 Task: Find connections with filter location Viana with filter topic #entrepreneurwith filter profile language English with filter current company MX Player with filter school Sardar Patel University, Vallabh Vidyanagar with filter industry Funds and Trusts with filter service category Life Insurance with filter keywords title Assistant Manager
Action: Mouse moved to (624, 133)
Screenshot: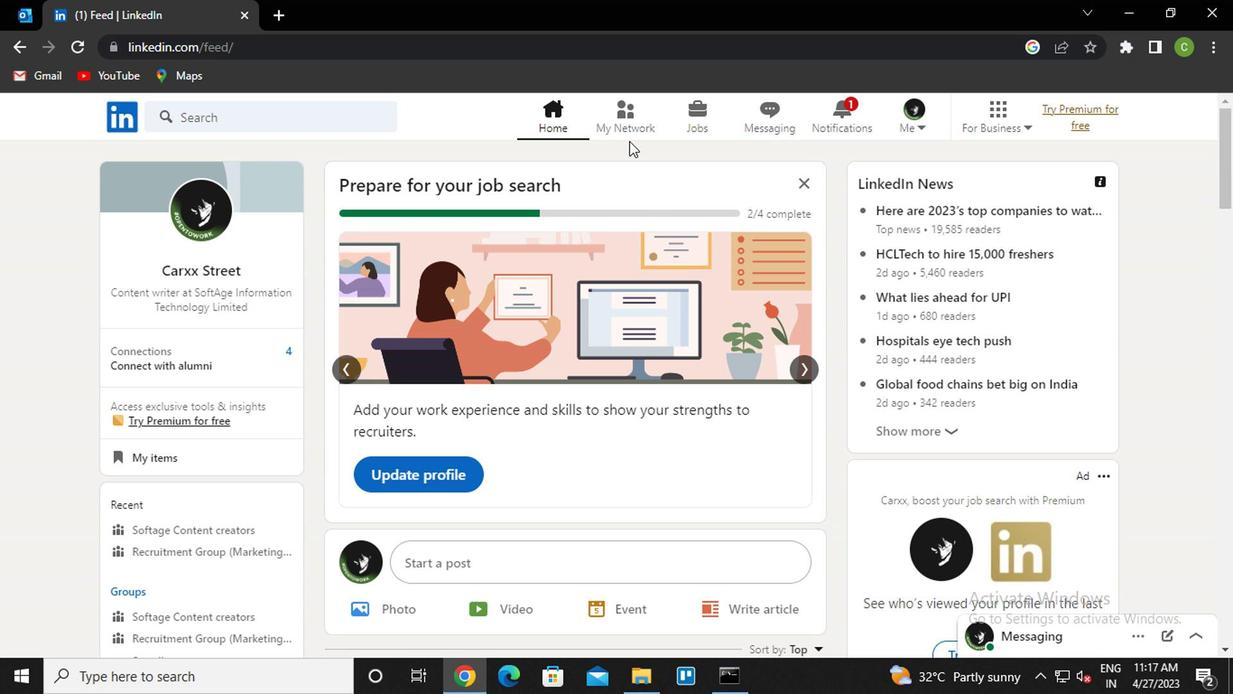 
Action: Mouse pressed left at (624, 133)
Screenshot: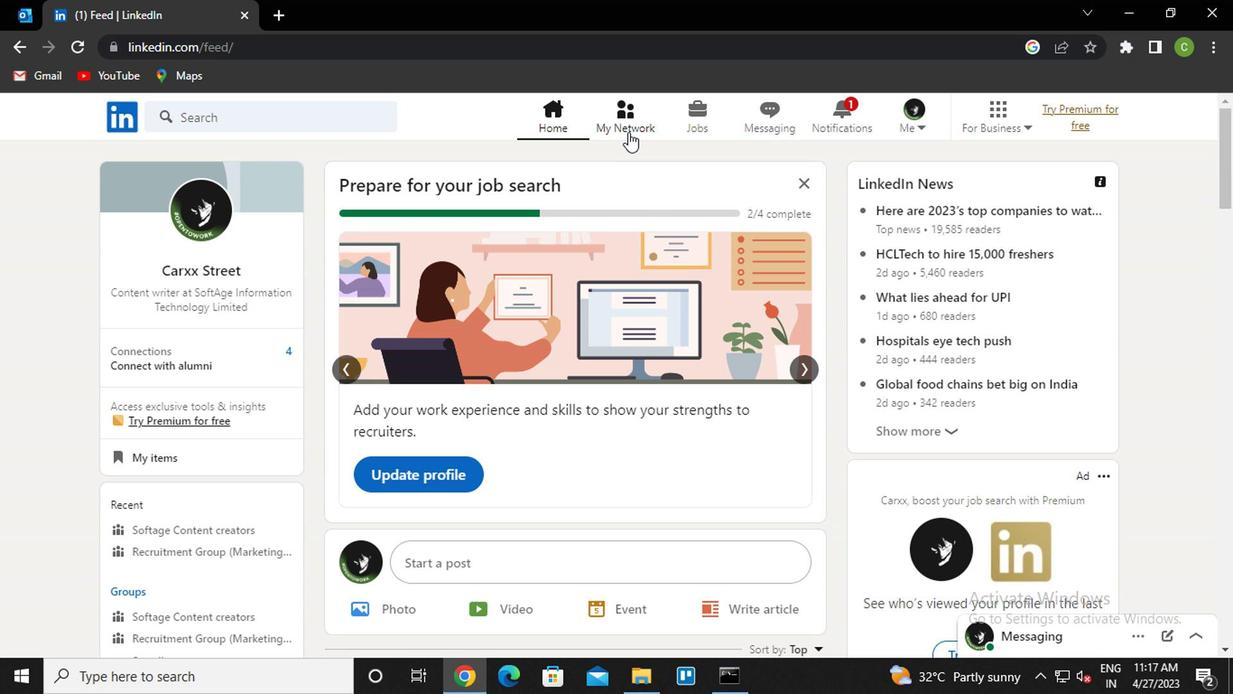 
Action: Mouse moved to (220, 221)
Screenshot: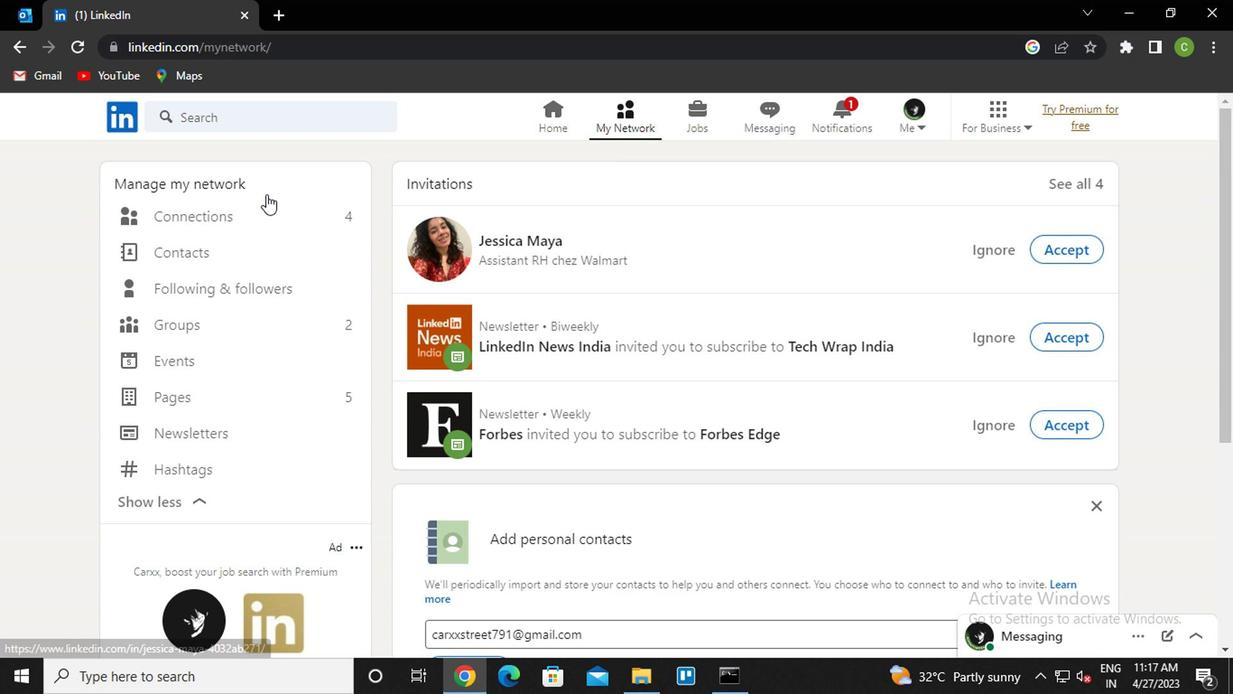 
Action: Mouse pressed left at (220, 221)
Screenshot: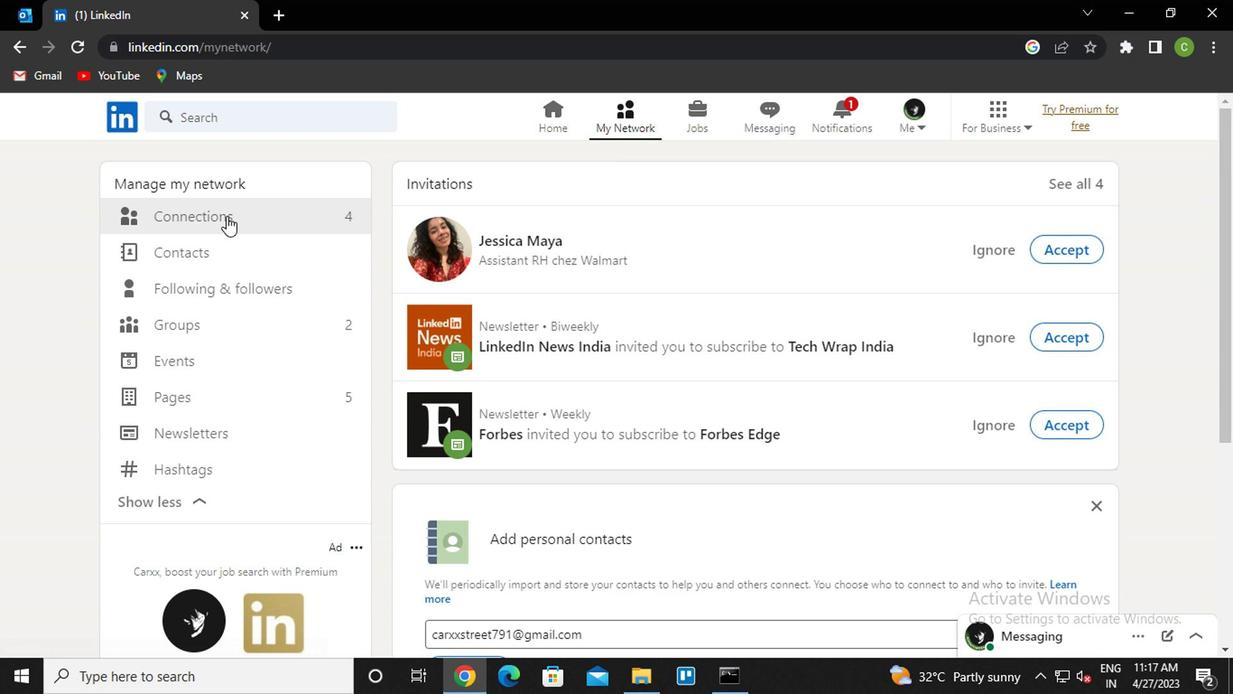 
Action: Mouse moved to (756, 216)
Screenshot: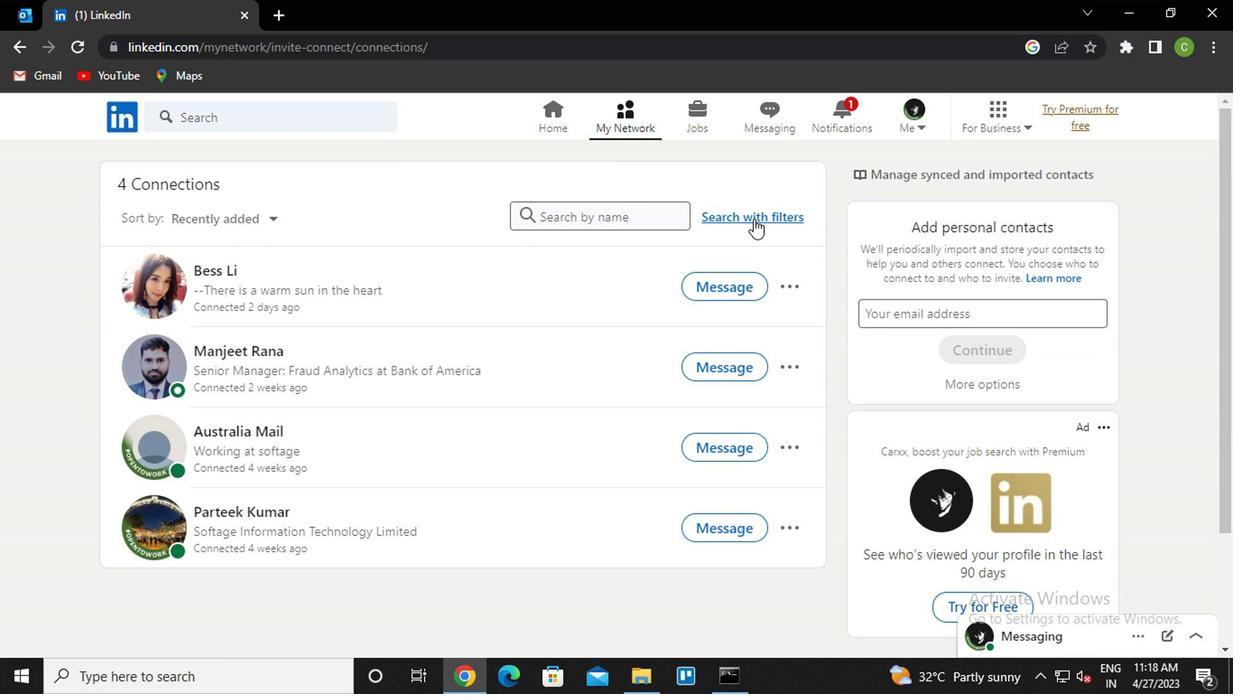 
Action: Mouse pressed left at (756, 216)
Screenshot: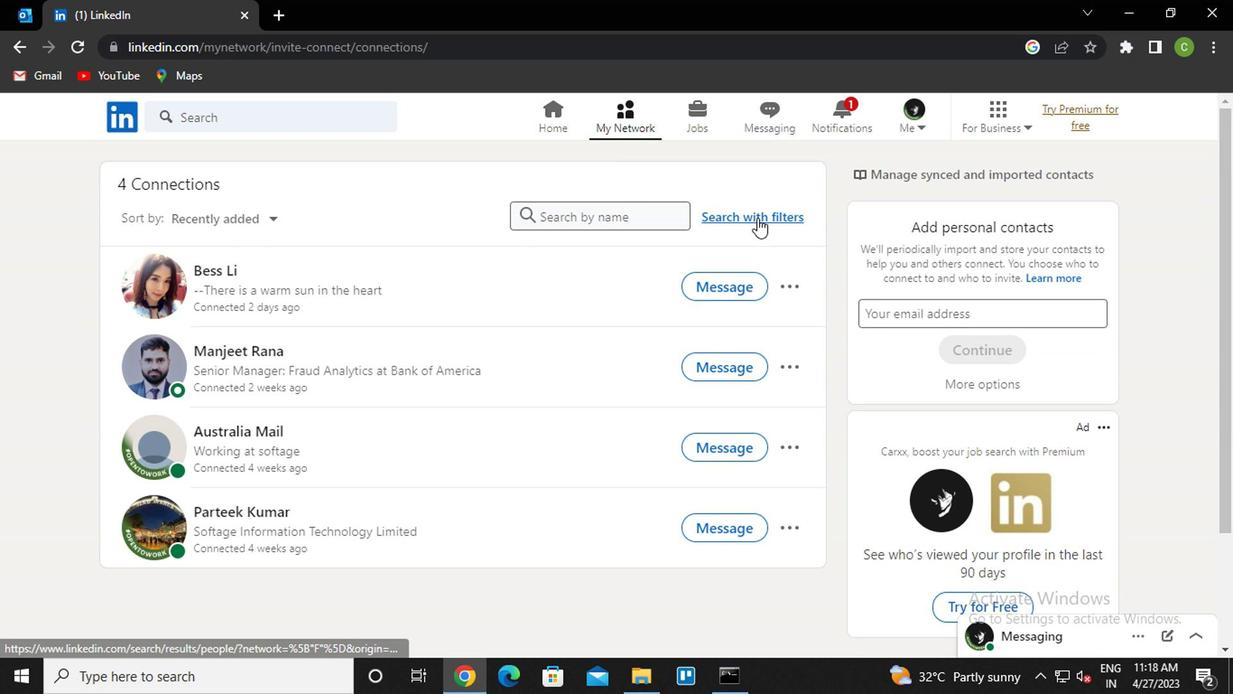 
Action: Mouse moved to (669, 174)
Screenshot: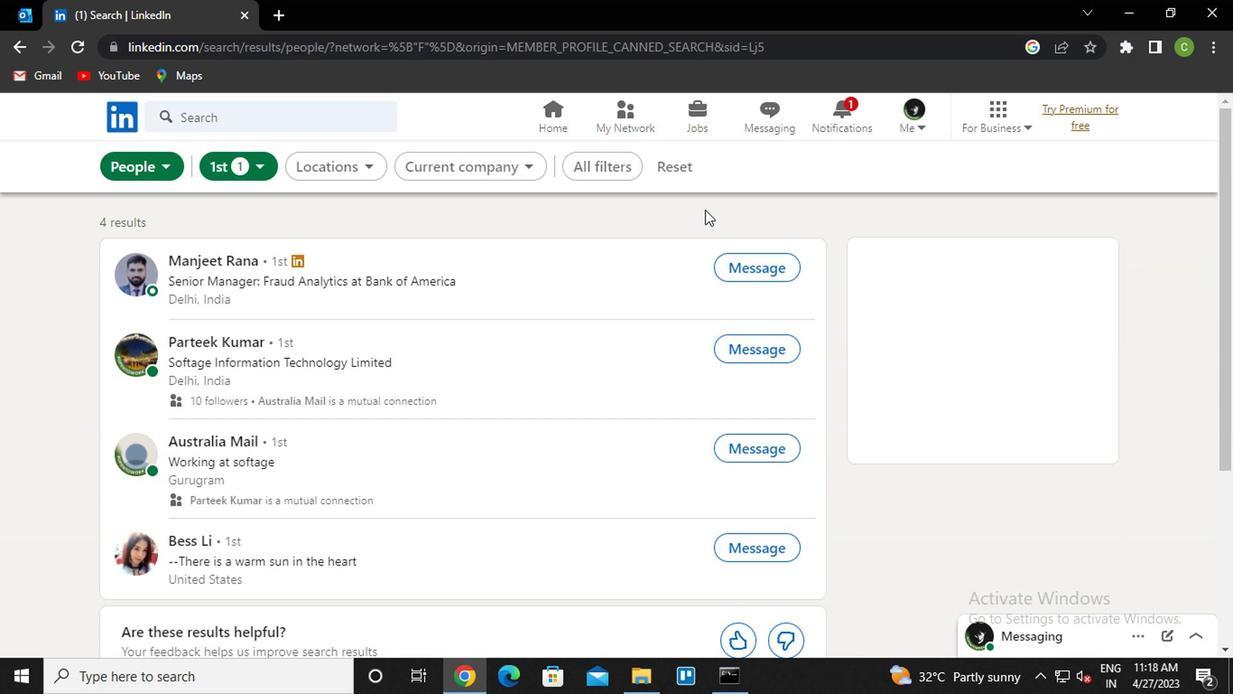 
Action: Mouse pressed left at (669, 174)
Screenshot: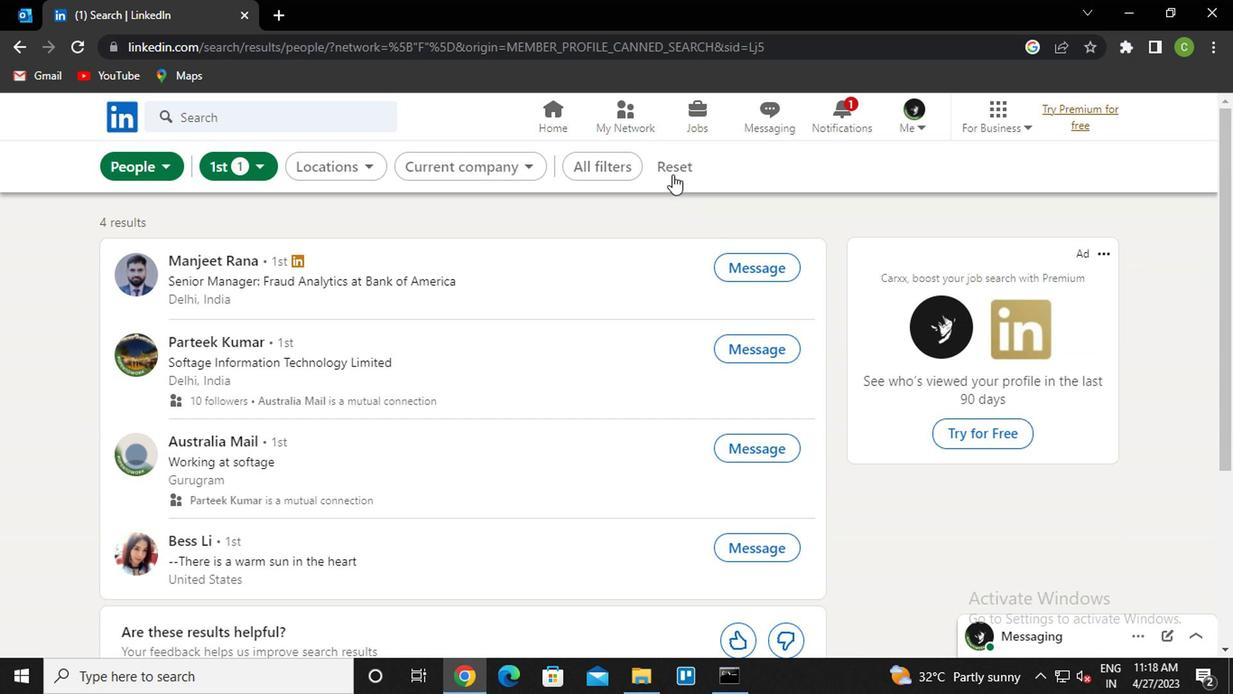 
Action: Mouse moved to (644, 169)
Screenshot: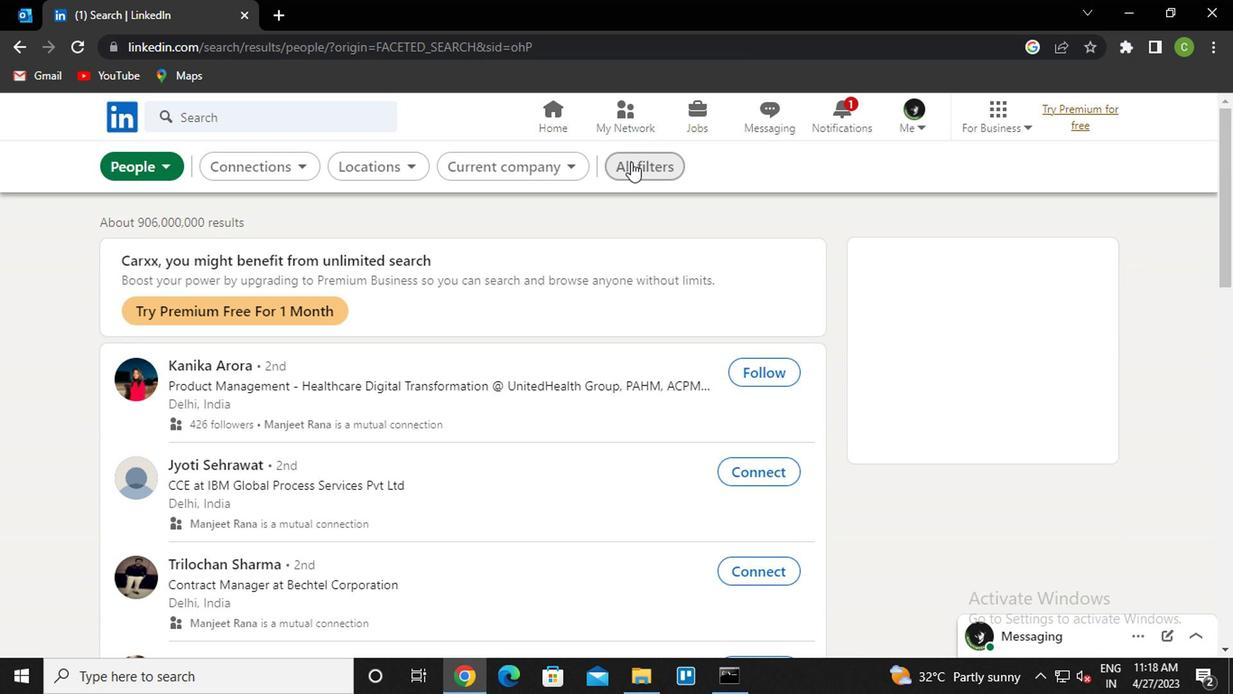
Action: Mouse pressed left at (644, 169)
Screenshot: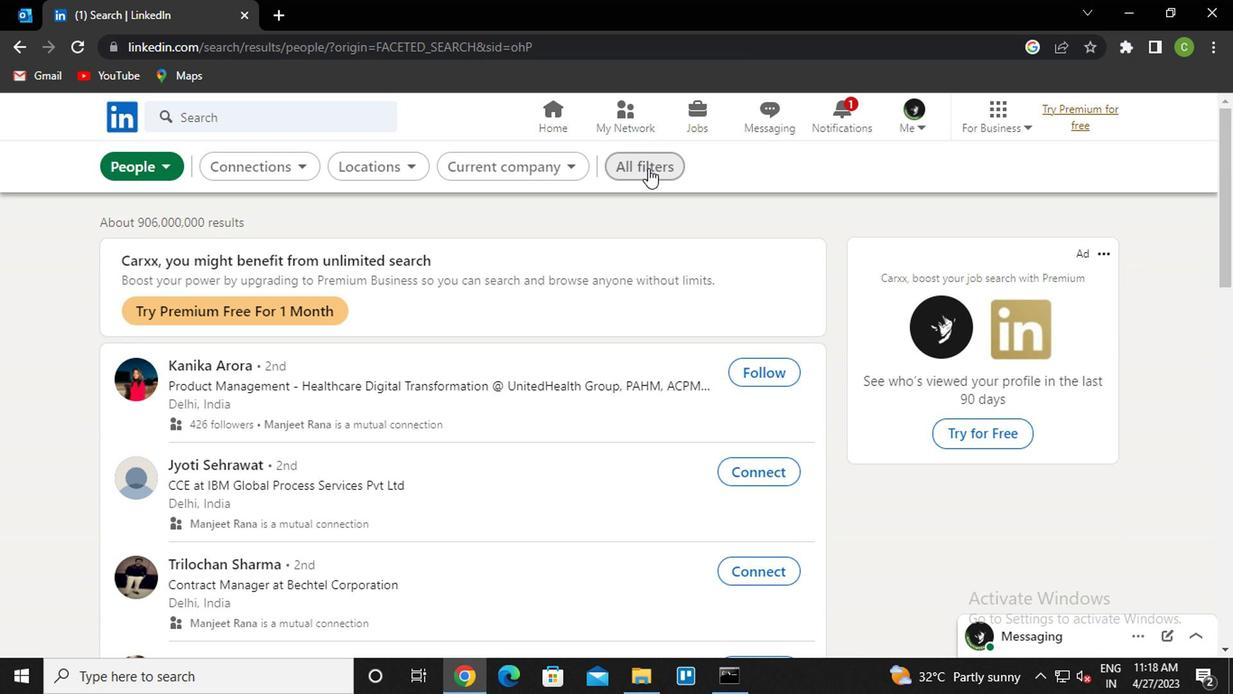 
Action: Mouse moved to (944, 366)
Screenshot: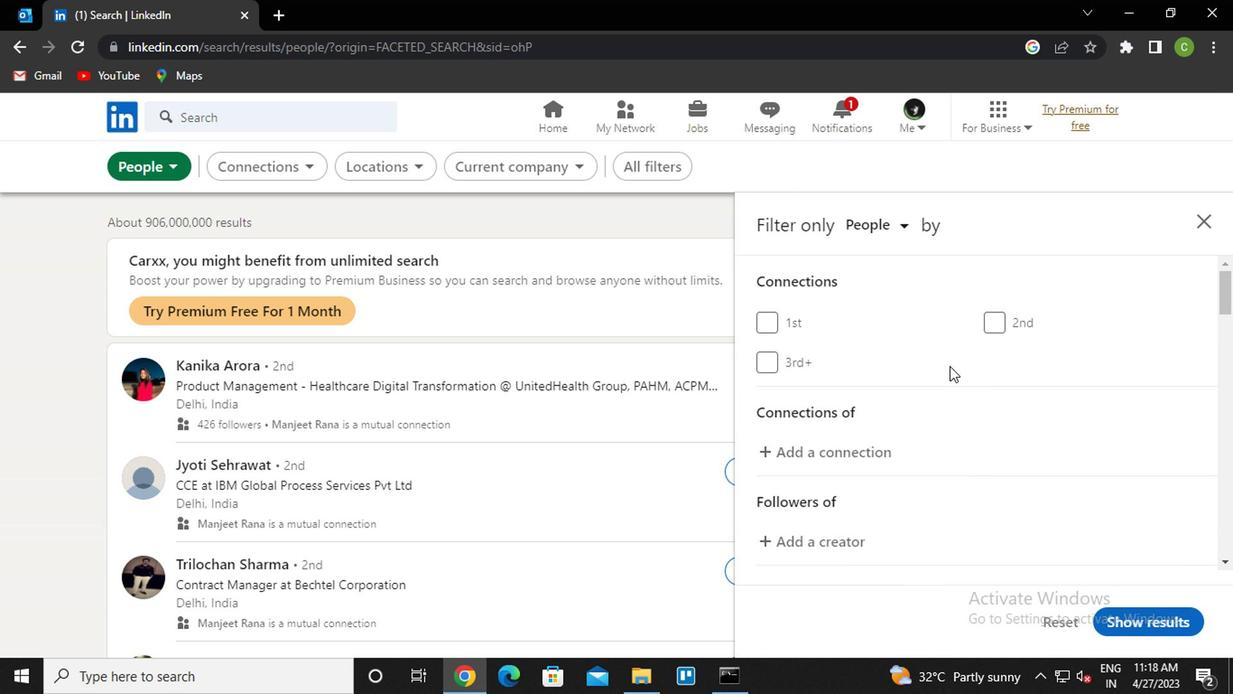 
Action: Mouse scrolled (944, 366) with delta (0, 0)
Screenshot: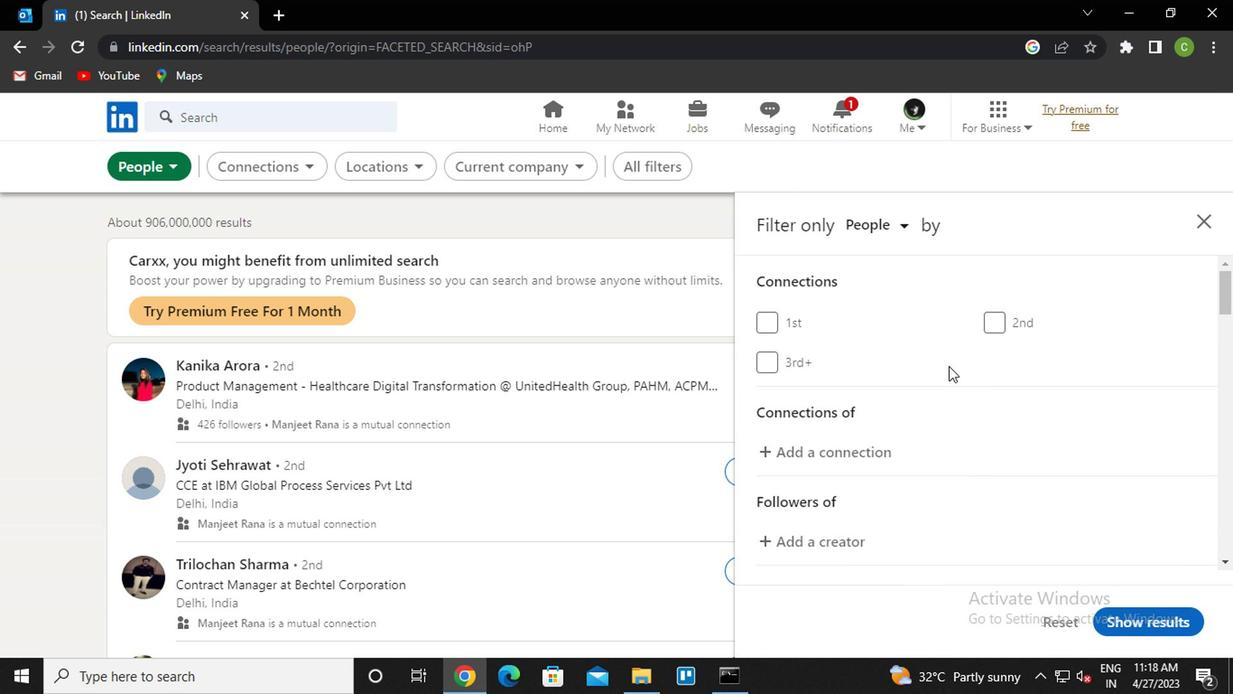 
Action: Mouse scrolled (944, 366) with delta (0, 0)
Screenshot: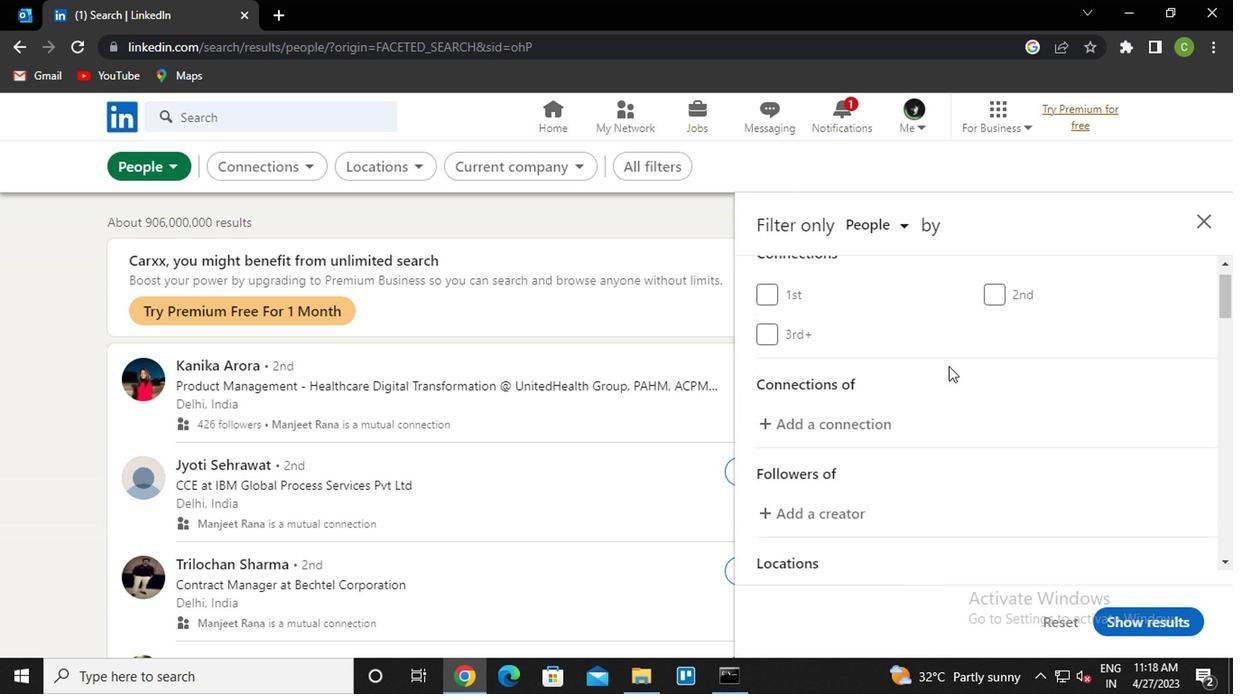 
Action: Mouse scrolled (944, 366) with delta (0, 0)
Screenshot: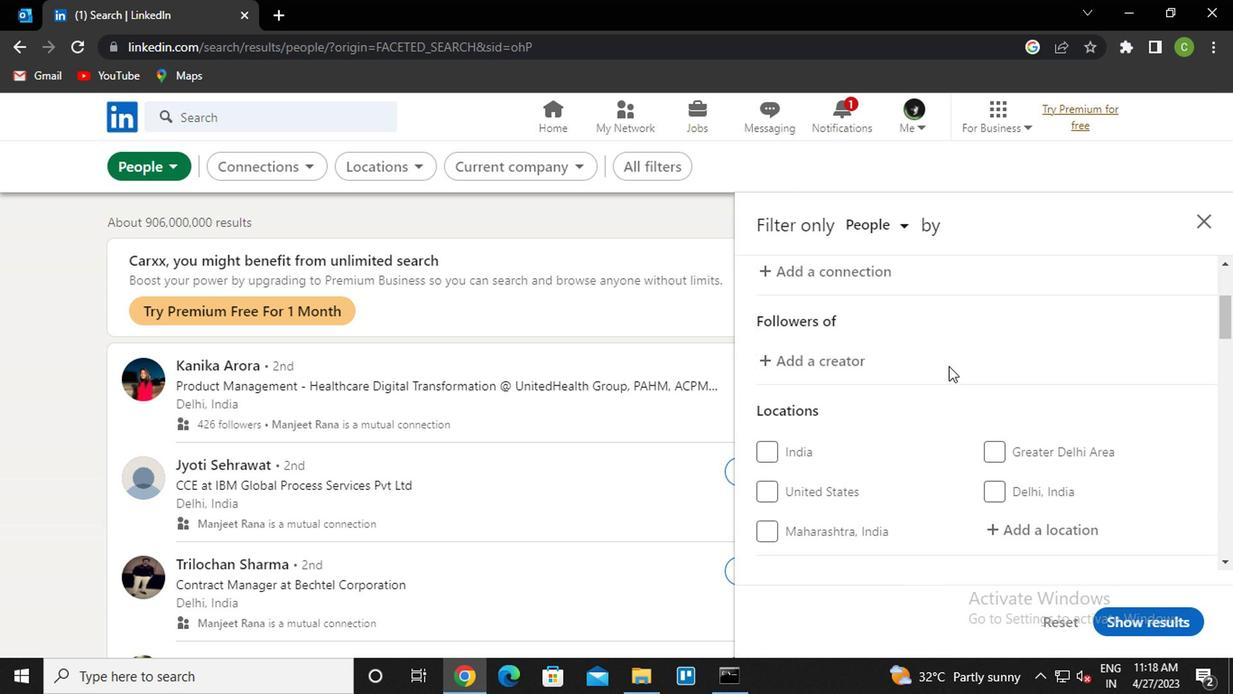 
Action: Mouse moved to (1013, 436)
Screenshot: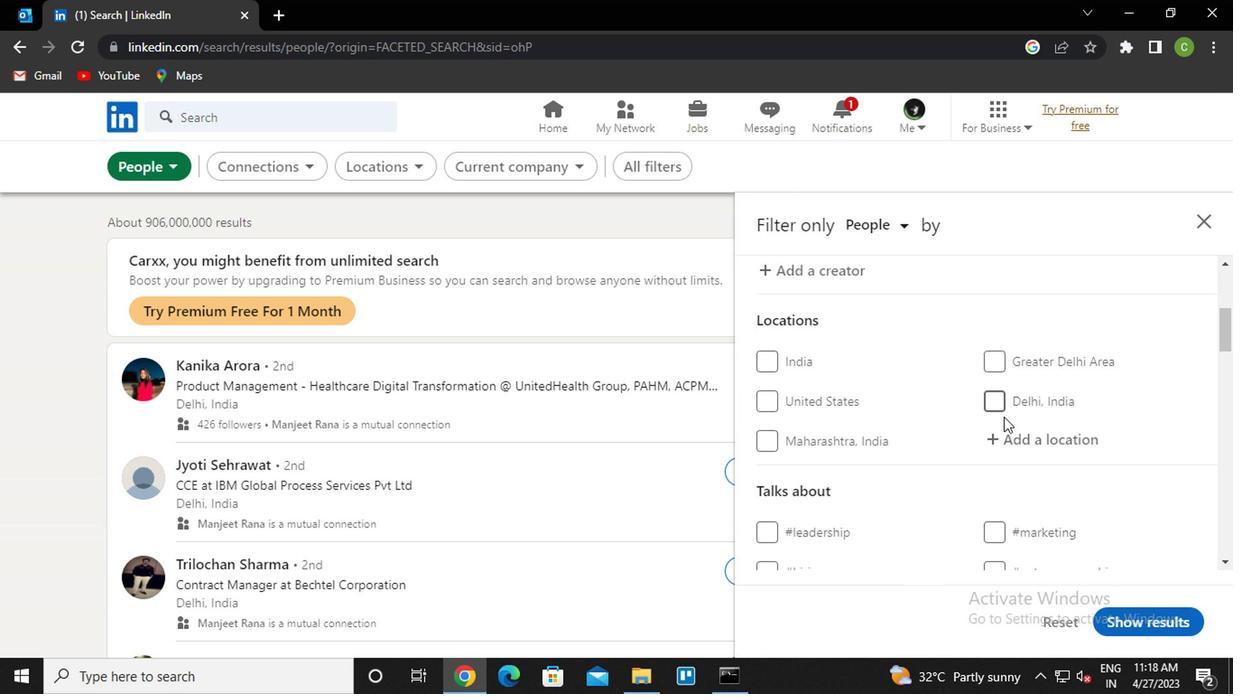 
Action: Mouse pressed left at (1013, 436)
Screenshot: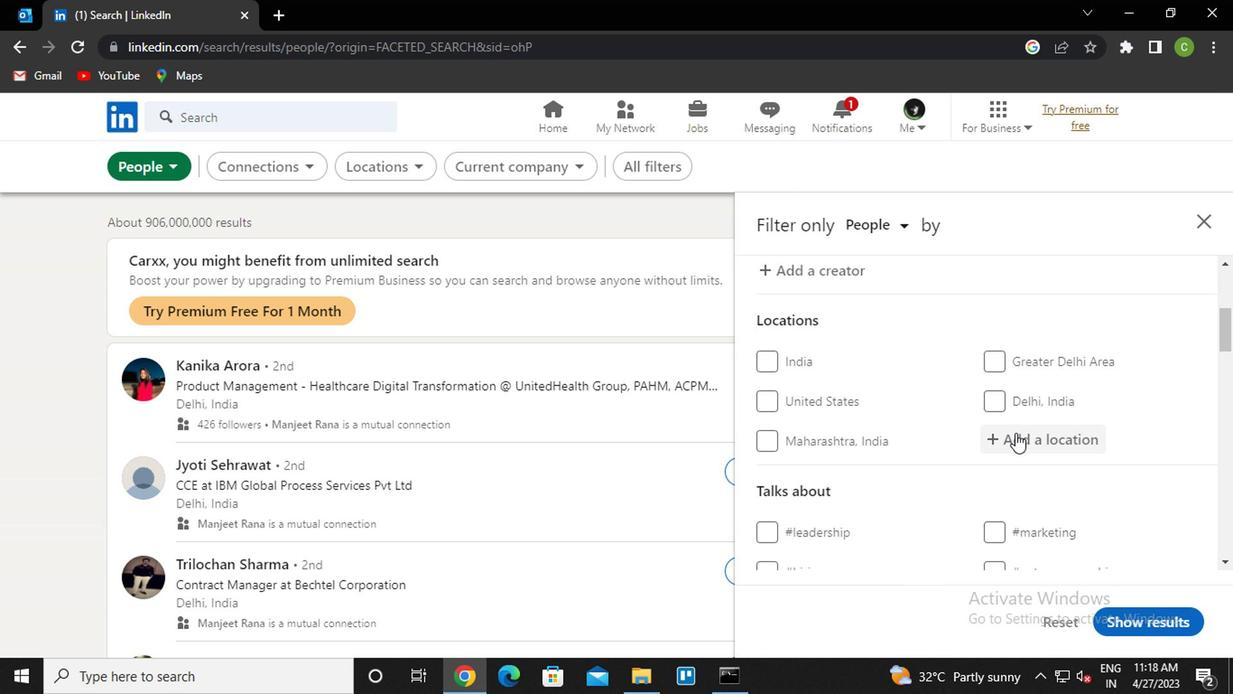 
Action: Key pressed <Key.caps_lock>v<Key.caps_lock>iana<Key.down><Key.enter>
Screenshot: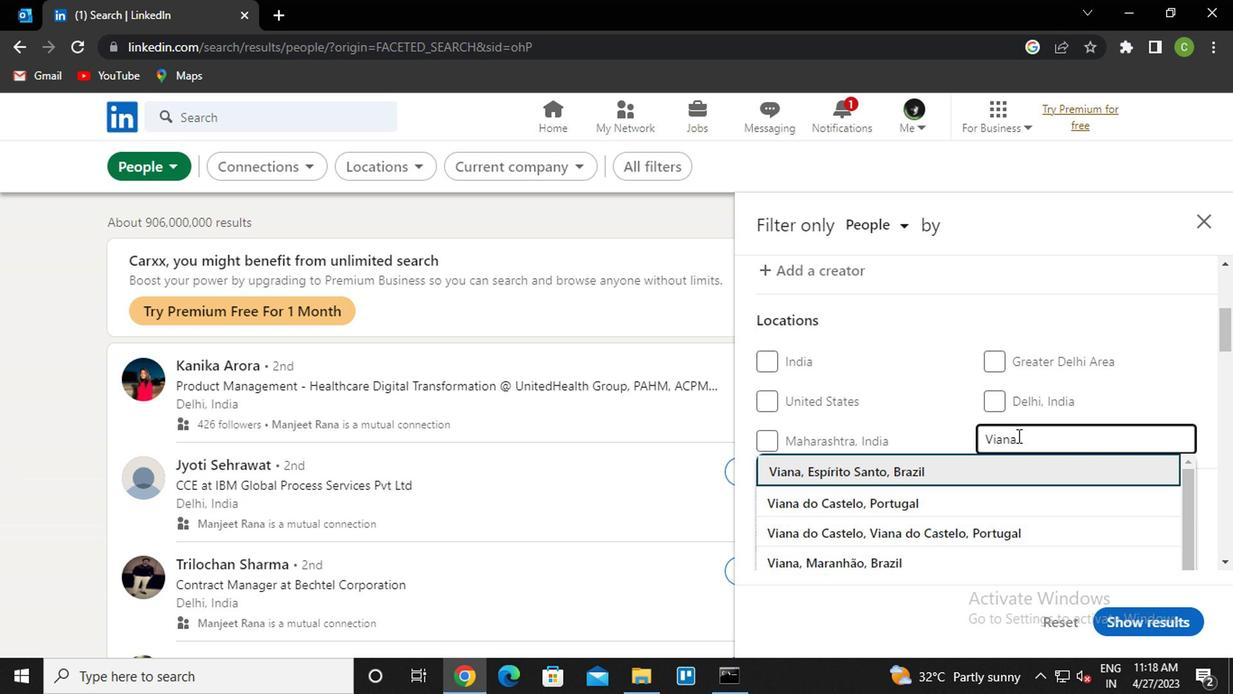 
Action: Mouse scrolled (1013, 435) with delta (0, 0)
Screenshot: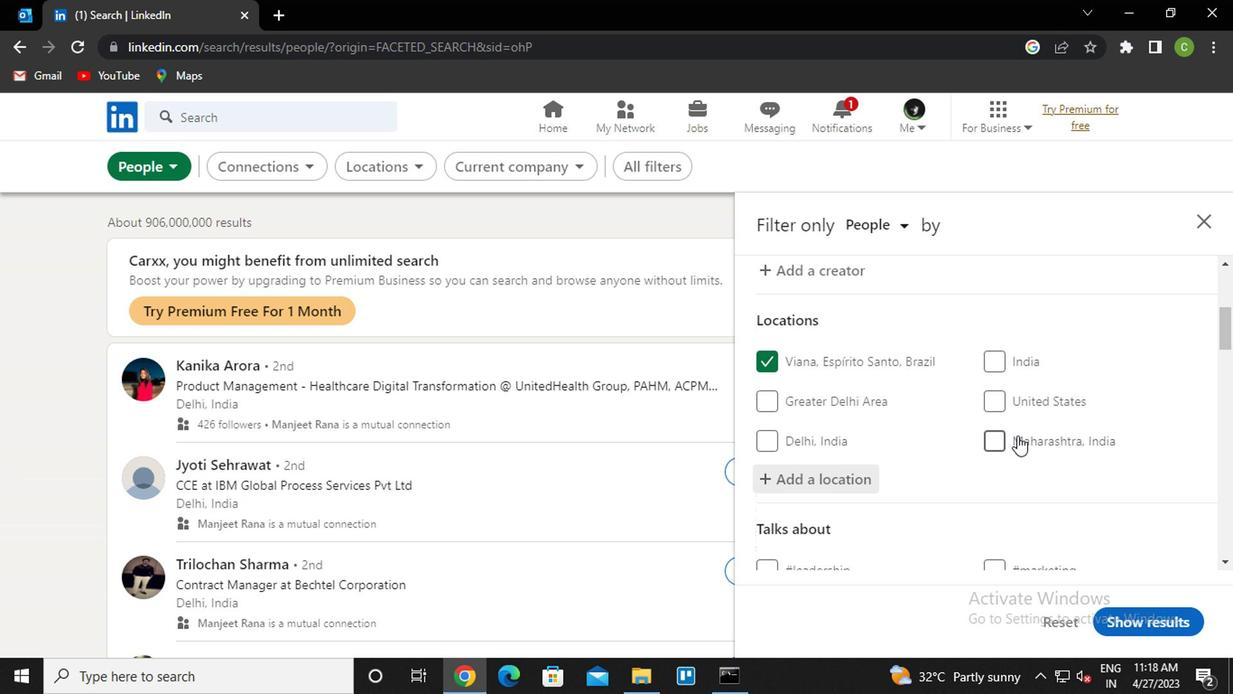 
Action: Mouse scrolled (1013, 435) with delta (0, 0)
Screenshot: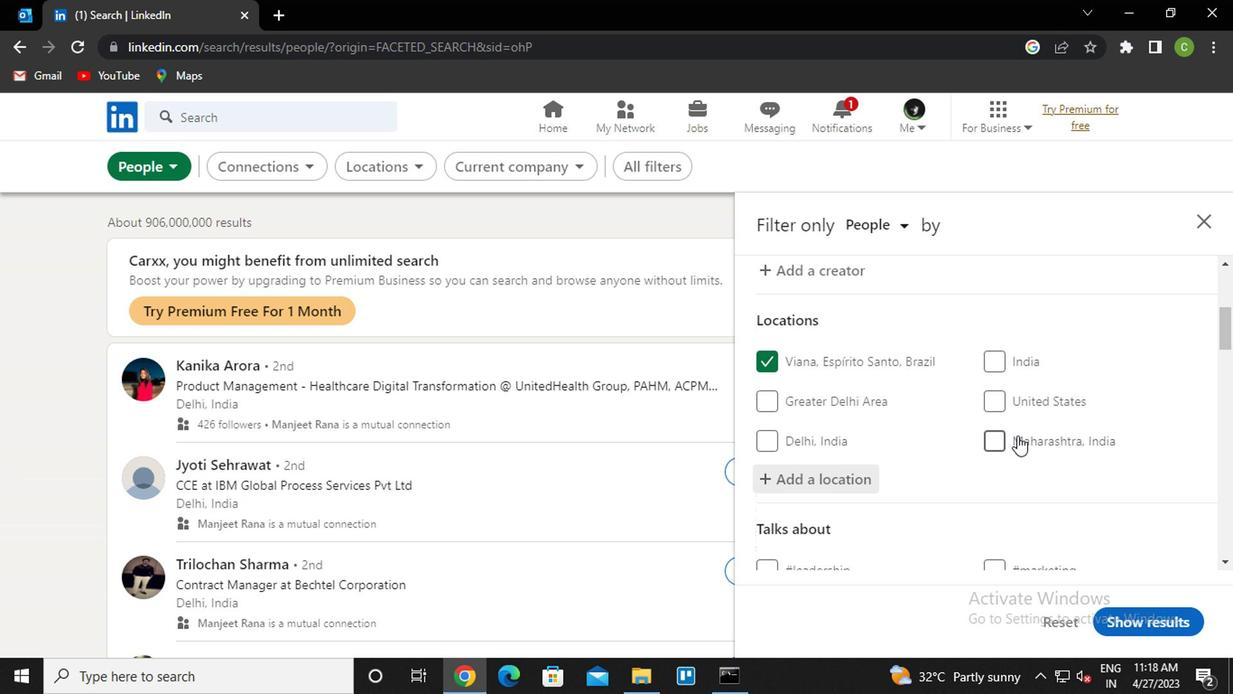 
Action: Mouse moved to (1005, 471)
Screenshot: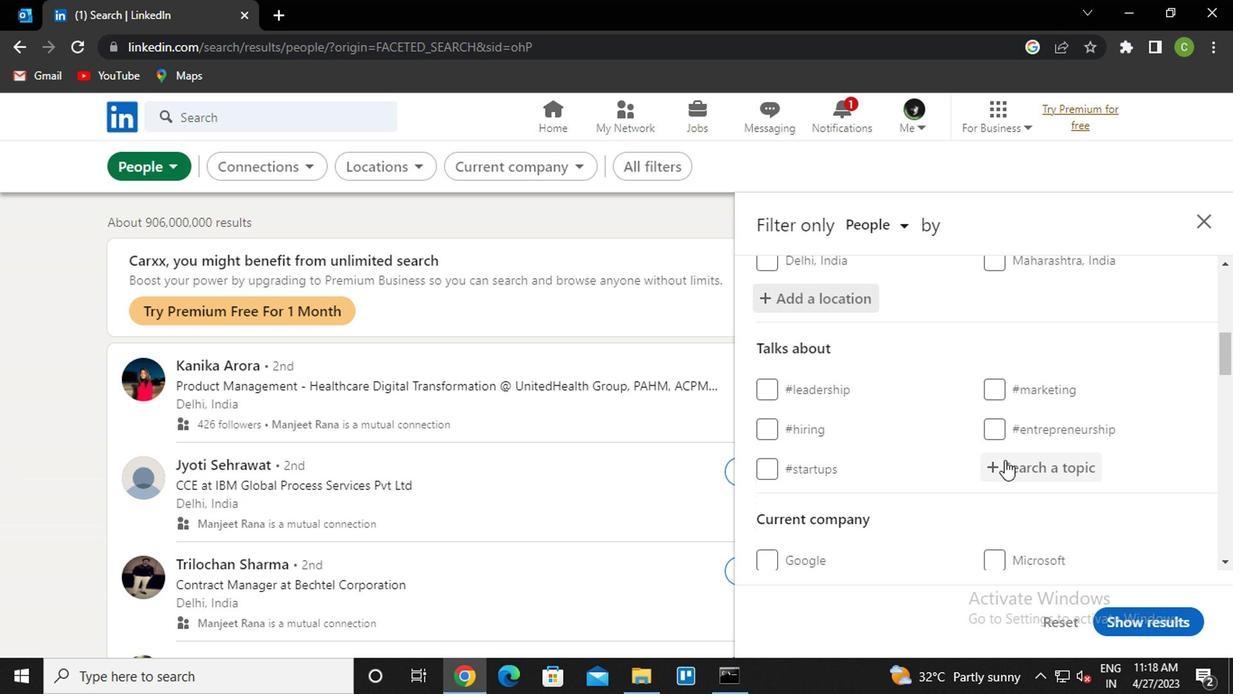 
Action: Mouse pressed left at (1005, 471)
Screenshot: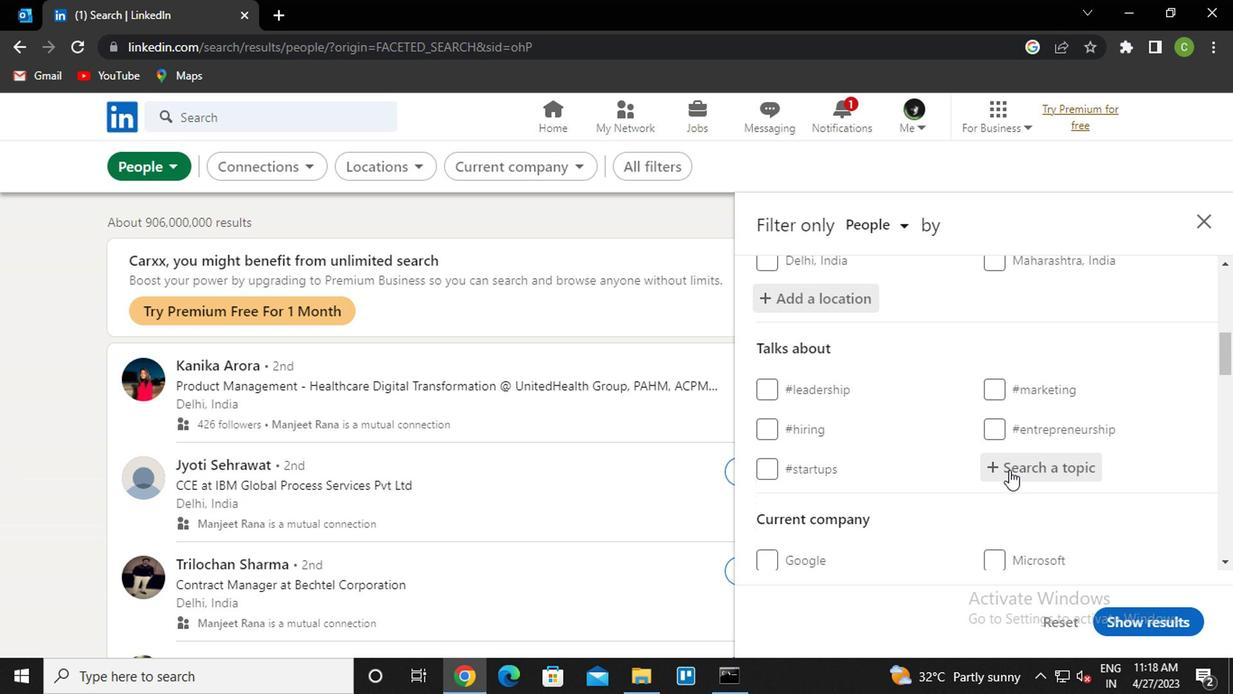 
Action: Key pressed <Key.caps_lock>e<Key.caps_lock>ntre<Key.down><Key.enter>
Screenshot: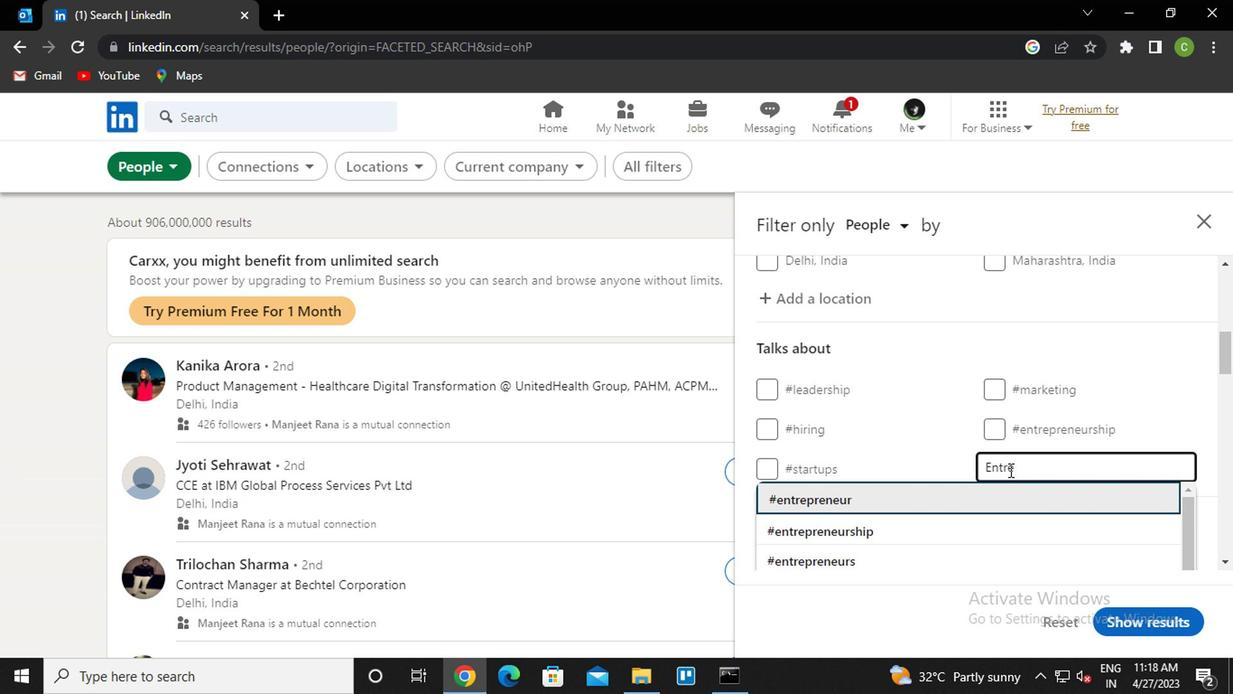 
Action: Mouse scrolled (1005, 469) with delta (0, -1)
Screenshot: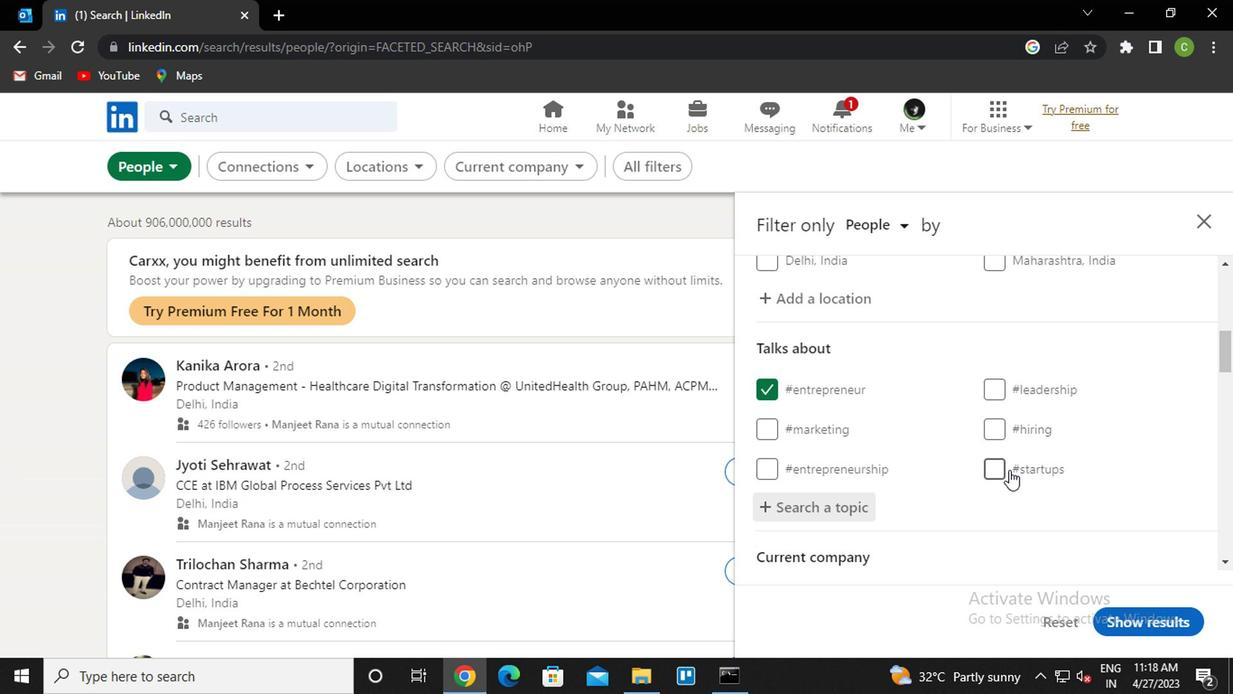 
Action: Mouse scrolled (1005, 469) with delta (0, -1)
Screenshot: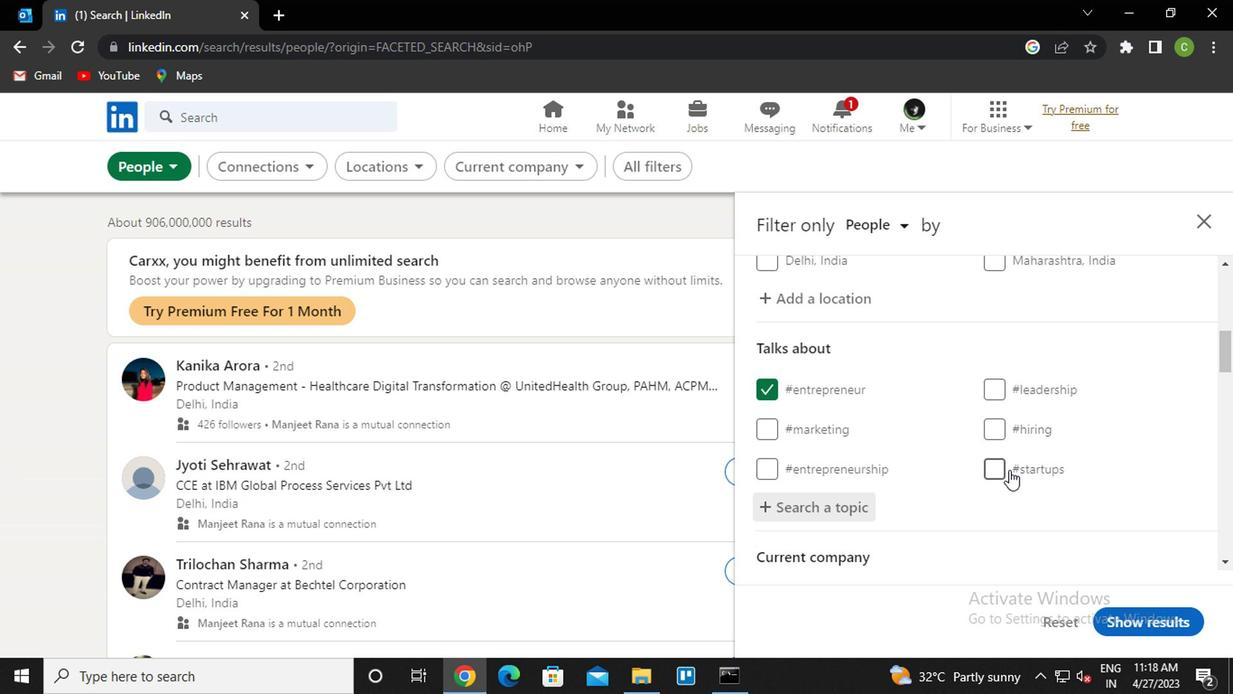 
Action: Mouse scrolled (1005, 469) with delta (0, -1)
Screenshot: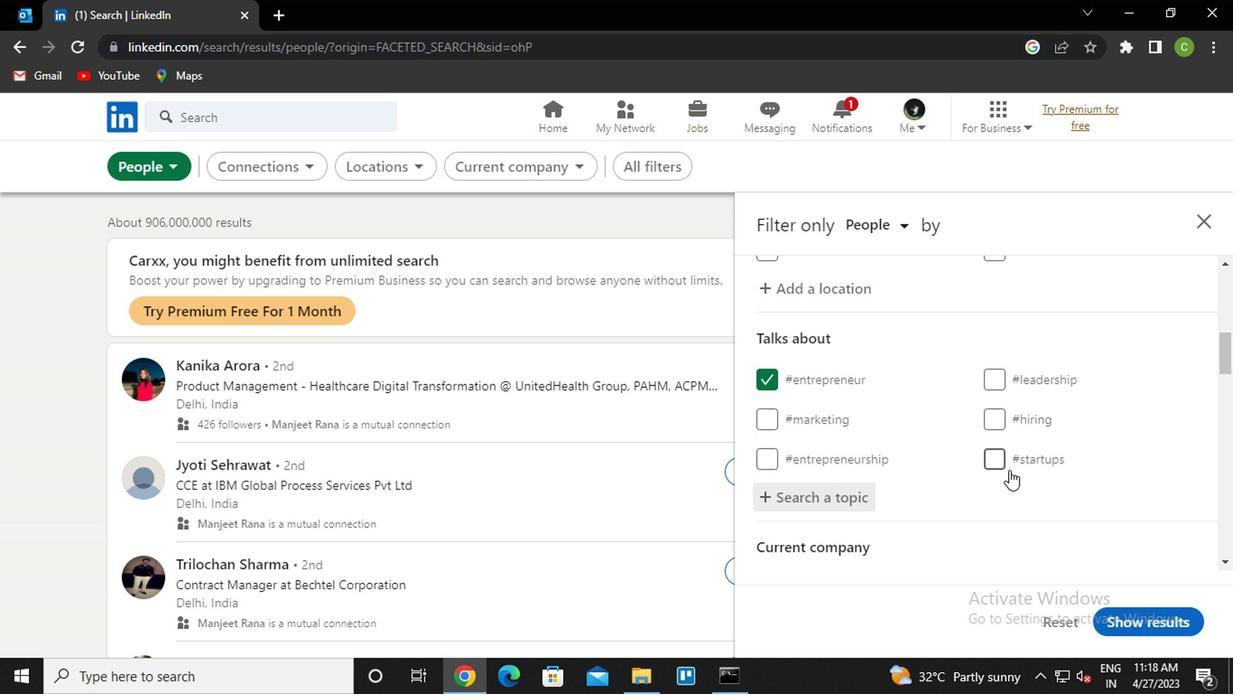 
Action: Mouse moved to (1001, 409)
Screenshot: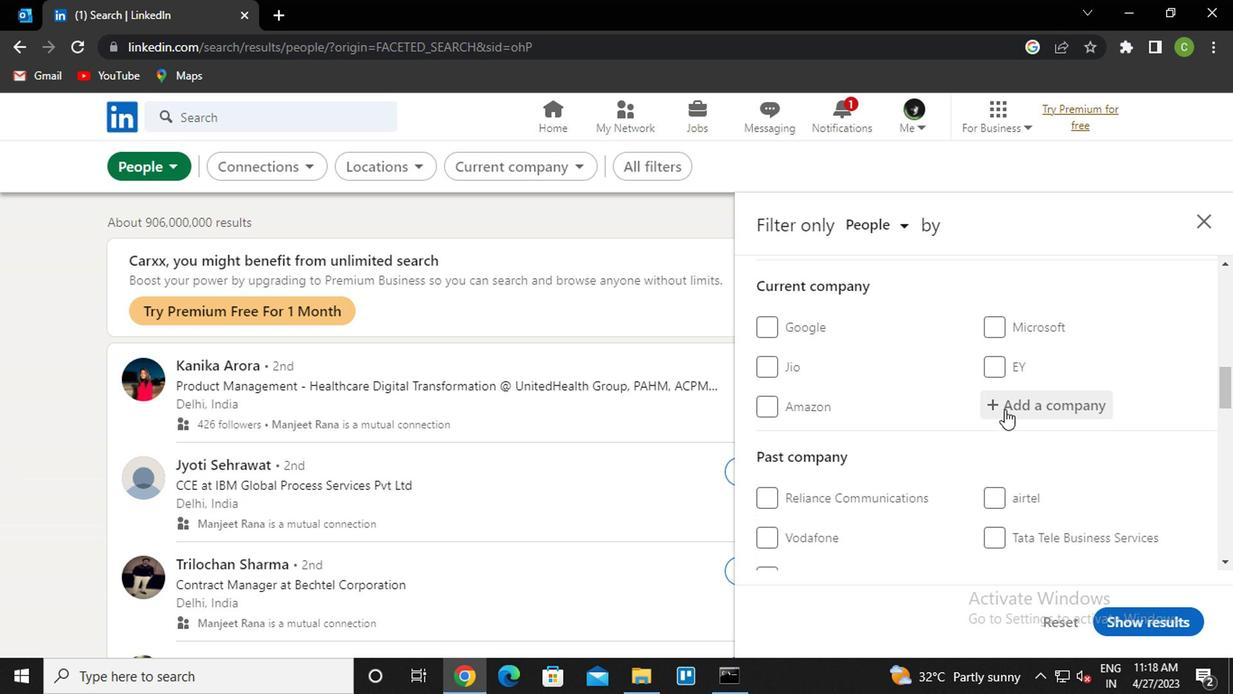 
Action: Mouse scrolled (1001, 408) with delta (0, 0)
Screenshot: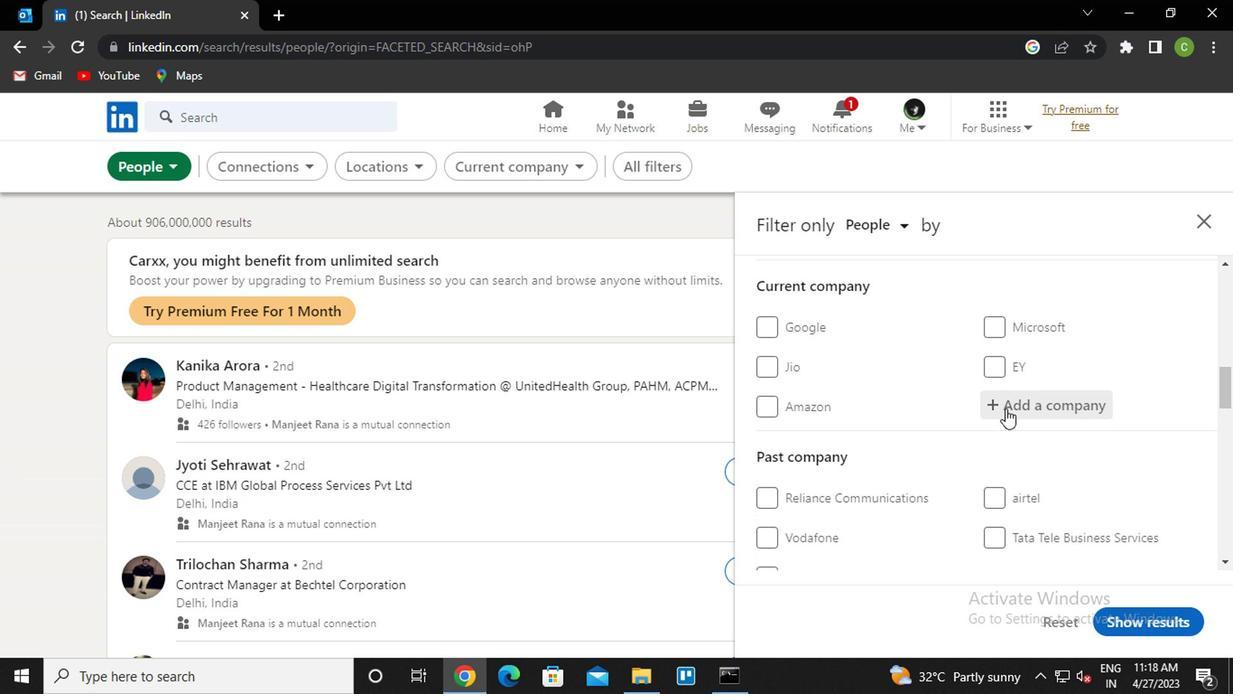 
Action: Mouse scrolled (1001, 408) with delta (0, 0)
Screenshot: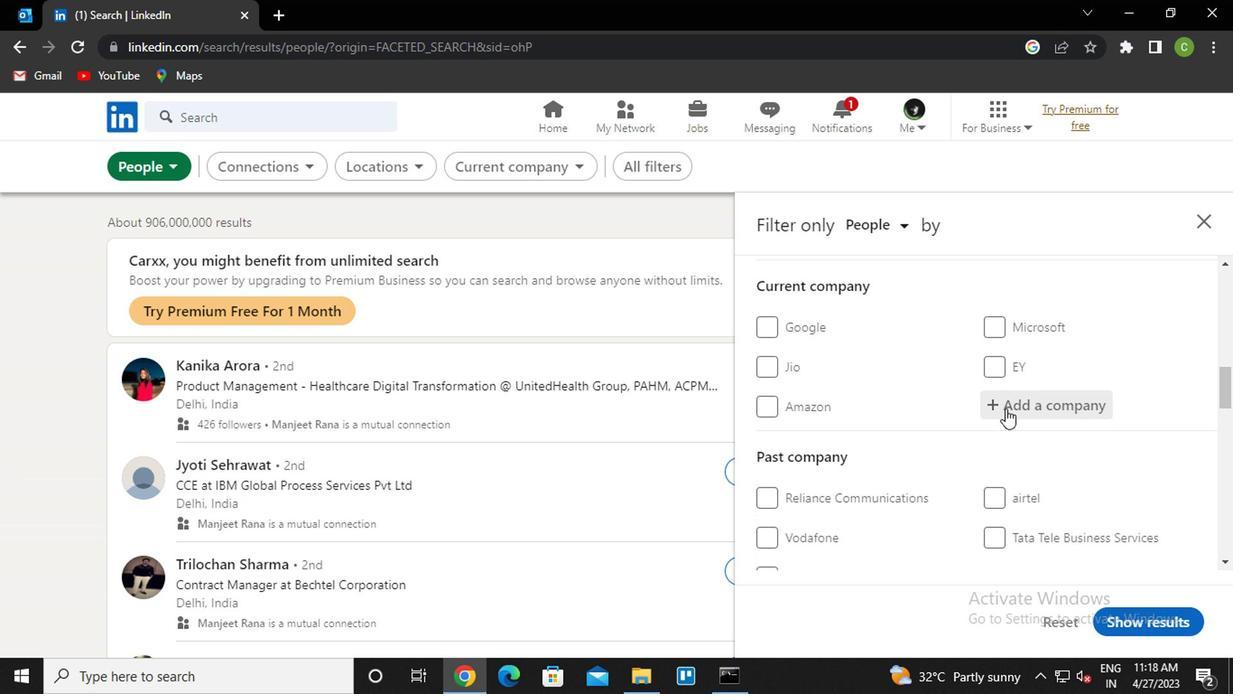 
Action: Mouse scrolled (1001, 408) with delta (0, 0)
Screenshot: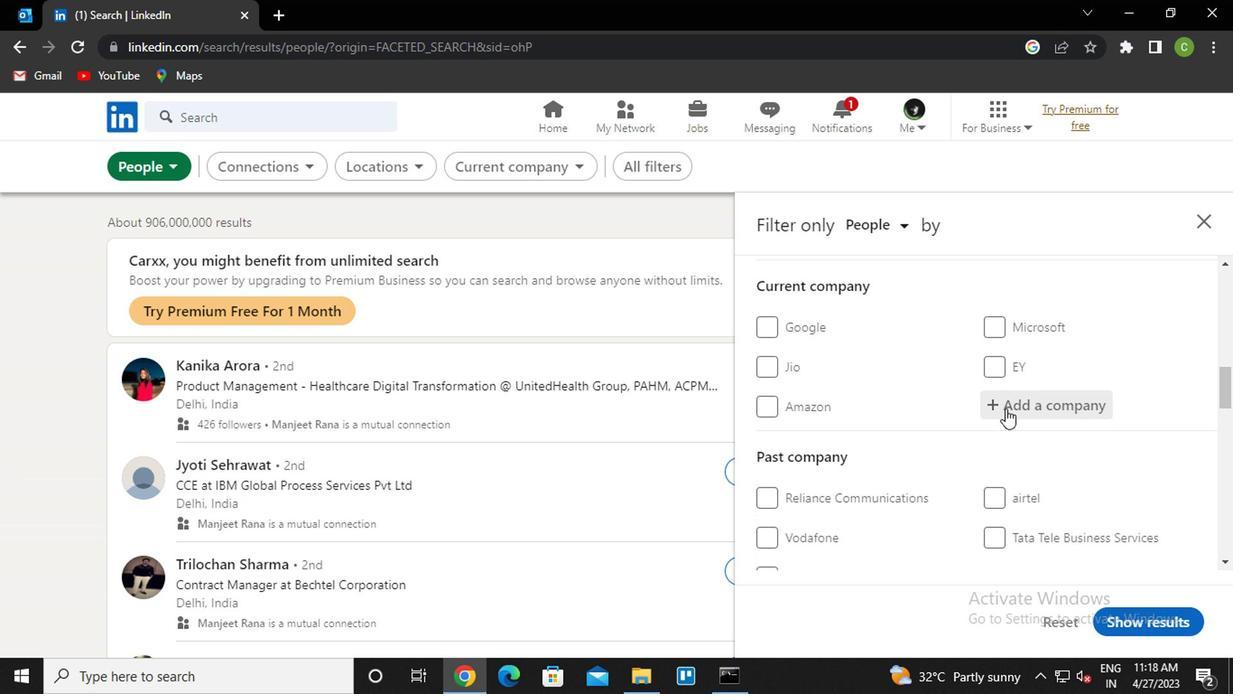 
Action: Mouse scrolled (1001, 408) with delta (0, 0)
Screenshot: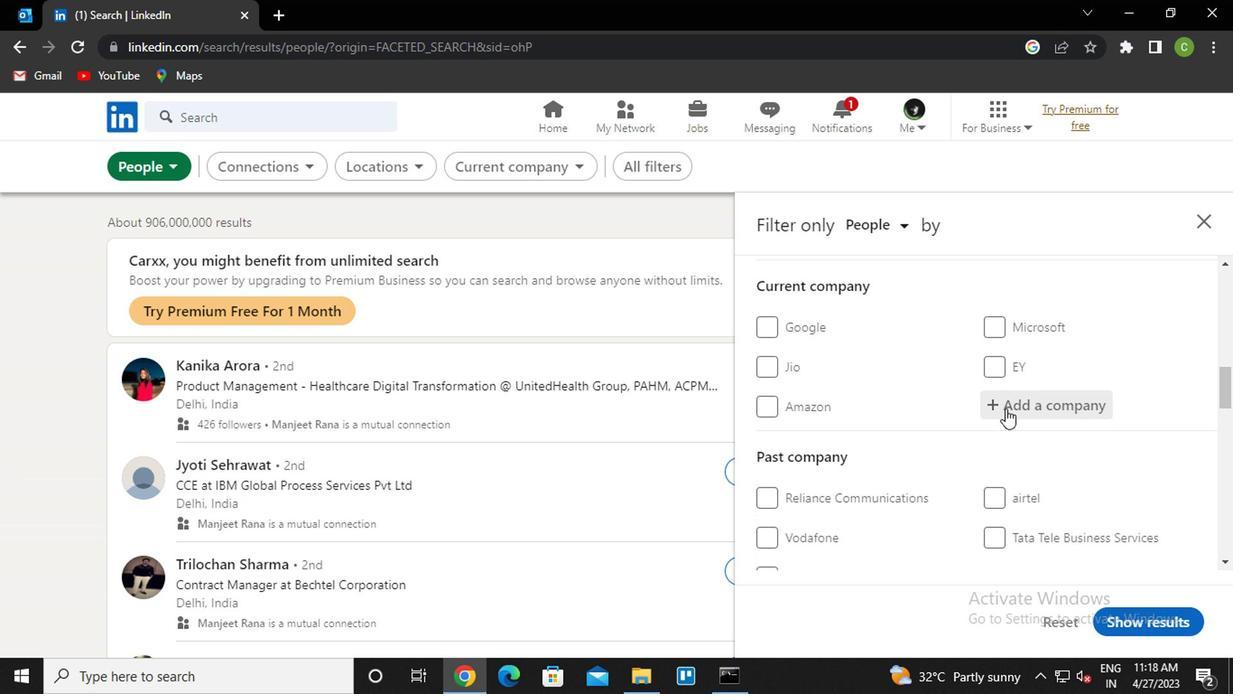 
Action: Mouse scrolled (1001, 408) with delta (0, 0)
Screenshot: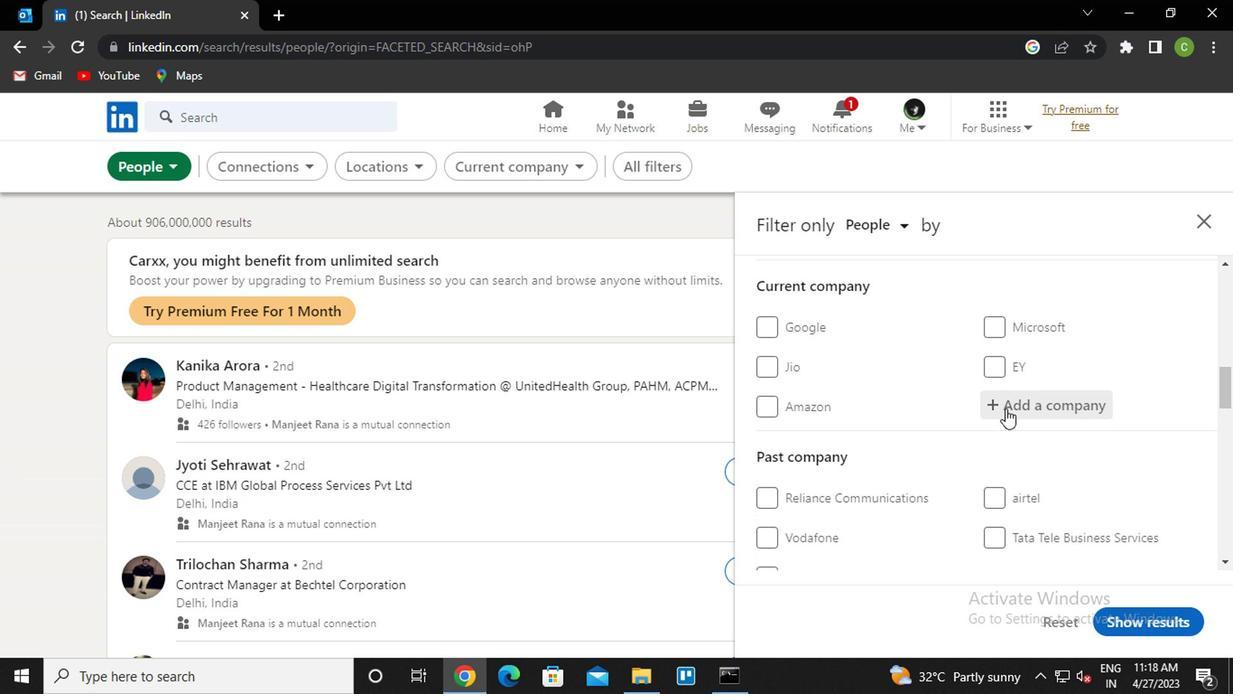 
Action: Mouse scrolled (1001, 408) with delta (0, 0)
Screenshot: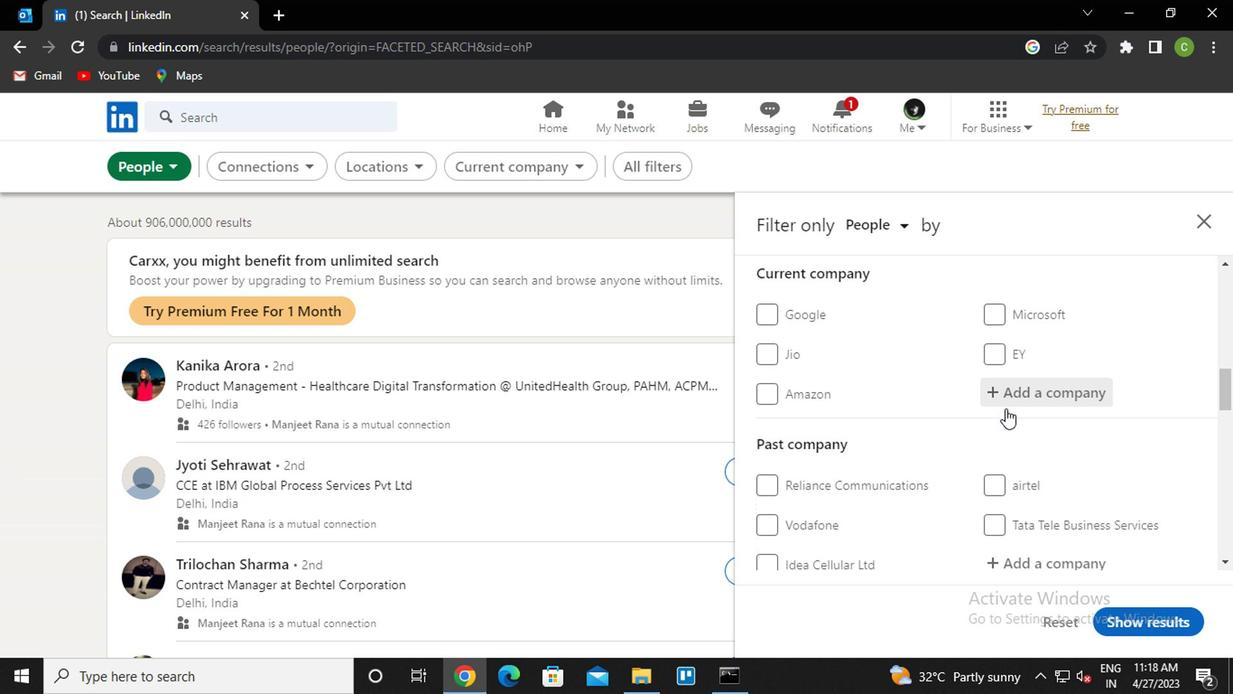 
Action: Mouse moved to (922, 469)
Screenshot: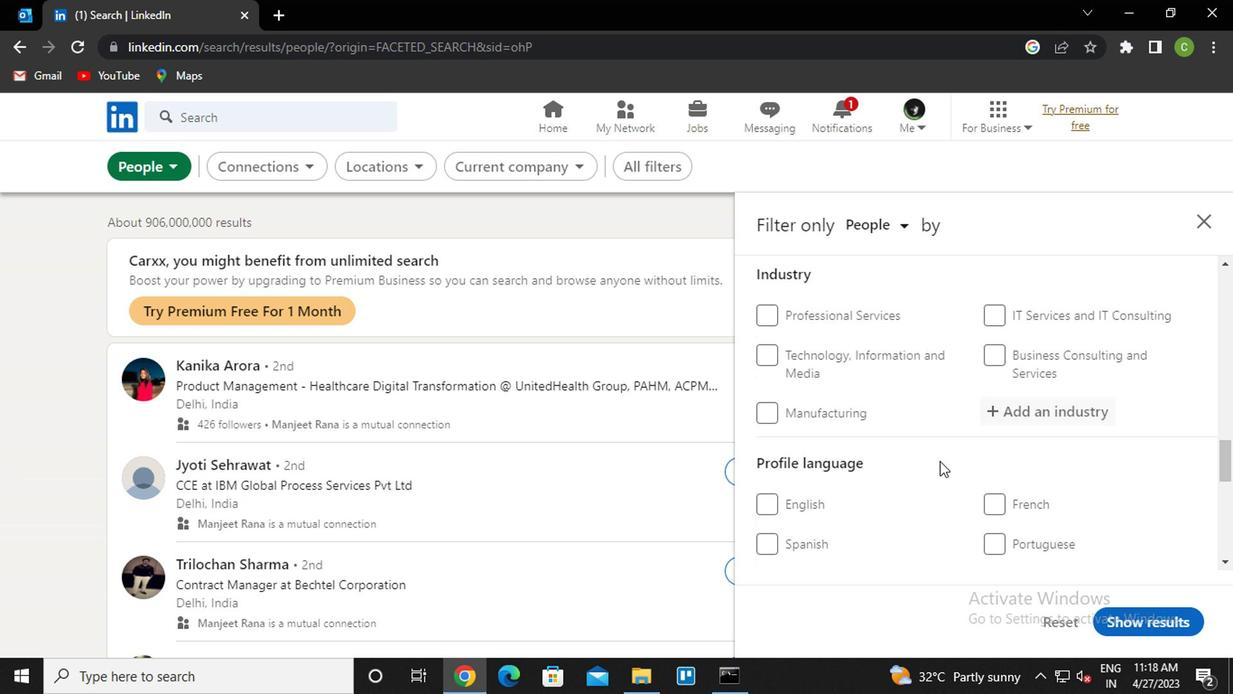 
Action: Mouse scrolled (922, 468) with delta (0, 0)
Screenshot: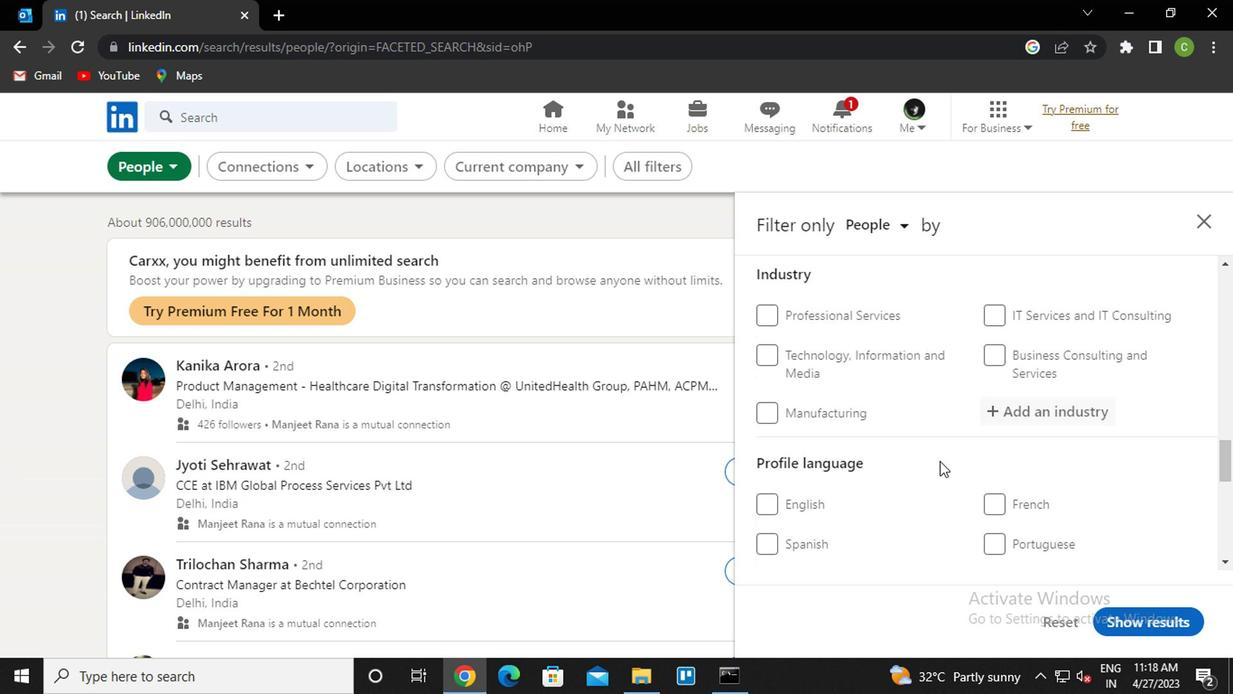 
Action: Mouse moved to (917, 462)
Screenshot: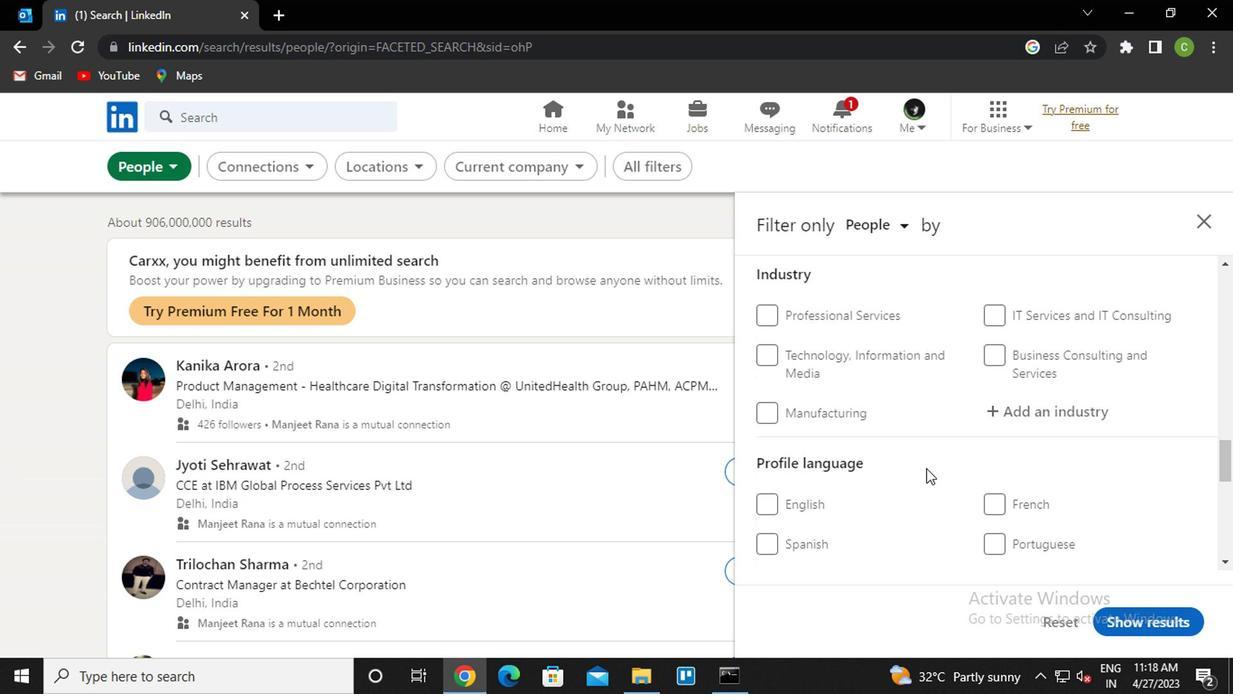 
Action: Mouse scrolled (917, 460) with delta (0, -1)
Screenshot: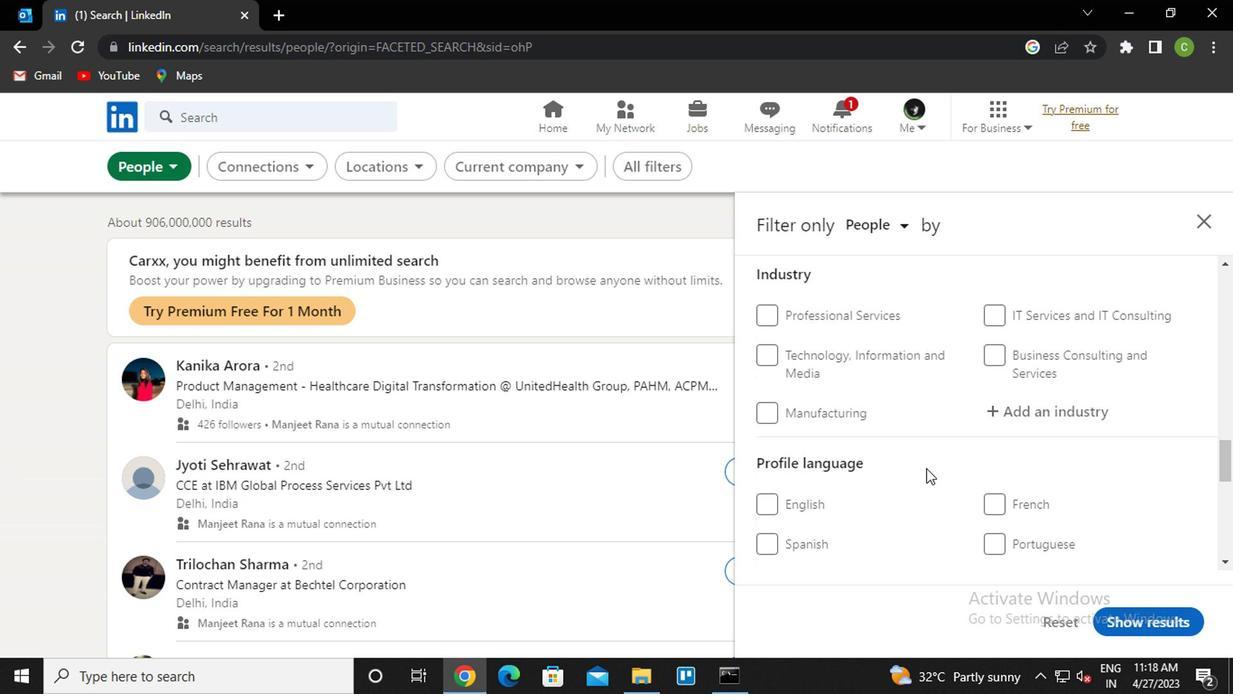 
Action: Mouse moved to (768, 325)
Screenshot: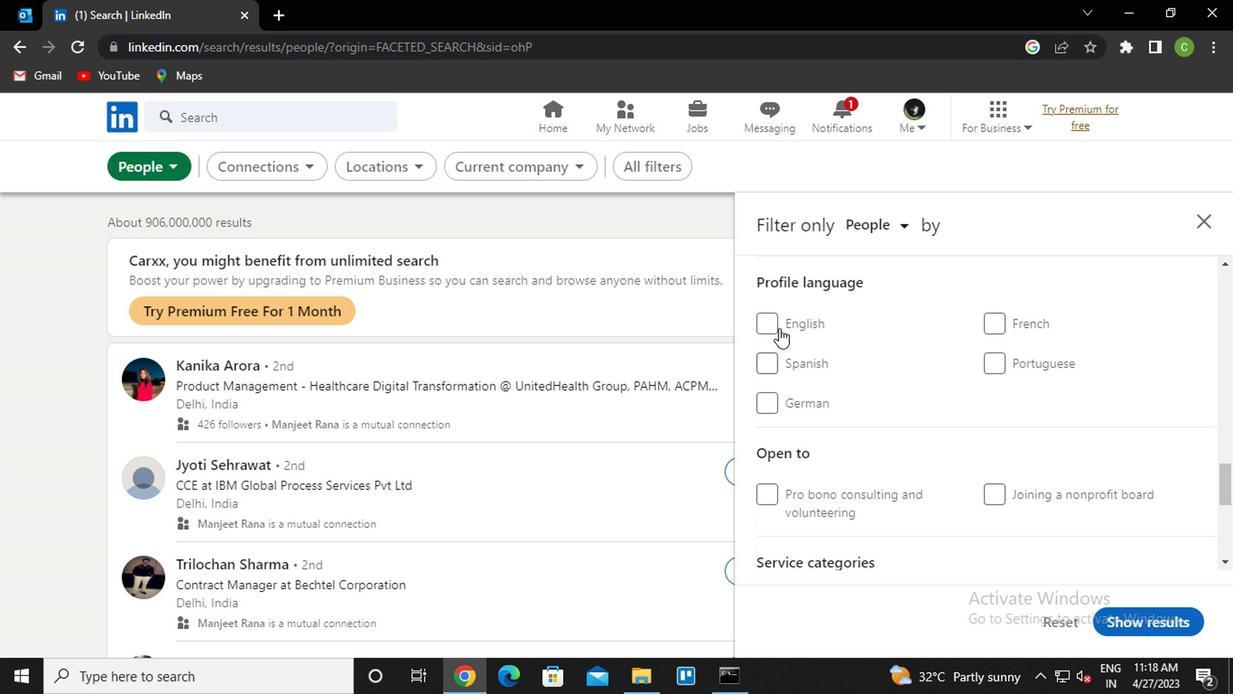 
Action: Mouse pressed left at (768, 325)
Screenshot: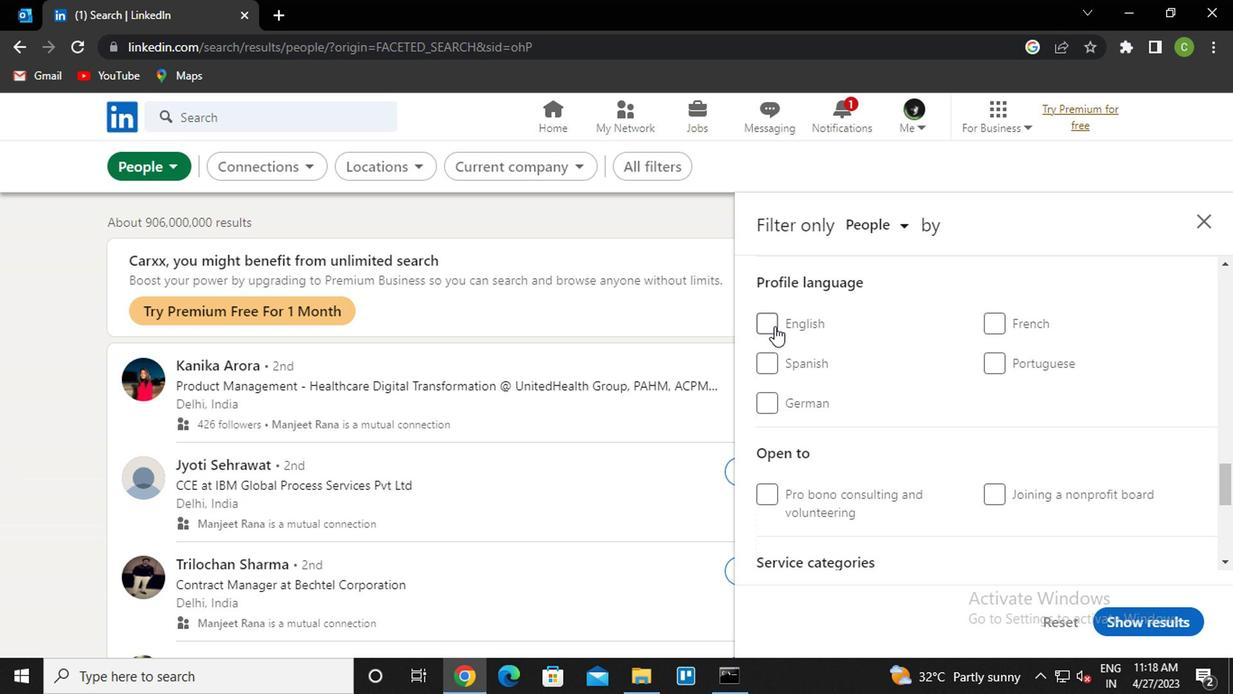
Action: Mouse moved to (942, 468)
Screenshot: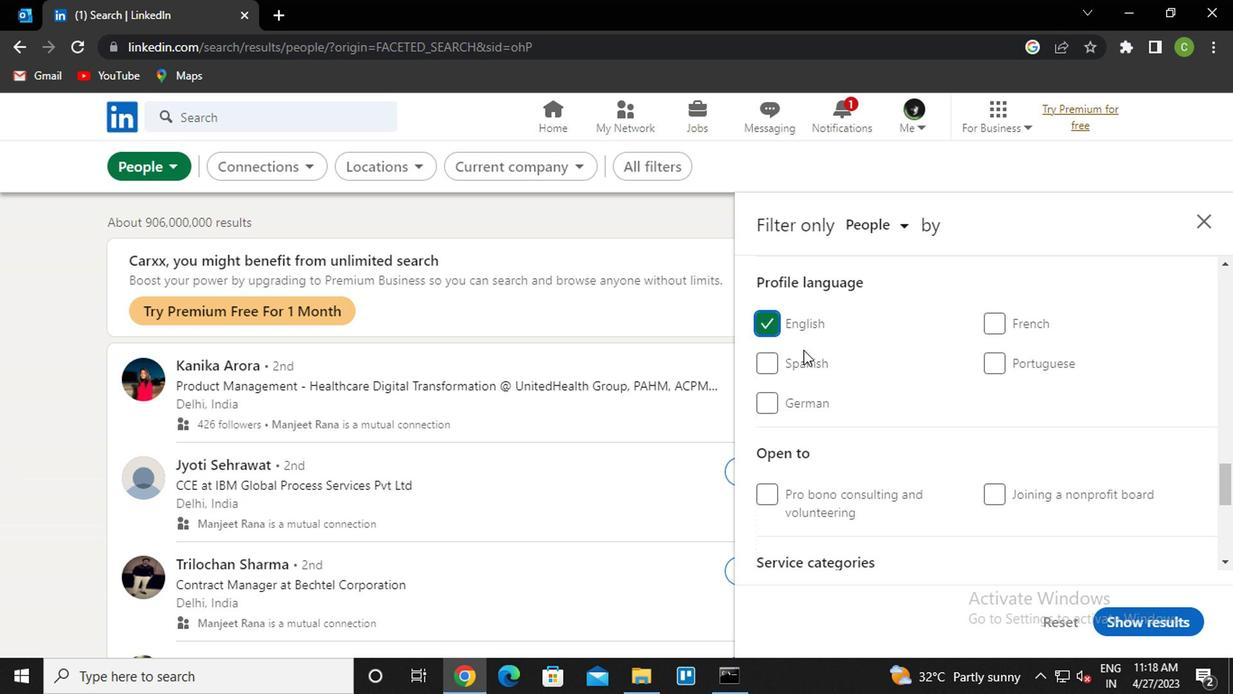 
Action: Mouse scrolled (942, 469) with delta (0, 0)
Screenshot: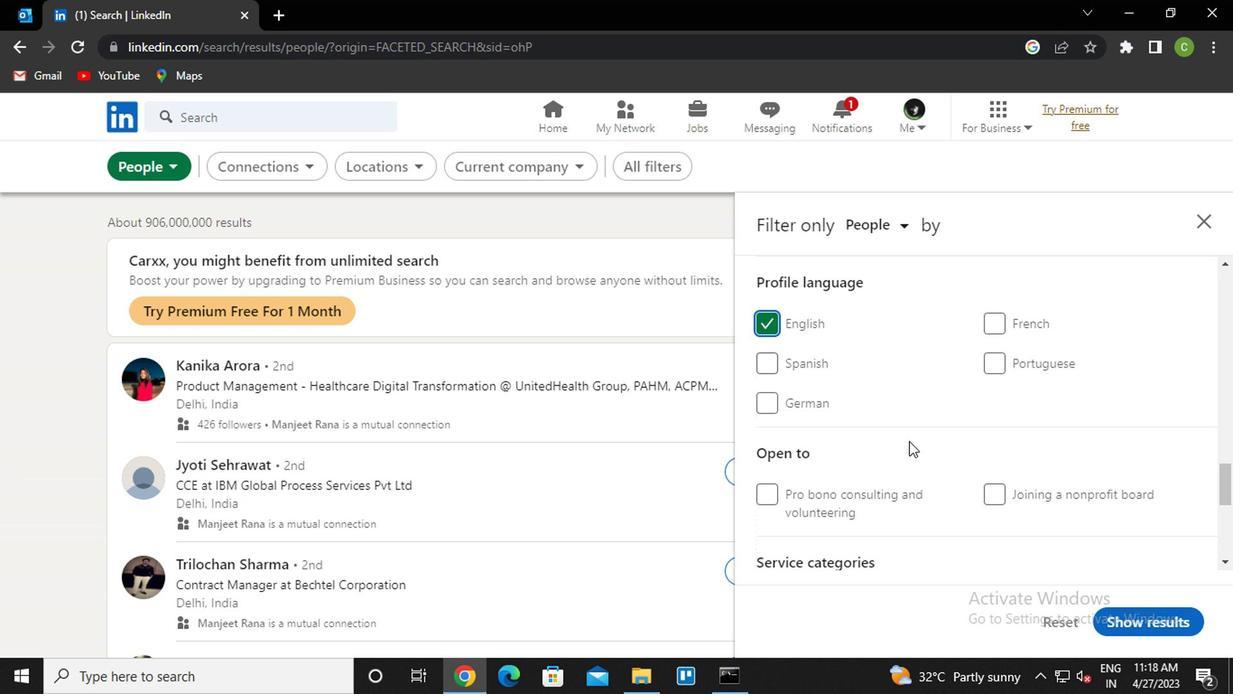 
Action: Mouse scrolled (942, 469) with delta (0, 0)
Screenshot: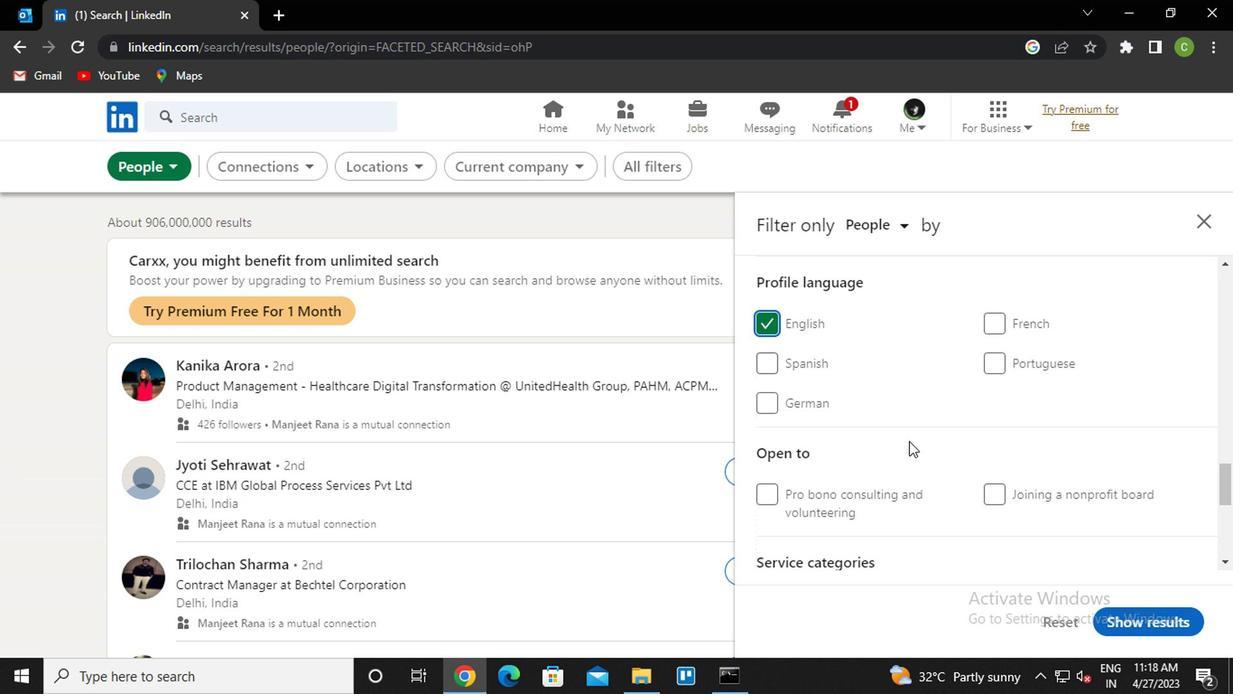 
Action: Mouse scrolled (942, 469) with delta (0, 0)
Screenshot: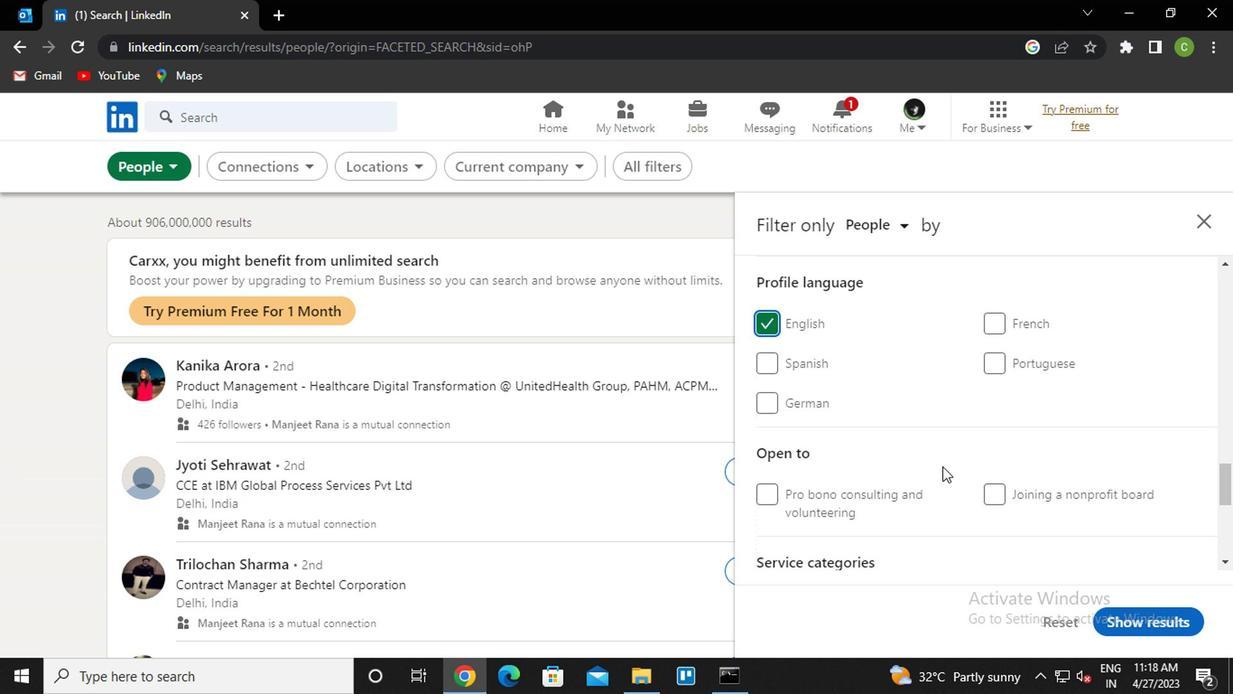 
Action: Mouse scrolled (942, 469) with delta (0, 0)
Screenshot: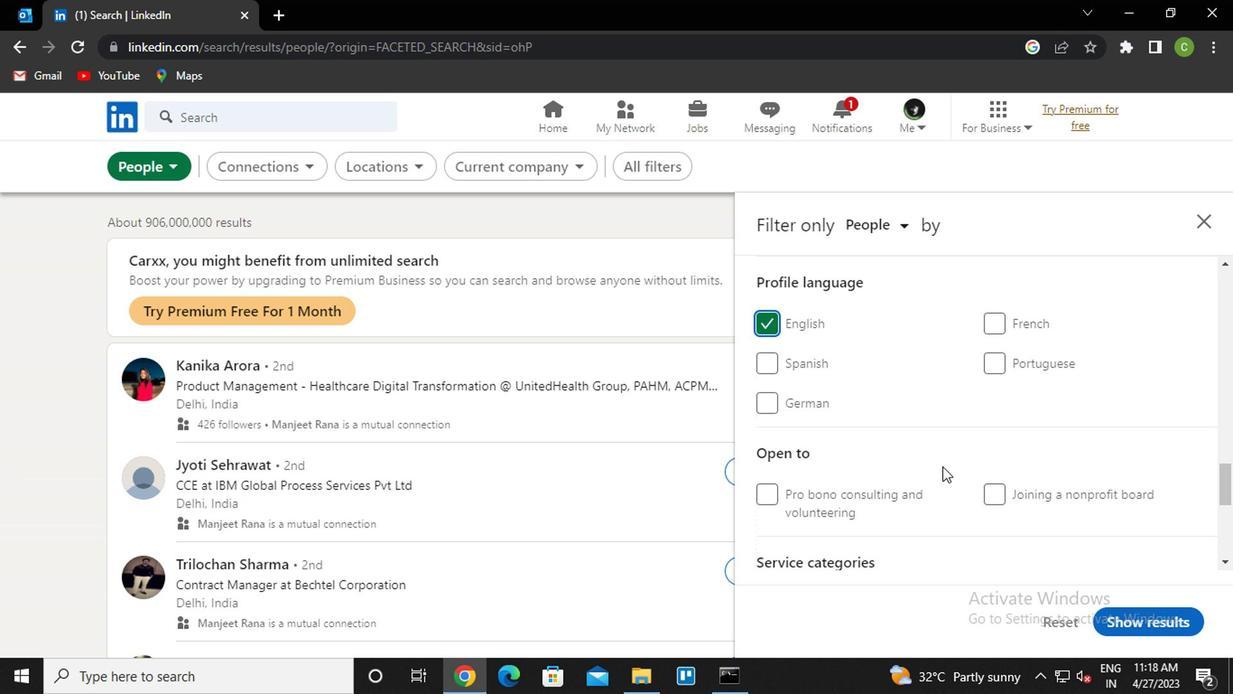 
Action: Mouse scrolled (942, 469) with delta (0, 0)
Screenshot: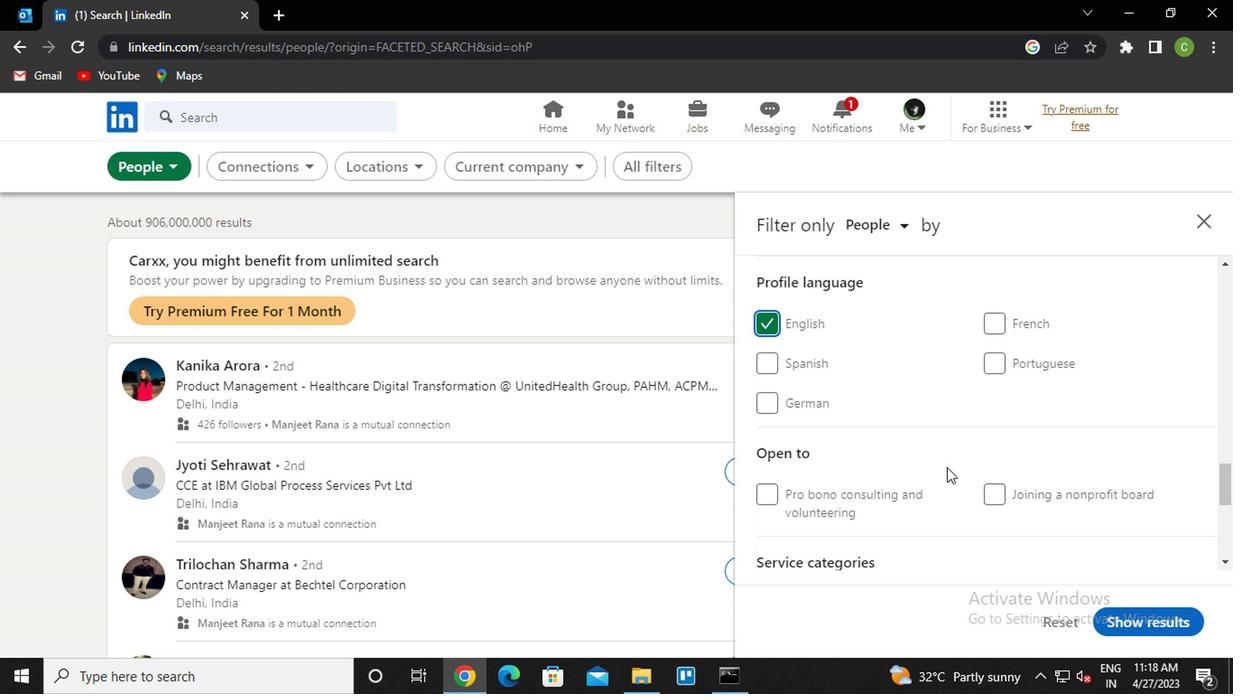 
Action: Mouse scrolled (942, 469) with delta (0, 0)
Screenshot: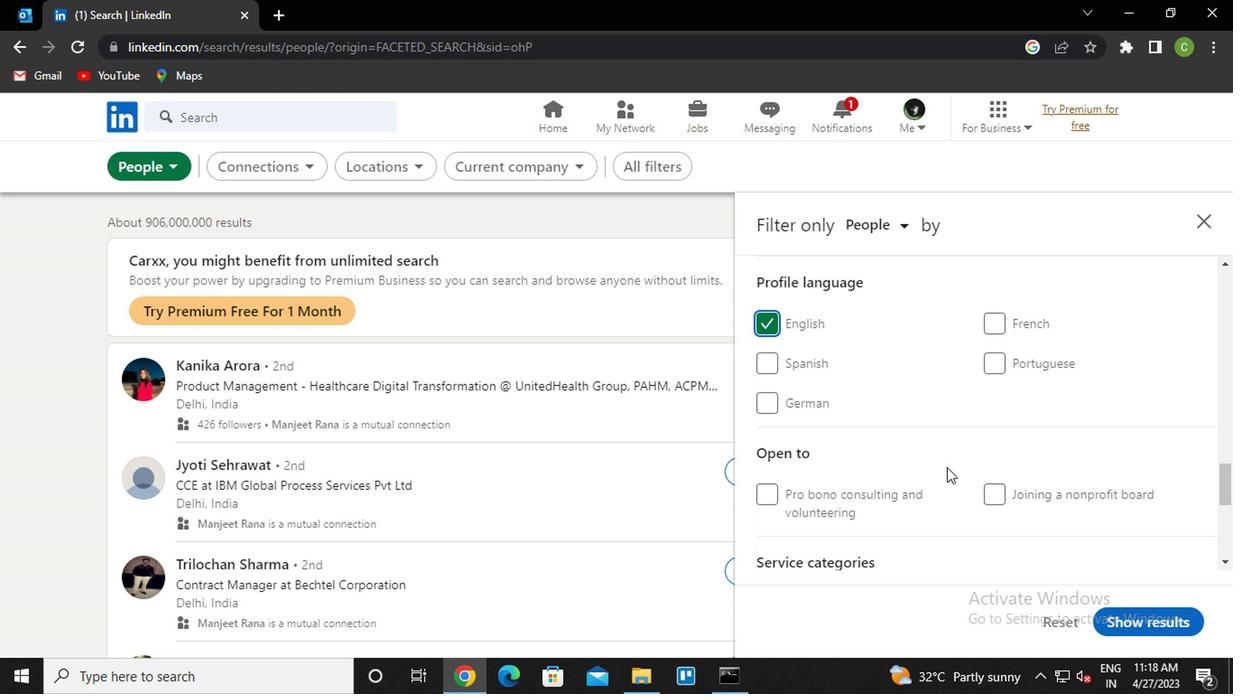 
Action: Mouse scrolled (942, 469) with delta (0, 0)
Screenshot: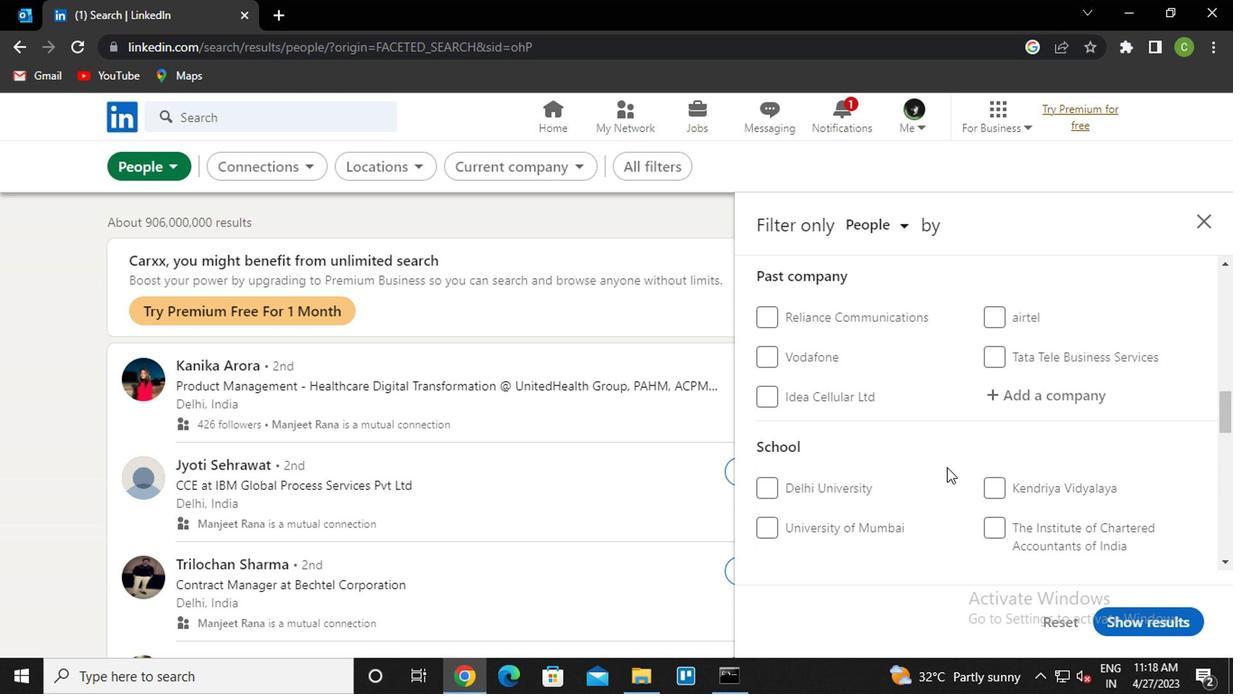 
Action: Mouse scrolled (942, 469) with delta (0, 0)
Screenshot: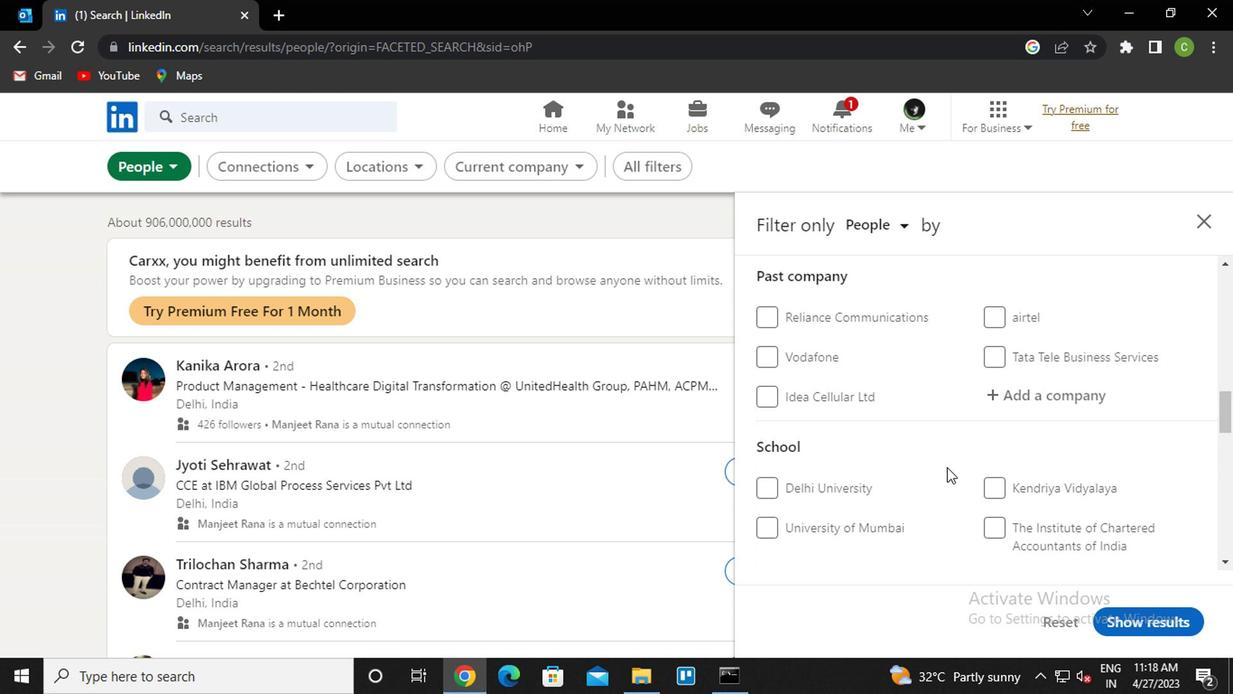 
Action: Mouse scrolled (942, 469) with delta (0, 0)
Screenshot: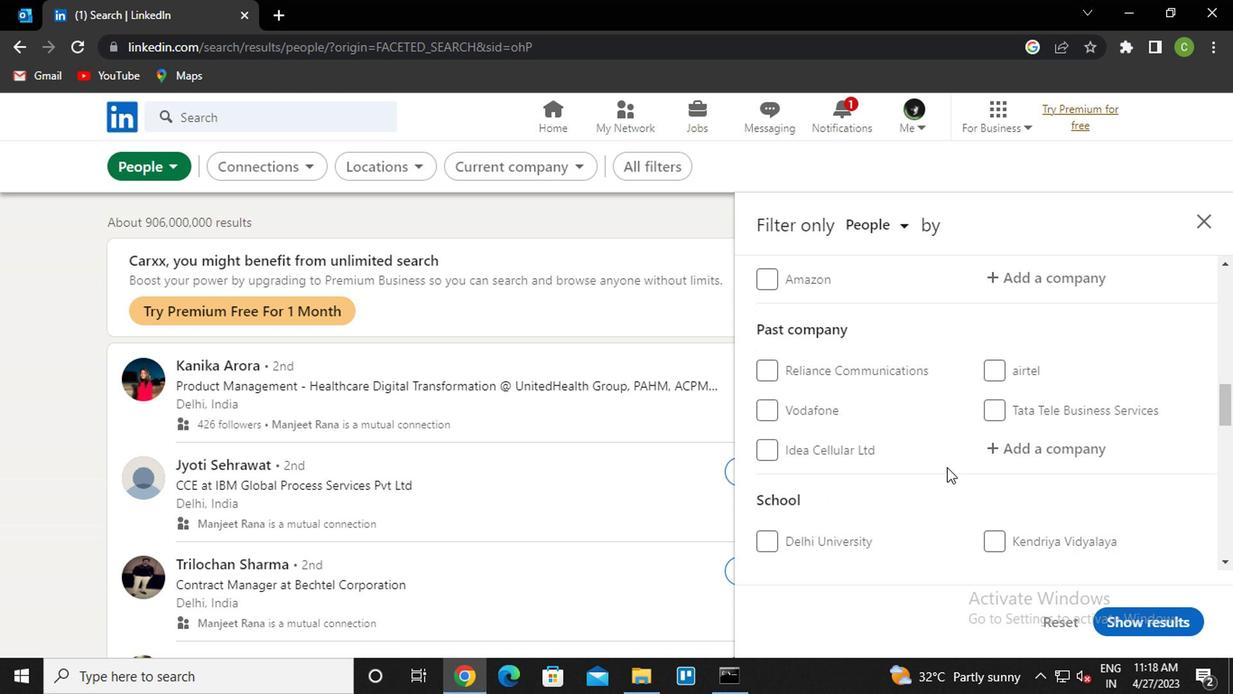 
Action: Mouse scrolled (942, 469) with delta (0, 0)
Screenshot: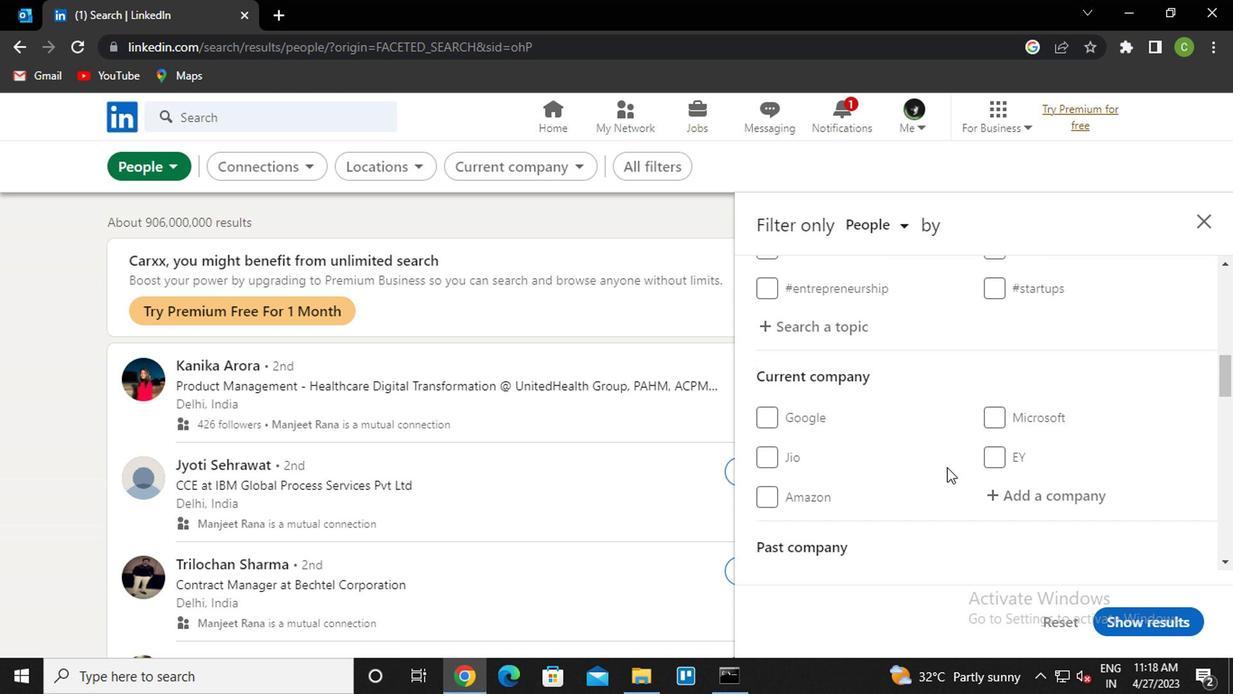 
Action: Mouse moved to (1061, 485)
Screenshot: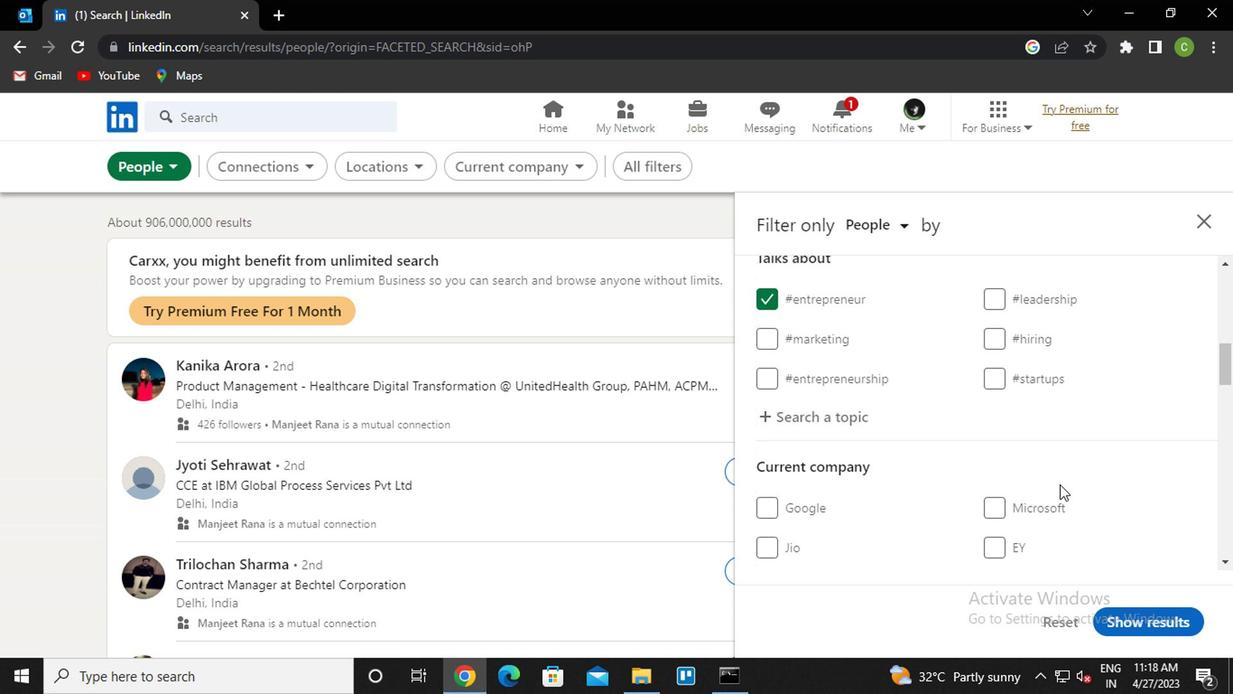 
Action: Mouse scrolled (1061, 484) with delta (0, 0)
Screenshot: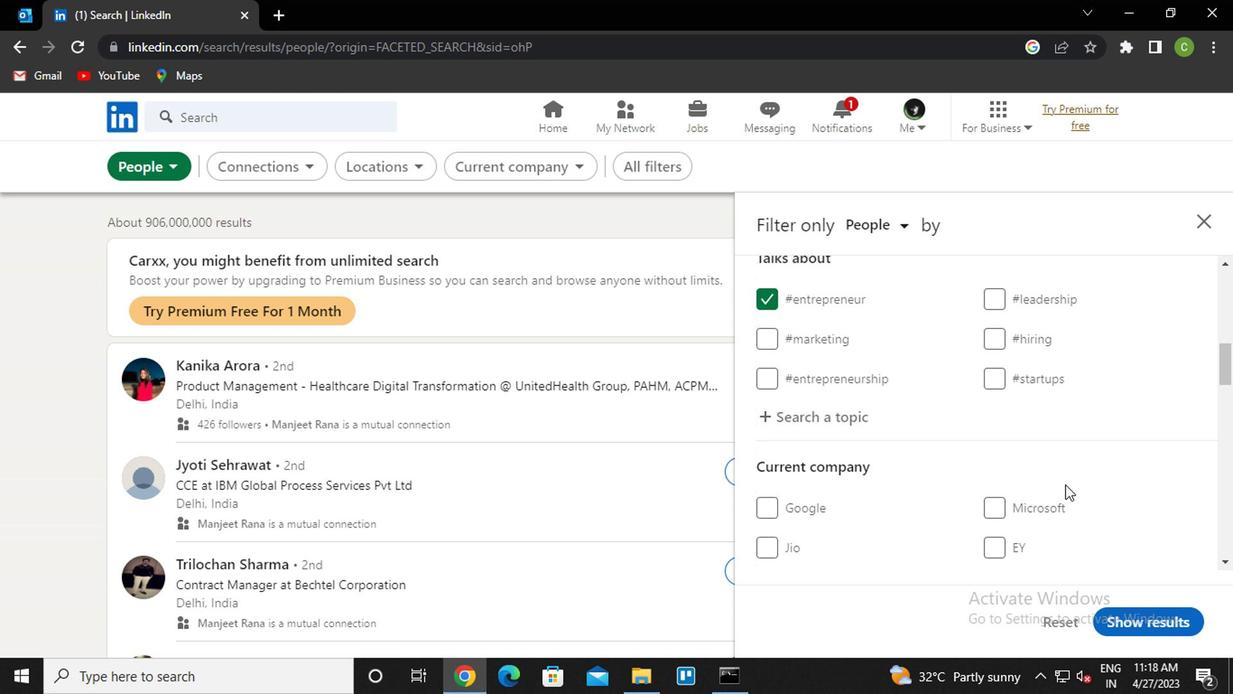 
Action: Mouse scrolled (1061, 484) with delta (0, 0)
Screenshot: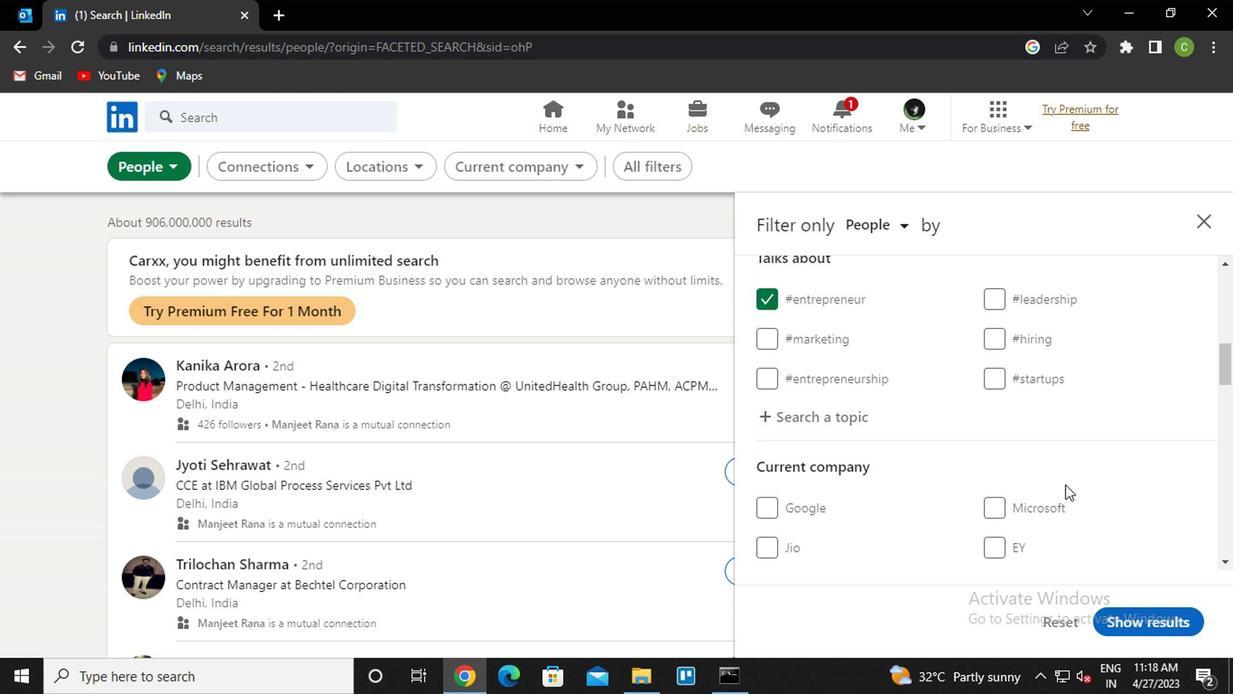 
Action: Mouse moved to (1040, 413)
Screenshot: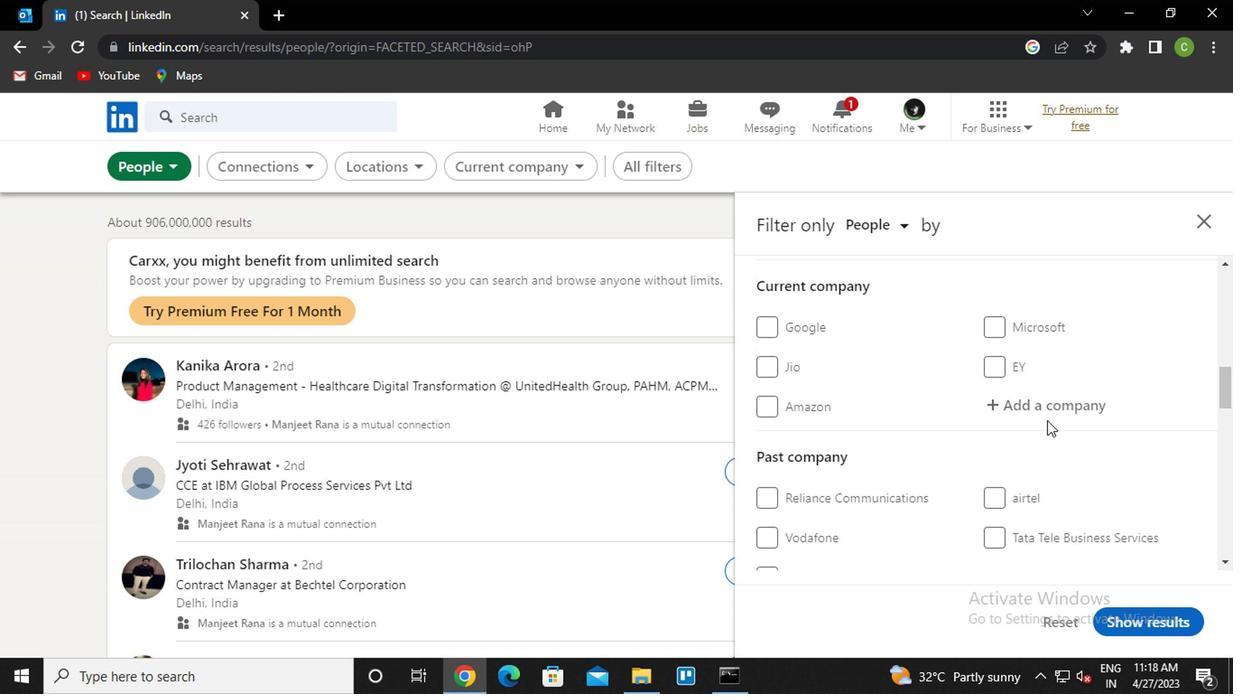 
Action: Mouse pressed left at (1040, 413)
Screenshot: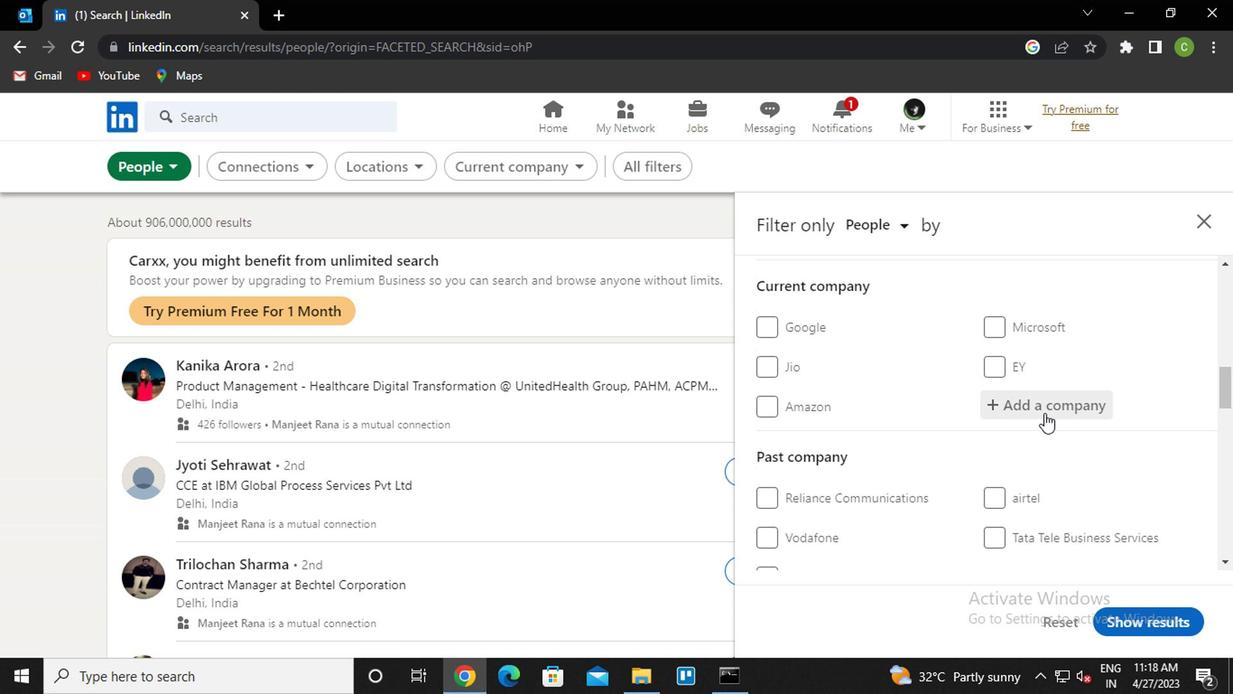 
Action: Key pressed <Key.caps_lock>mx<Key.space>p<Key.caps_lock>la<Key.down><Key.enter>
Screenshot: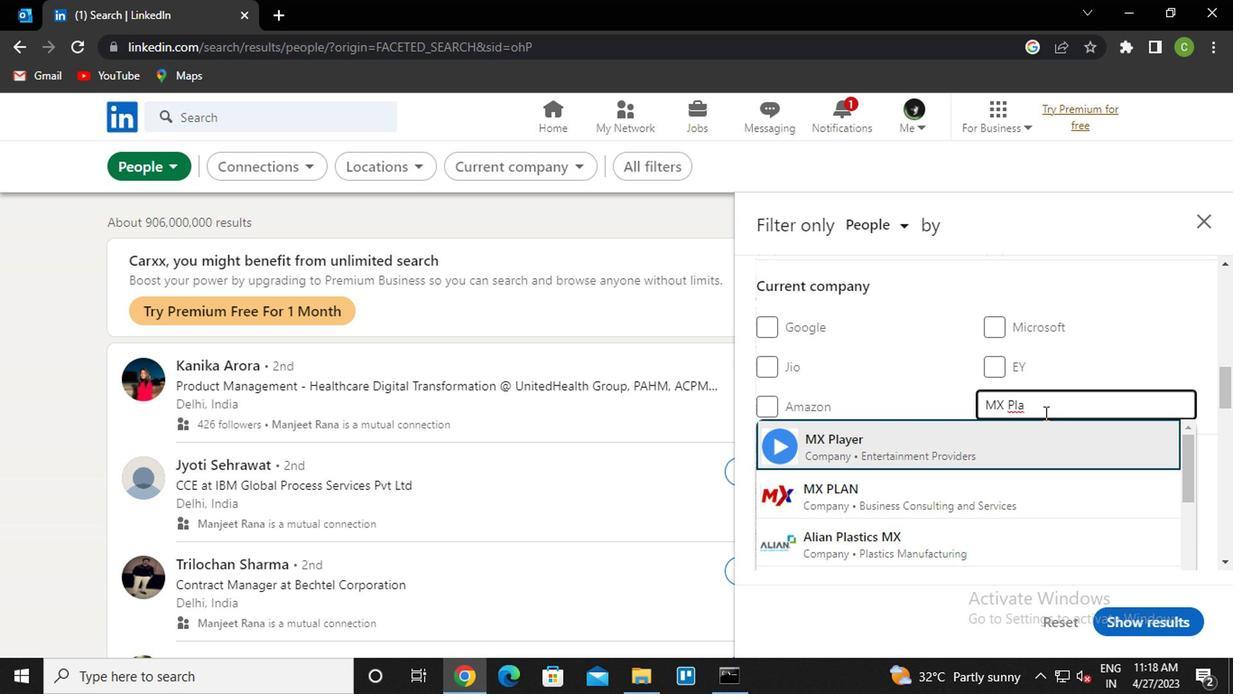 
Action: Mouse scrolled (1040, 413) with delta (0, 0)
Screenshot: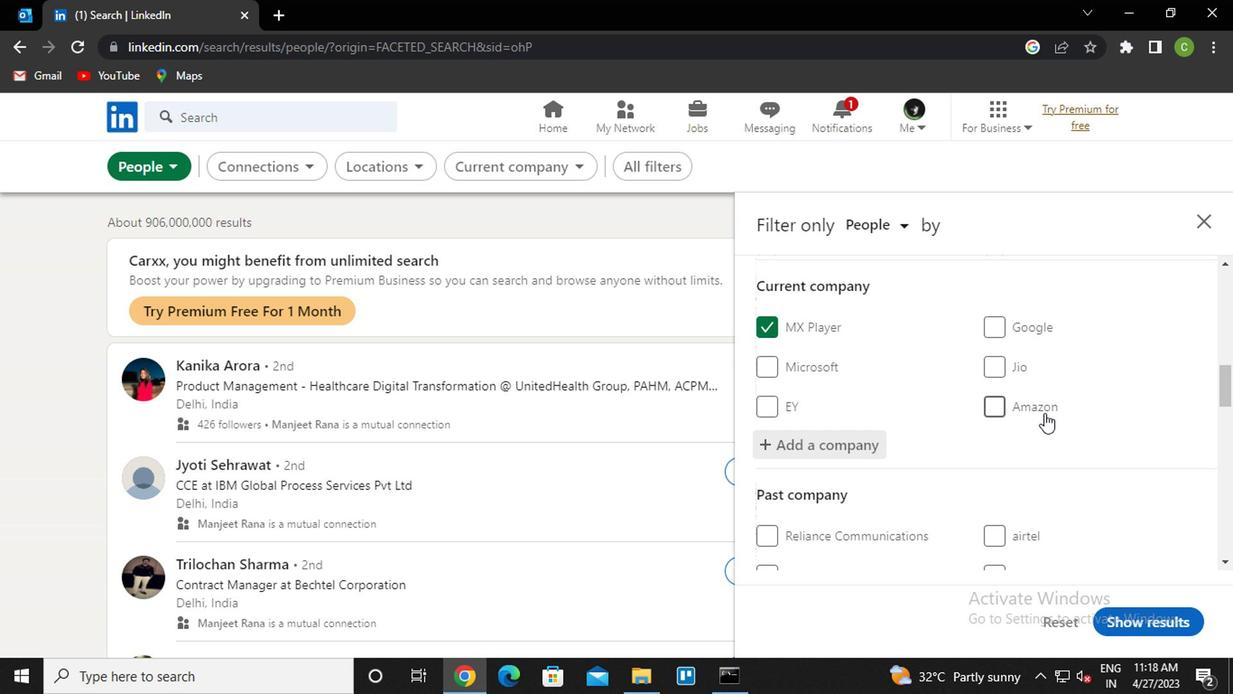 
Action: Mouse scrolled (1040, 413) with delta (0, 0)
Screenshot: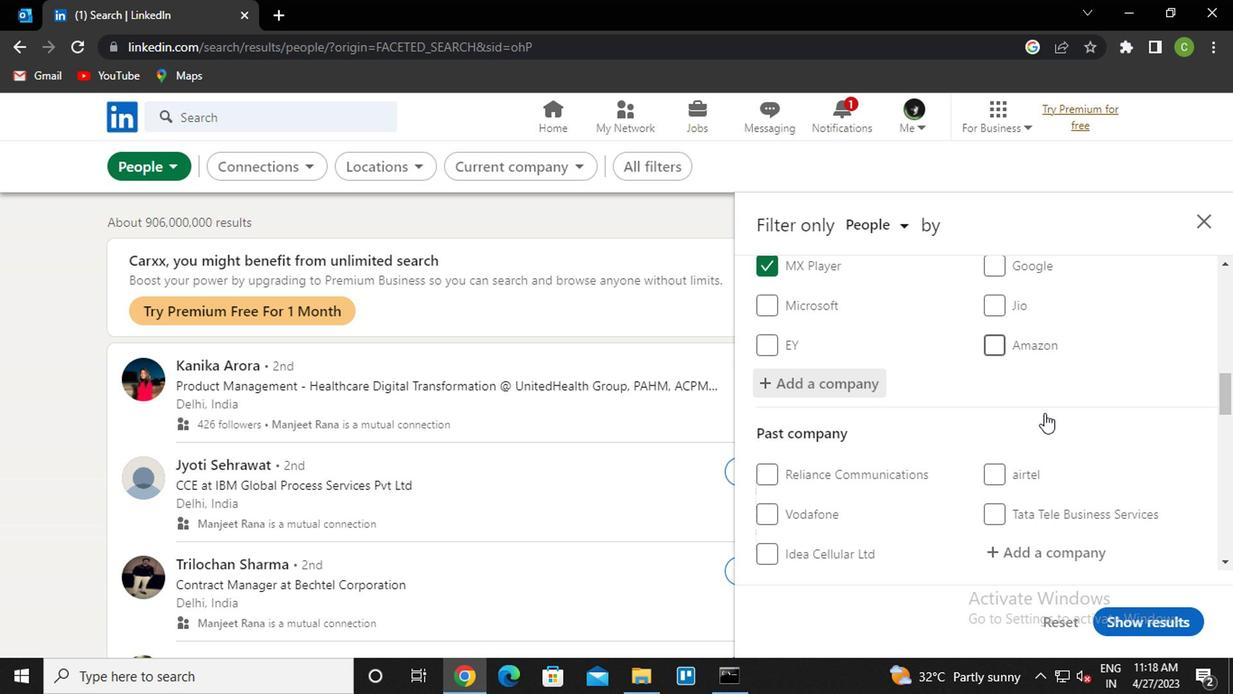 
Action: Mouse moved to (1000, 440)
Screenshot: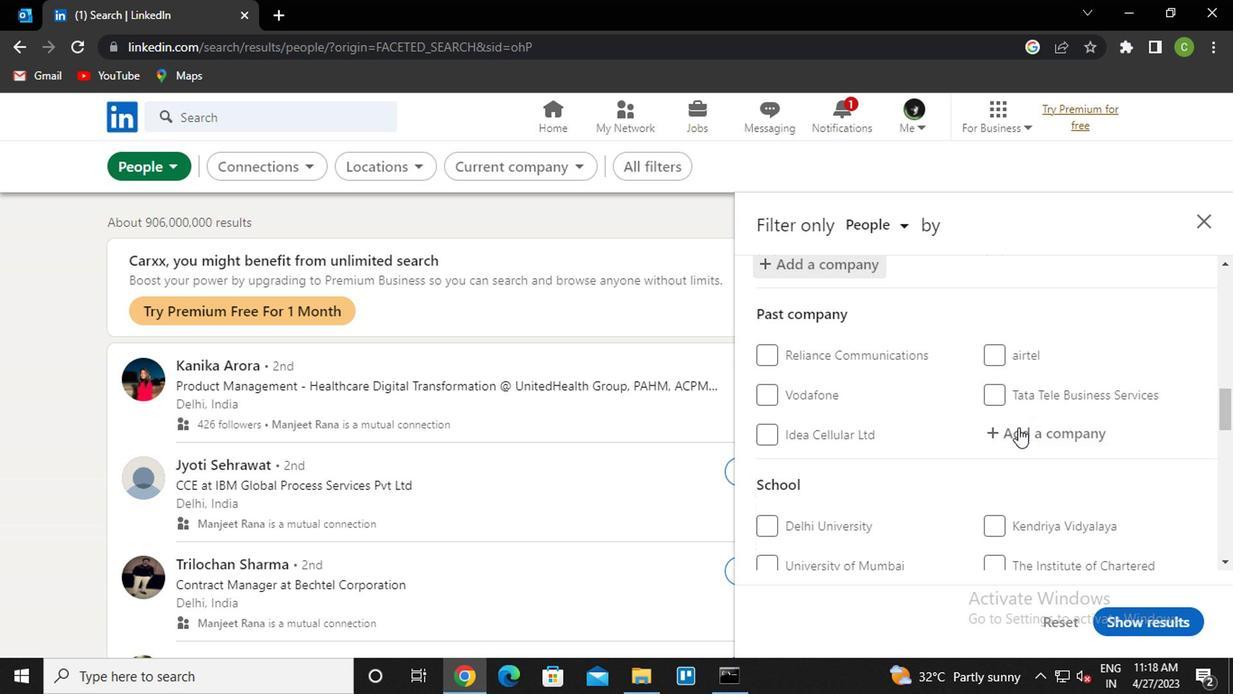 
Action: Mouse scrolled (1000, 439) with delta (0, 0)
Screenshot: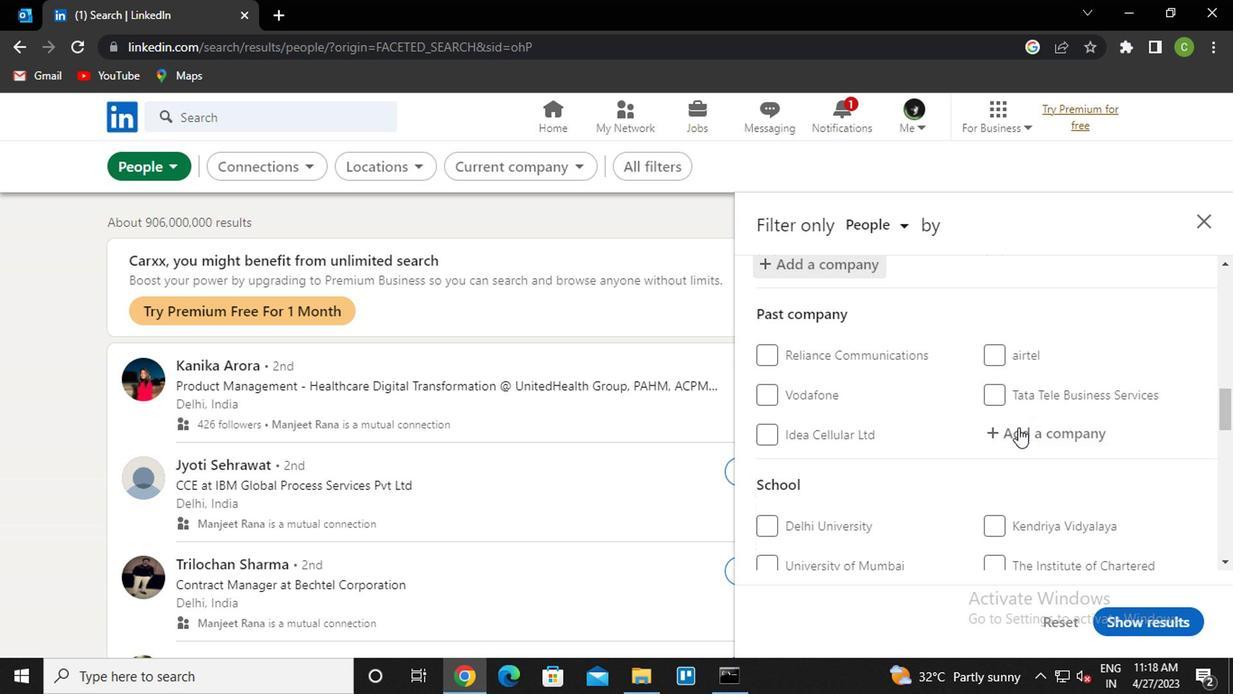 
Action: Mouse moved to (999, 441)
Screenshot: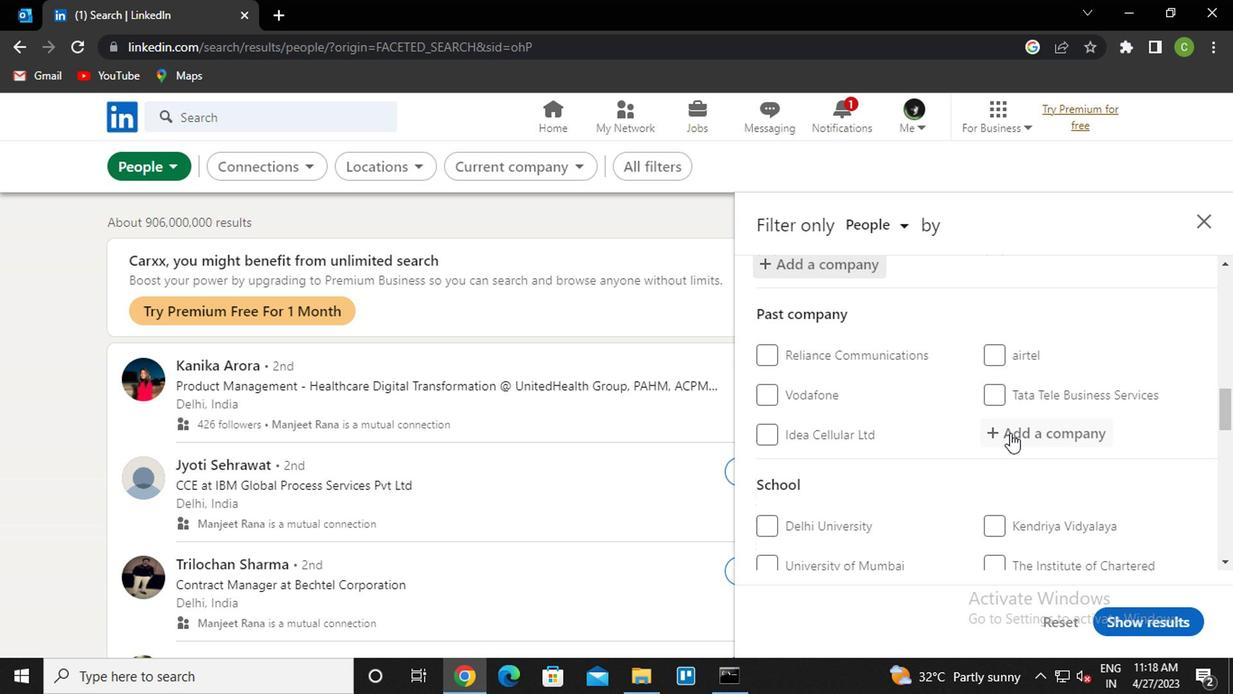 
Action: Mouse scrolled (999, 440) with delta (0, -1)
Screenshot: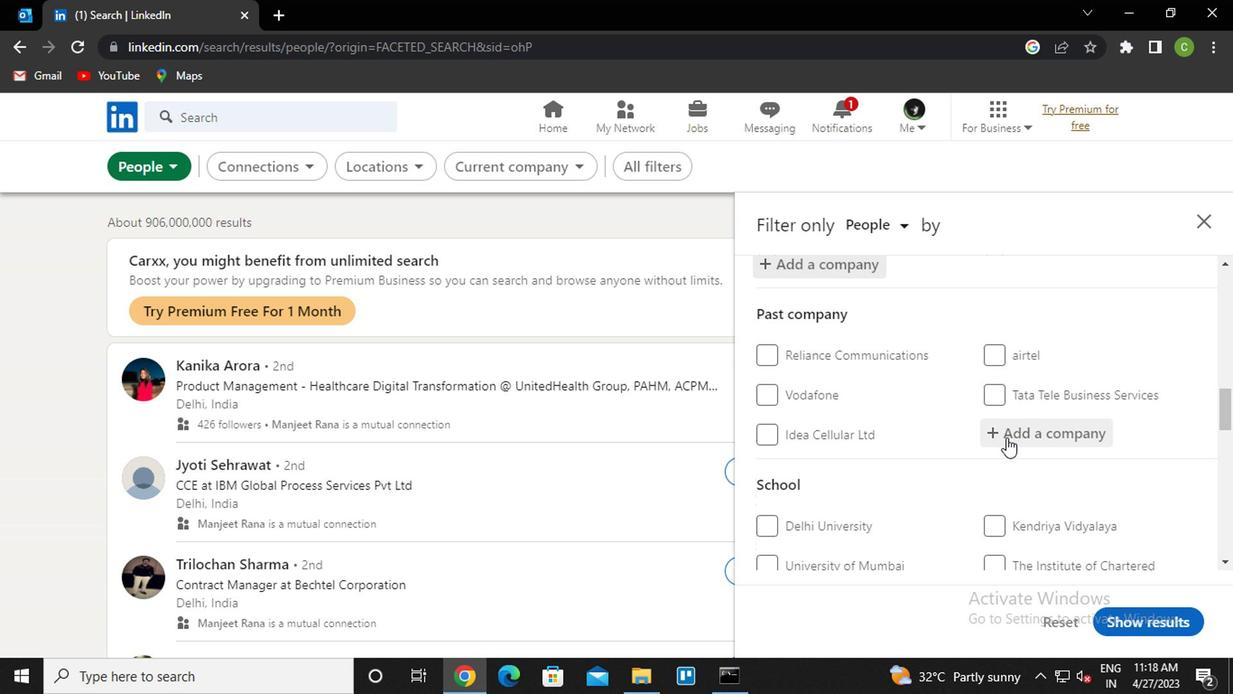 
Action: Mouse moved to (1002, 442)
Screenshot: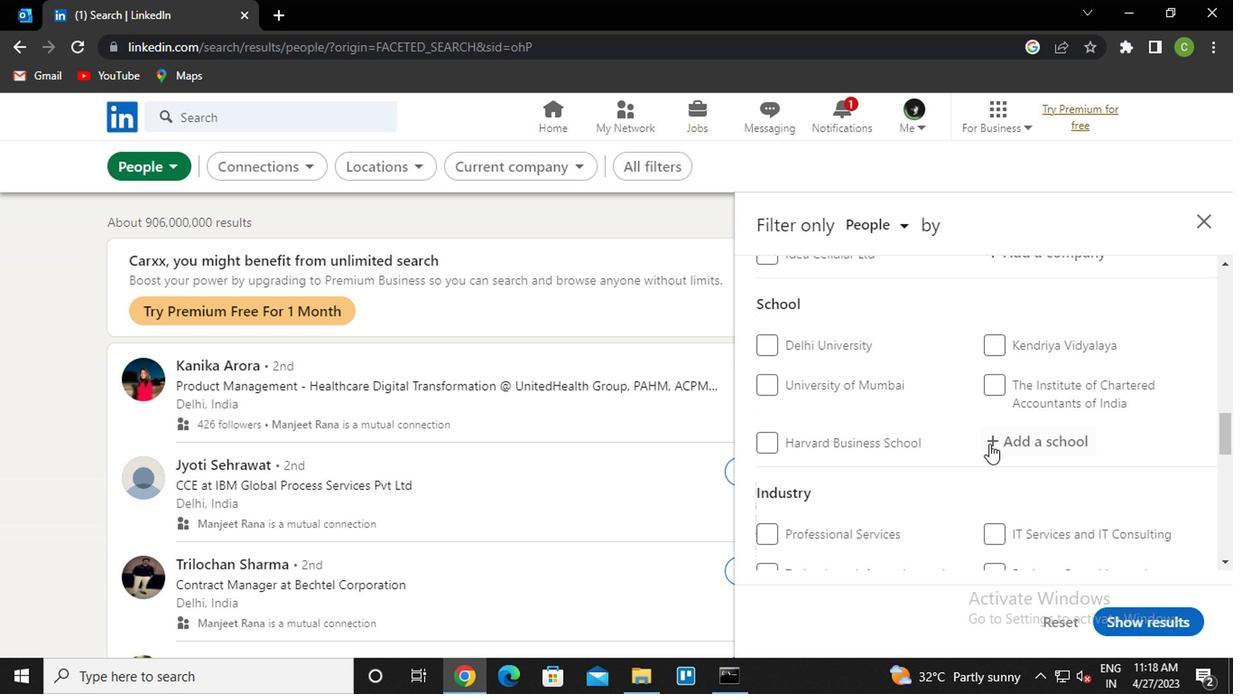 
Action: Mouse pressed left at (1002, 442)
Screenshot: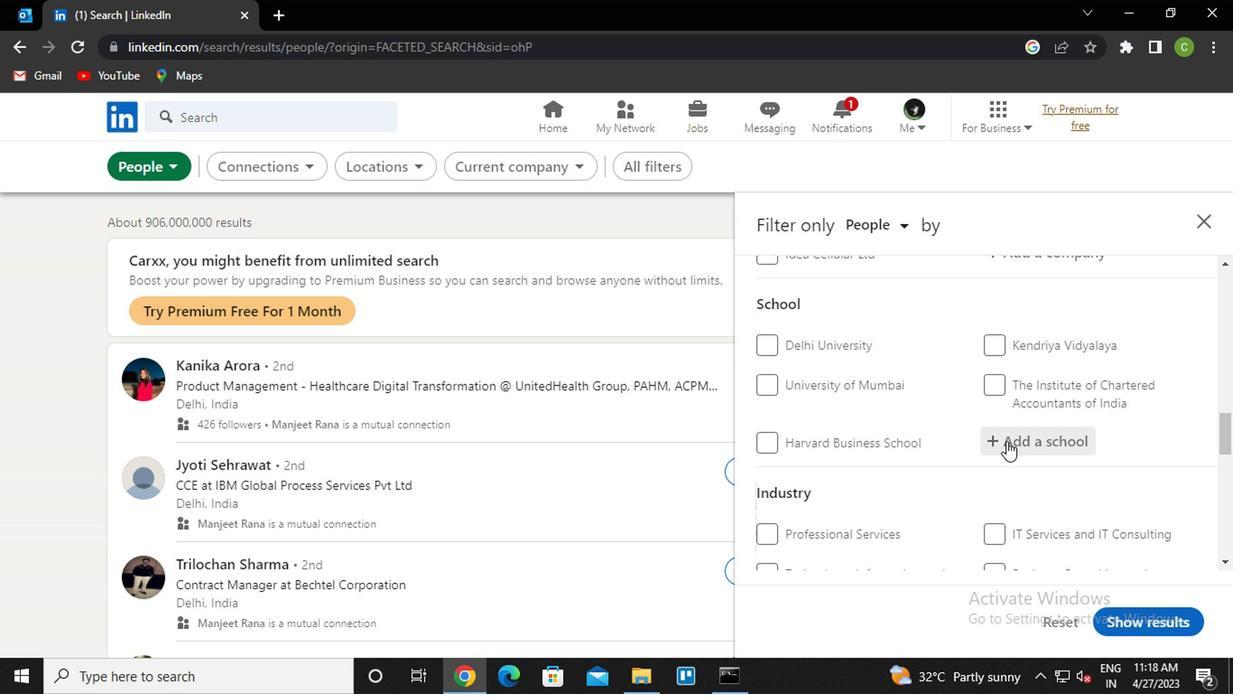 
Action: Key pressed <Key.caps_lock>s<Key.caps_lock>ardar<Key.space><Key.down><Key.enter>
Screenshot: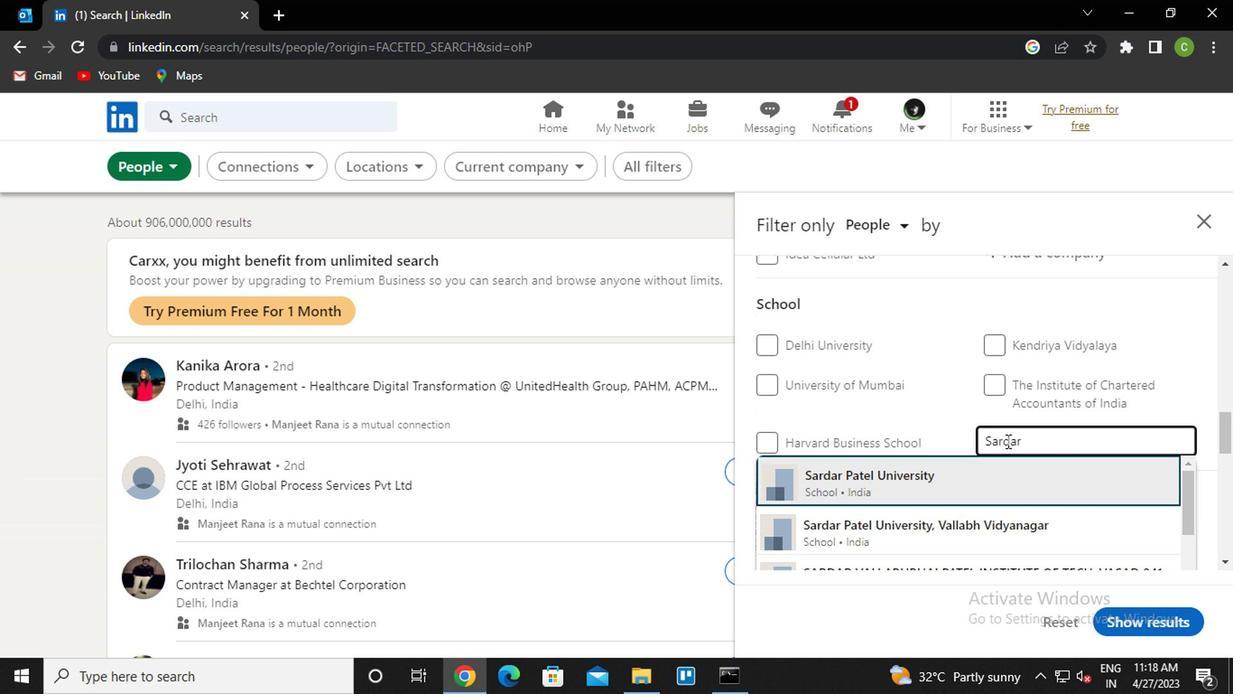 
Action: Mouse scrolled (1002, 441) with delta (0, 0)
Screenshot: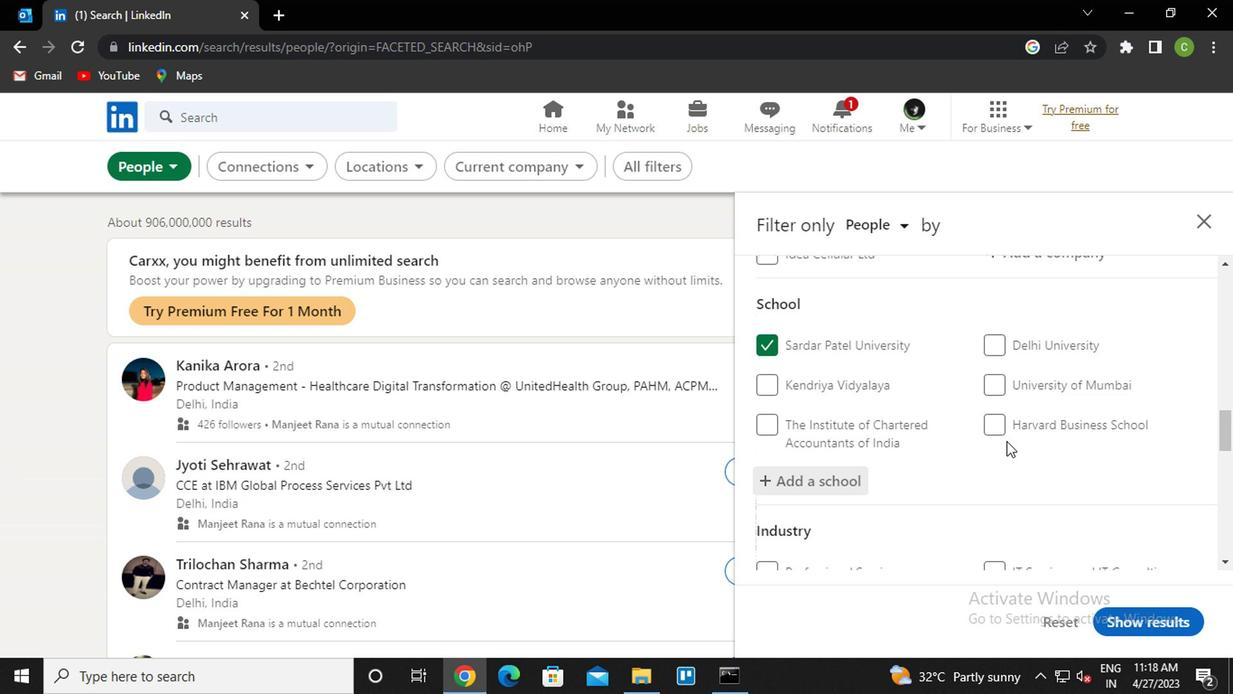 
Action: Mouse scrolled (1002, 441) with delta (0, 0)
Screenshot: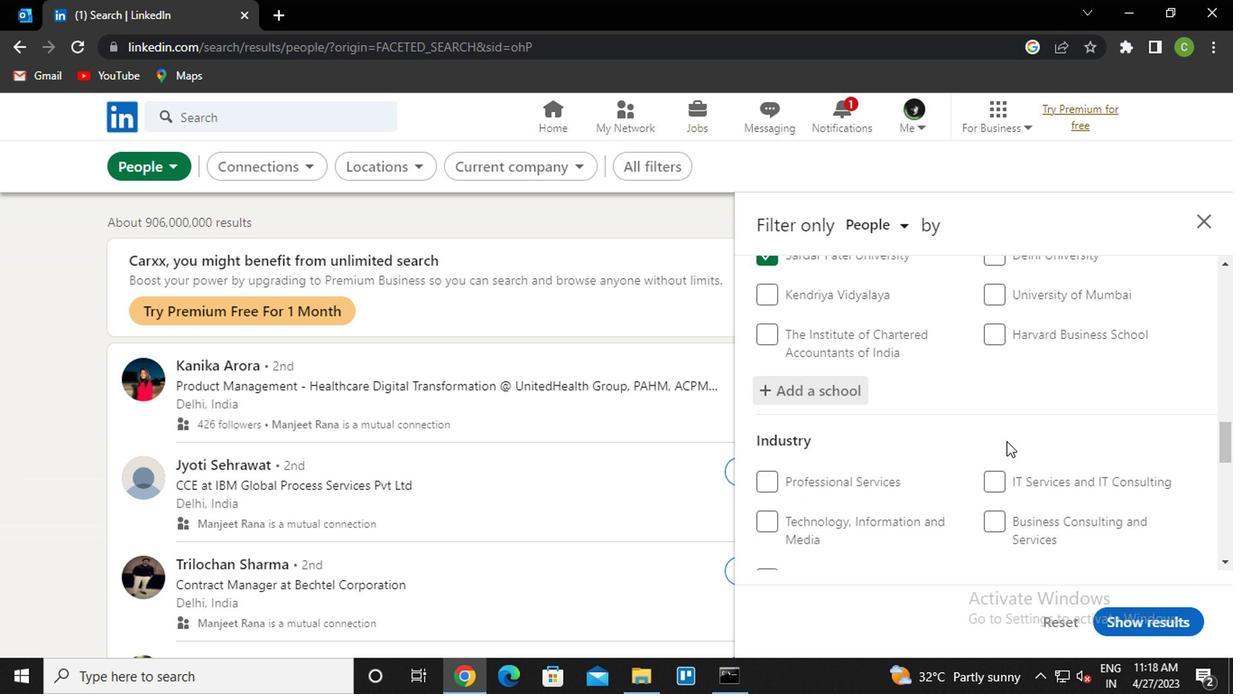 
Action: Mouse scrolled (1002, 441) with delta (0, 0)
Screenshot: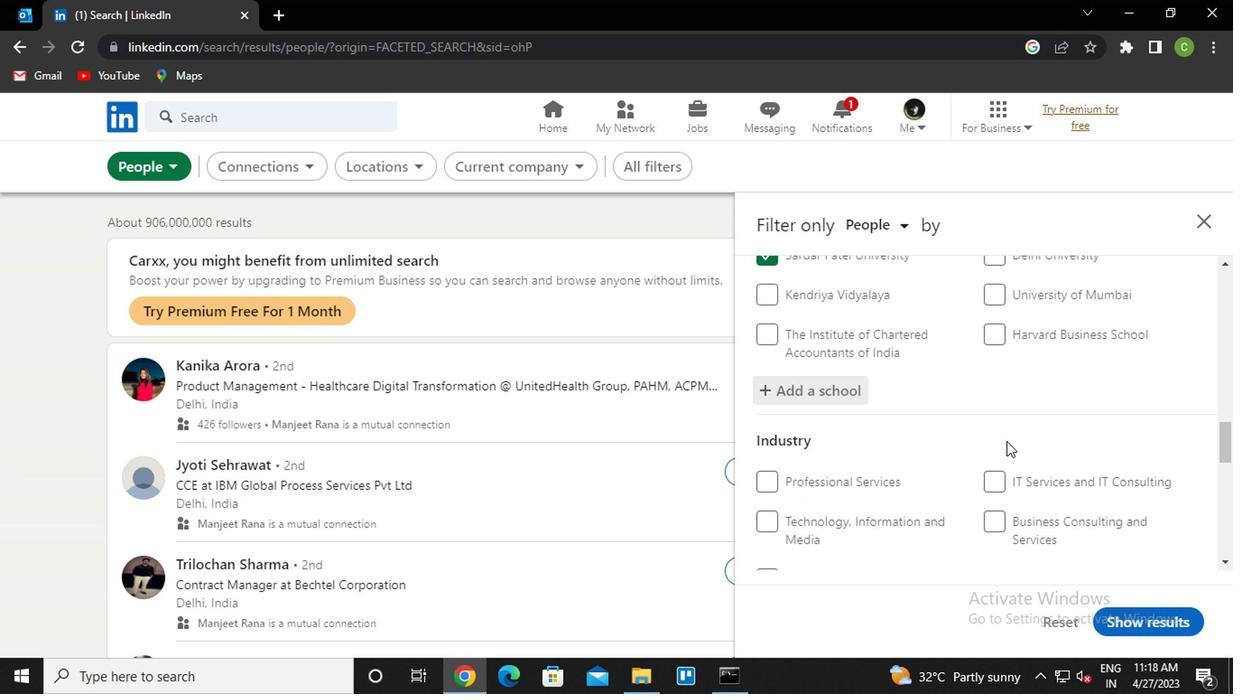 
Action: Mouse scrolled (1002, 441) with delta (0, 0)
Screenshot: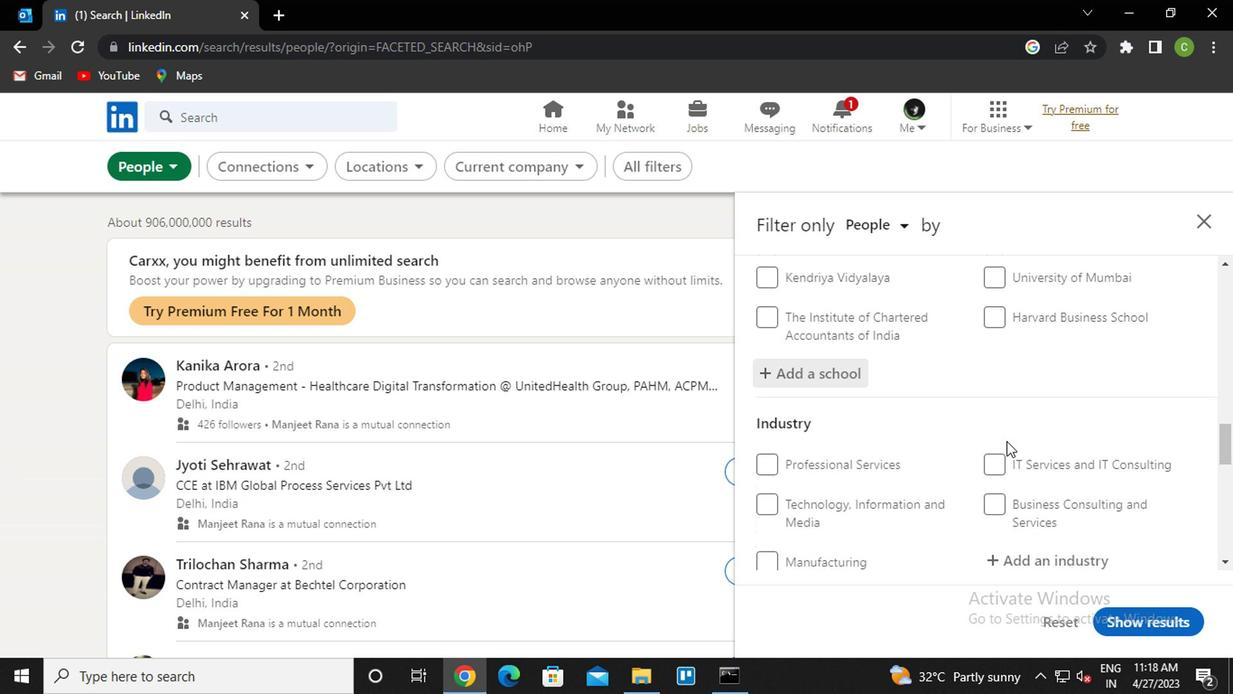 
Action: Mouse moved to (1052, 311)
Screenshot: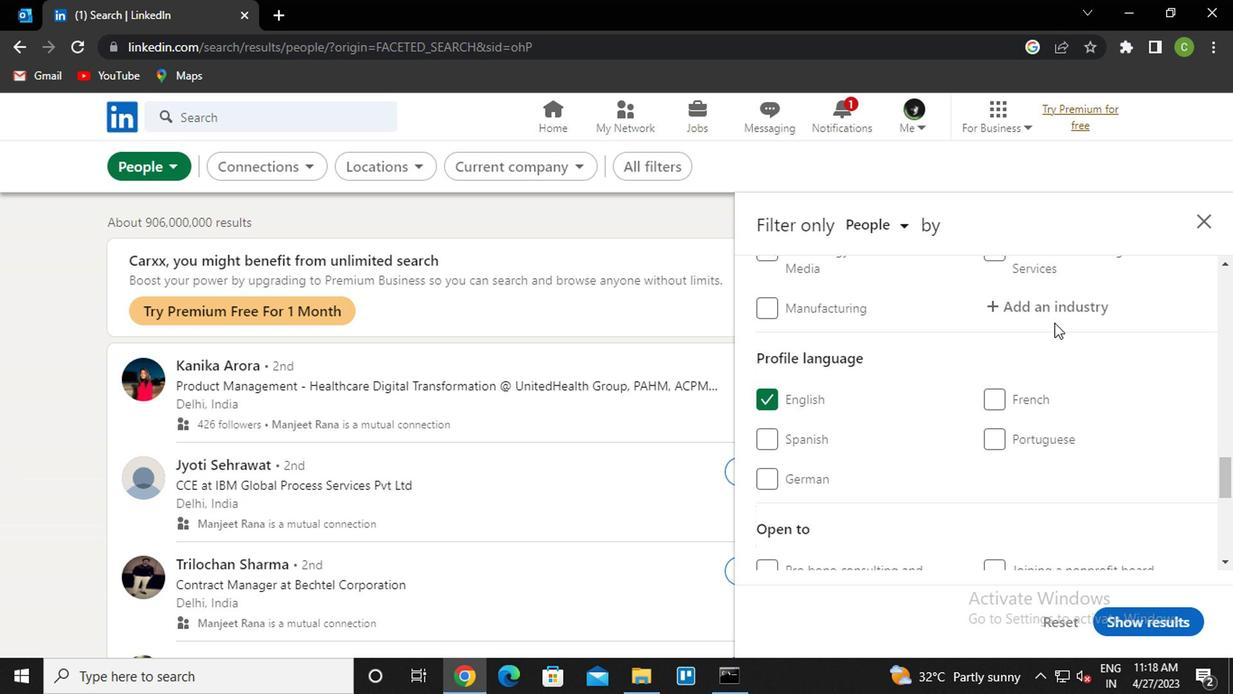 
Action: Mouse pressed left at (1052, 311)
Screenshot: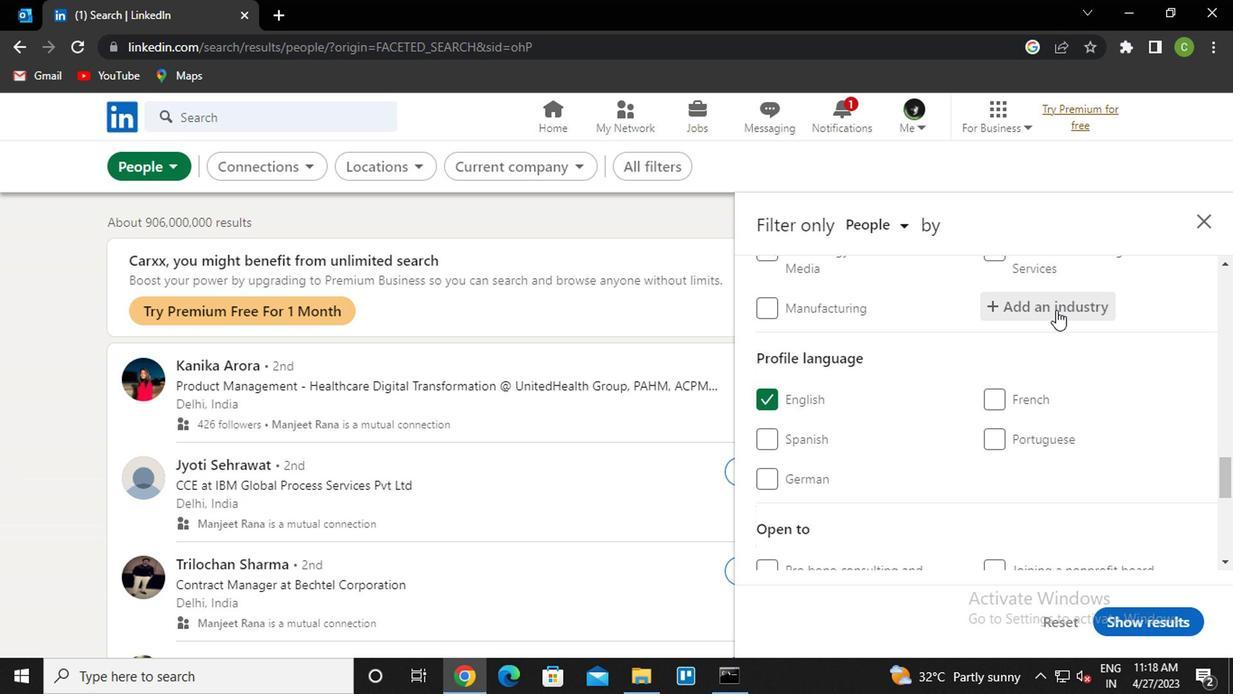 
Action: Key pressed <Key.caps_lock>f<Key.caps_lock>unds<Key.down><Key.down><Key.down><Key.enter>
Screenshot: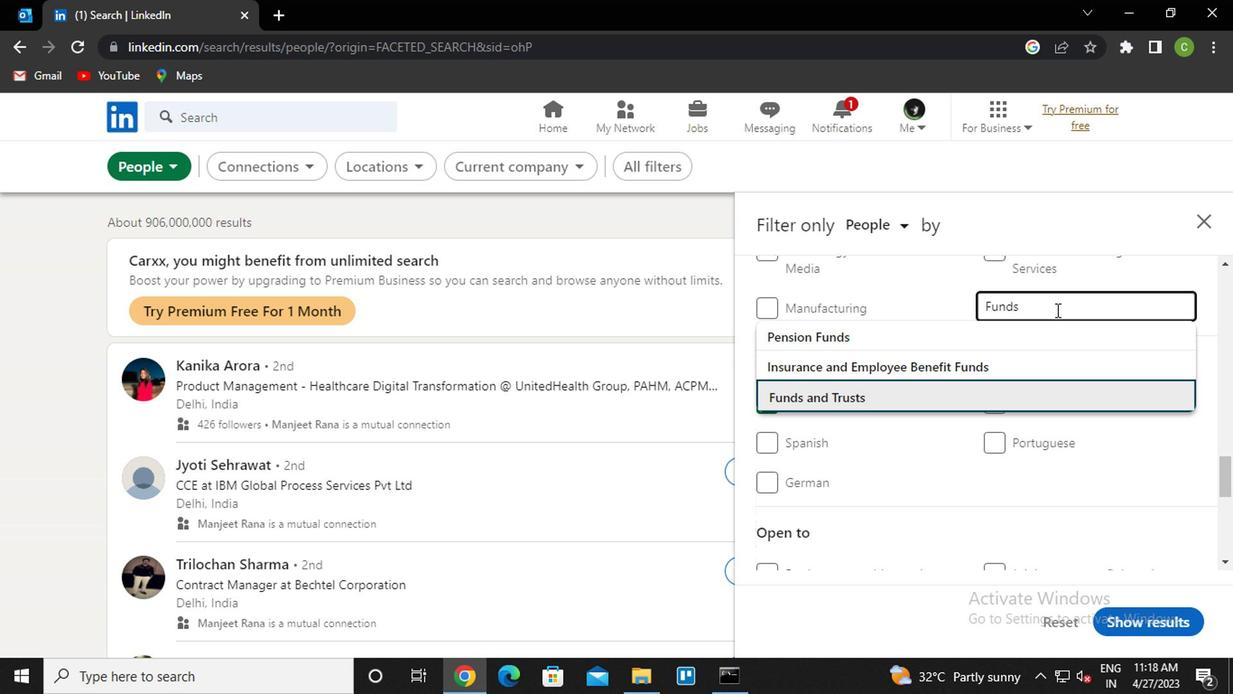 
Action: Mouse scrolled (1052, 310) with delta (0, 0)
Screenshot: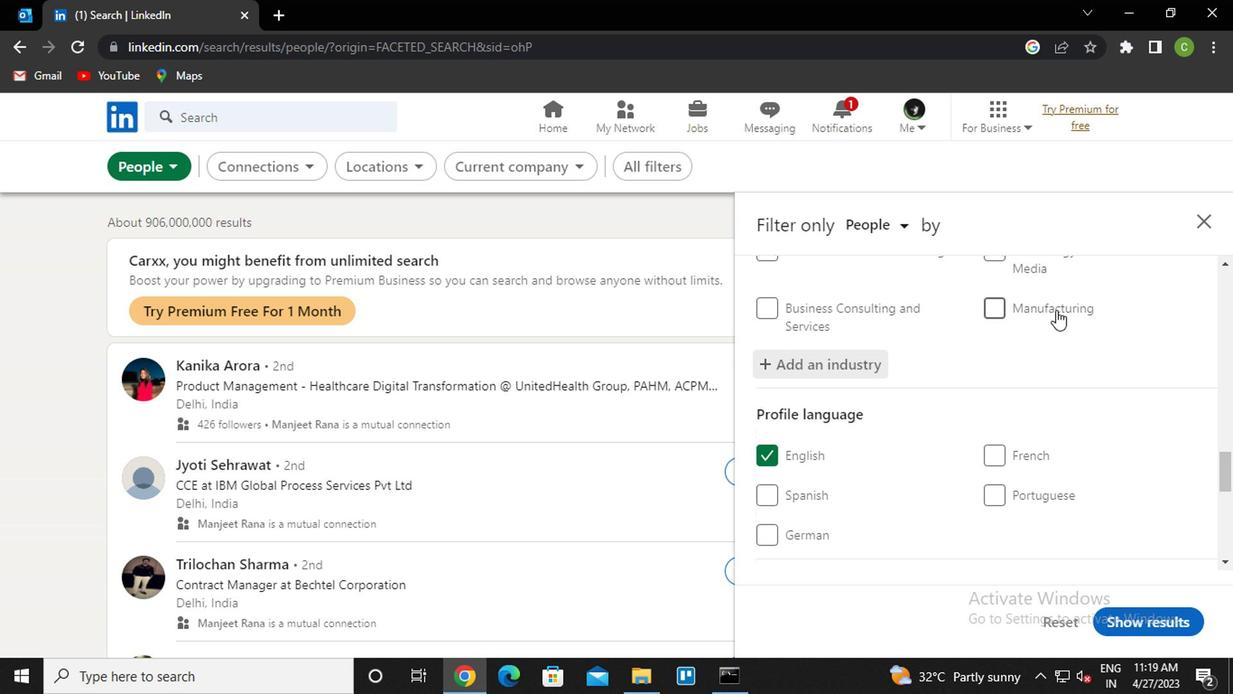 
Action: Mouse scrolled (1052, 310) with delta (0, 0)
Screenshot: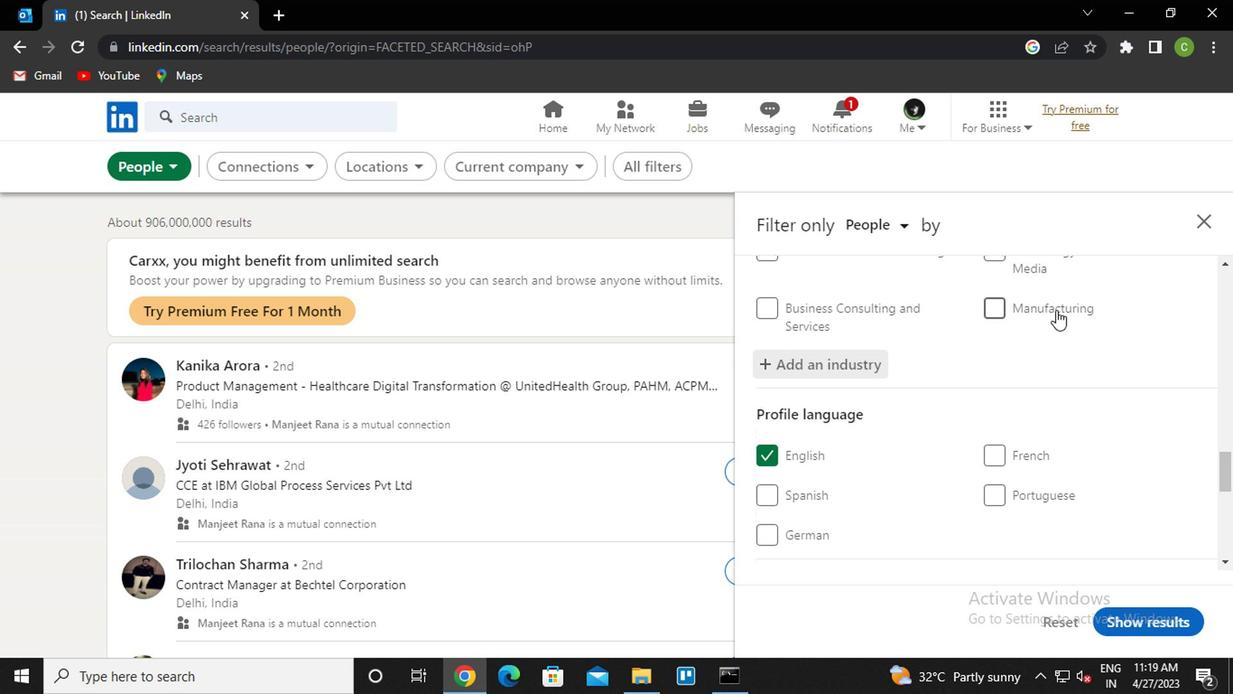 
Action: Mouse scrolled (1052, 310) with delta (0, 0)
Screenshot: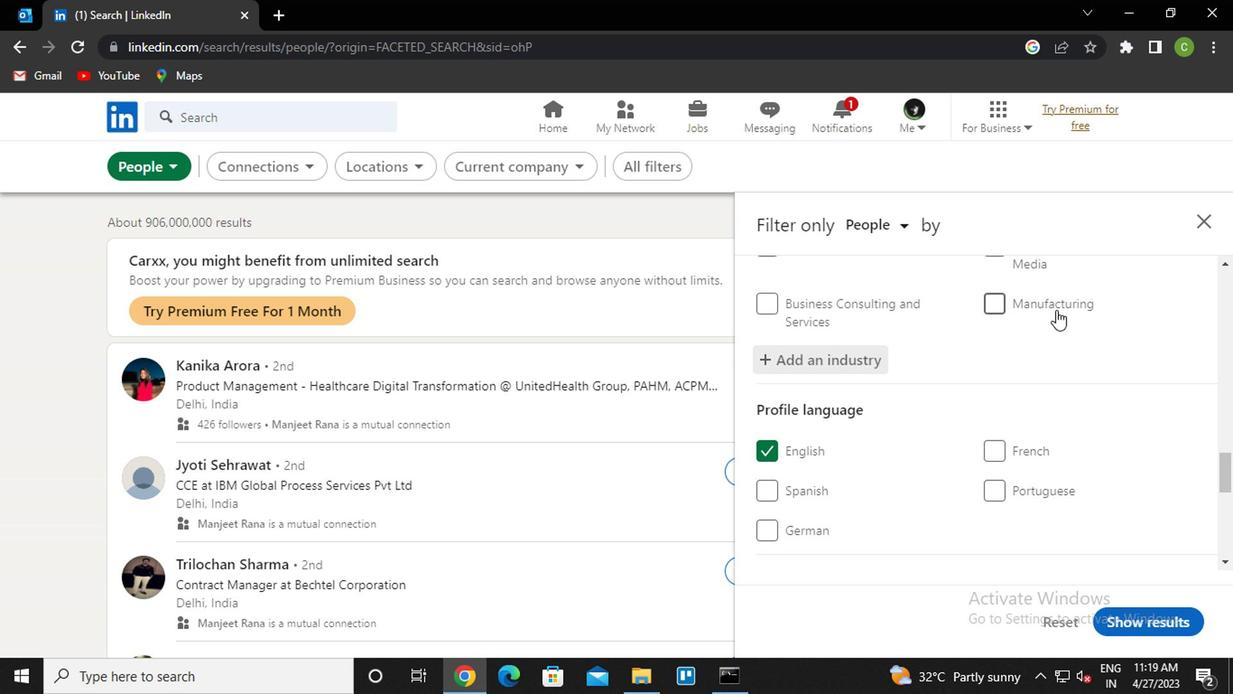 
Action: Mouse scrolled (1052, 310) with delta (0, 0)
Screenshot: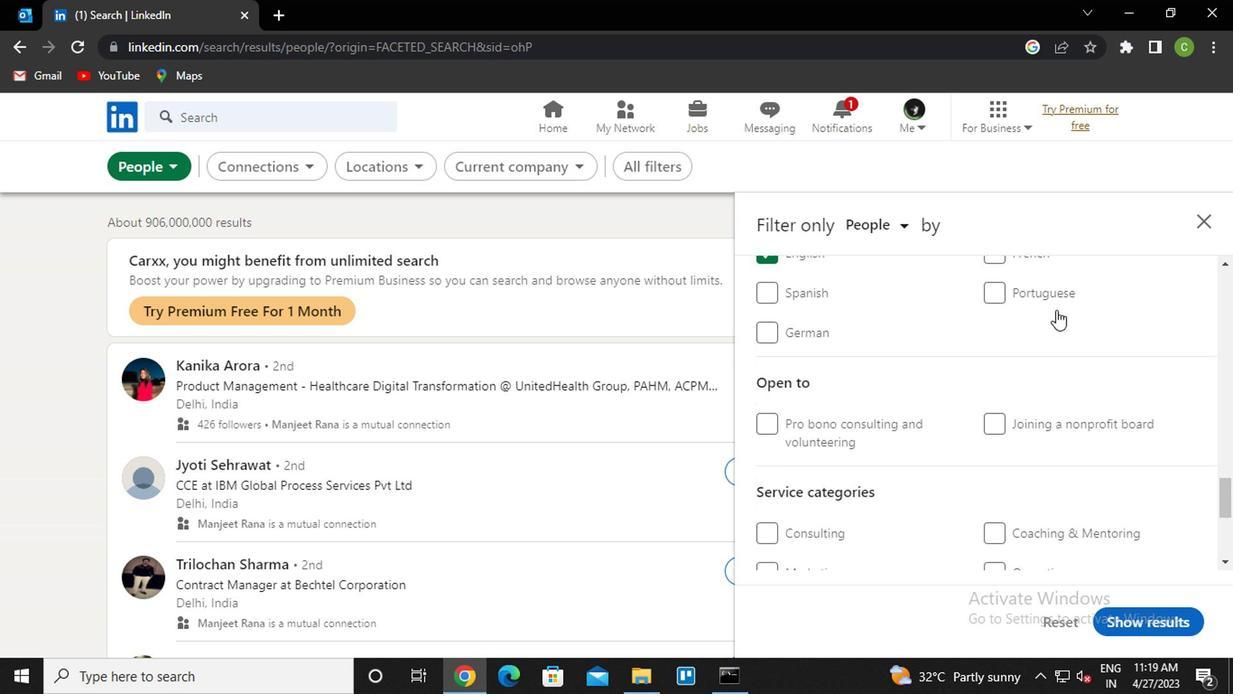 
Action: Mouse moved to (1035, 446)
Screenshot: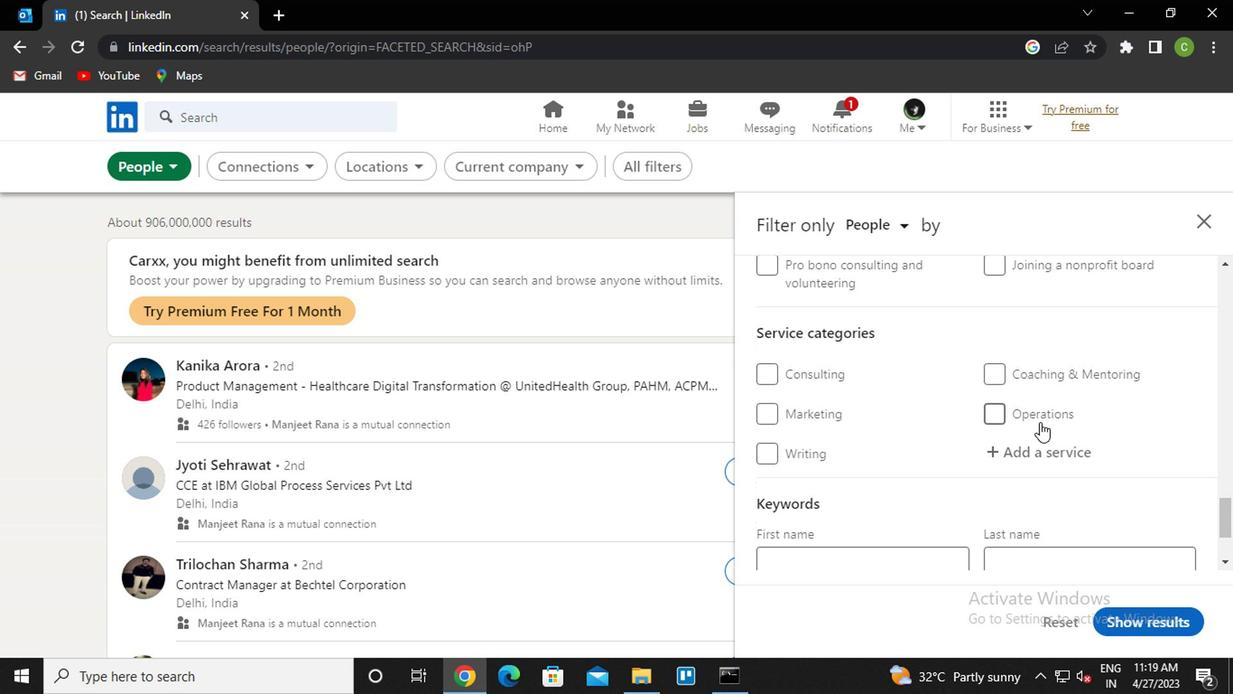 
Action: Mouse scrolled (1035, 444) with delta (0, -1)
Screenshot: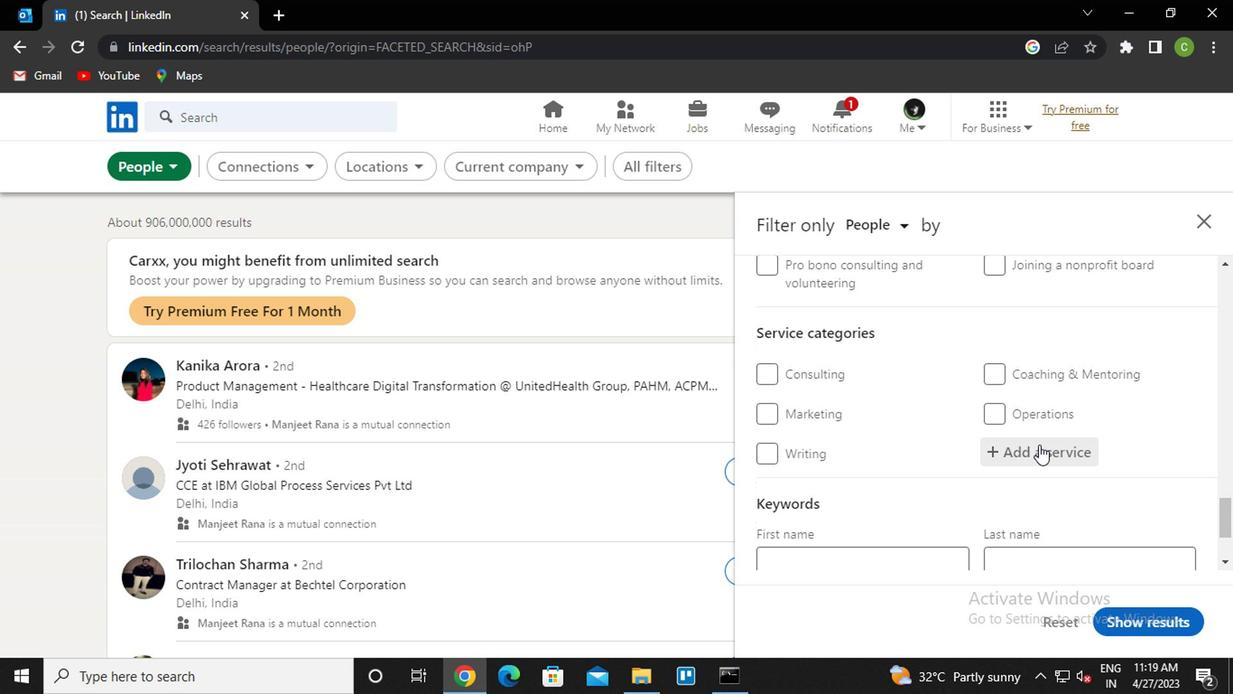 
Action: Mouse moved to (1046, 364)
Screenshot: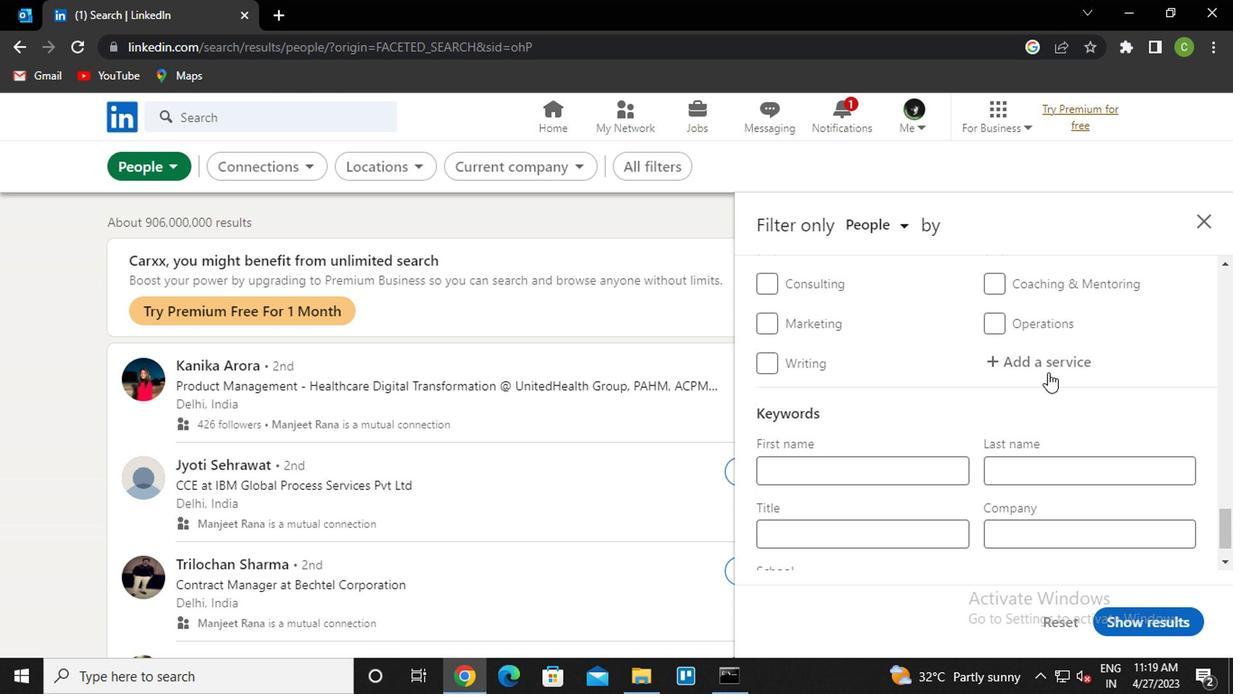 
Action: Mouse pressed left at (1046, 364)
Screenshot: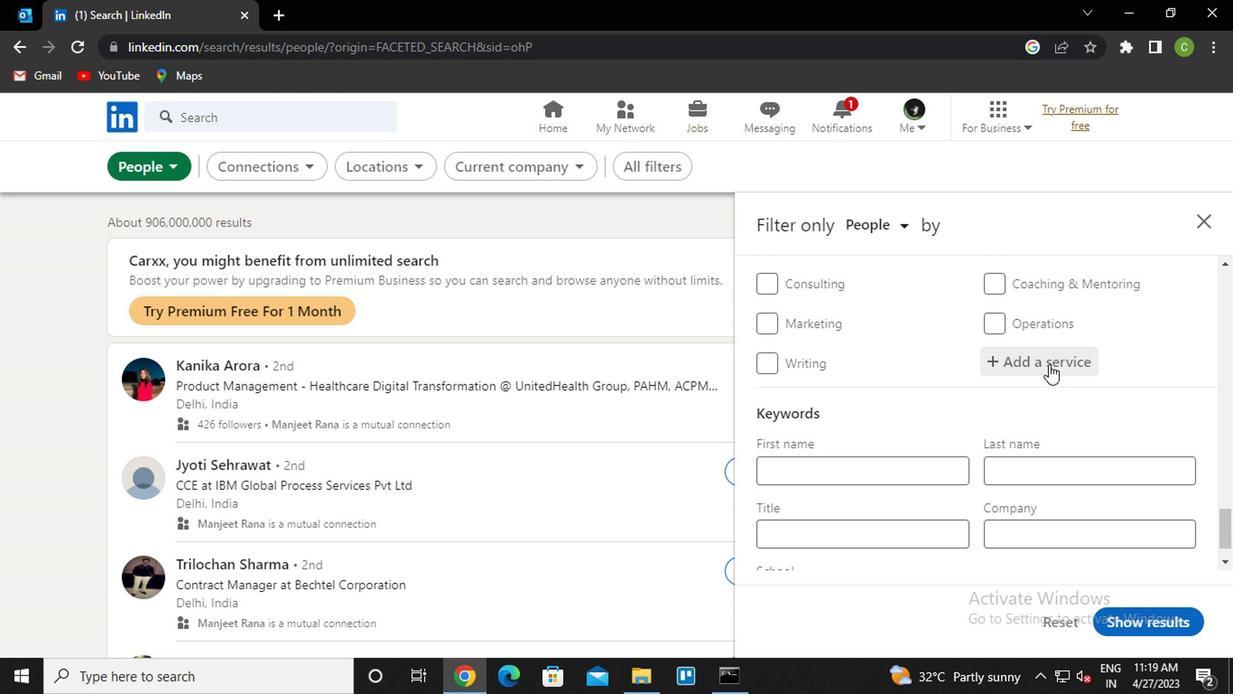 
Action: Key pressed <Key.caps_lock>l<Key.caps_lock>ife<Key.space><Key.down><Key.enter>
Screenshot: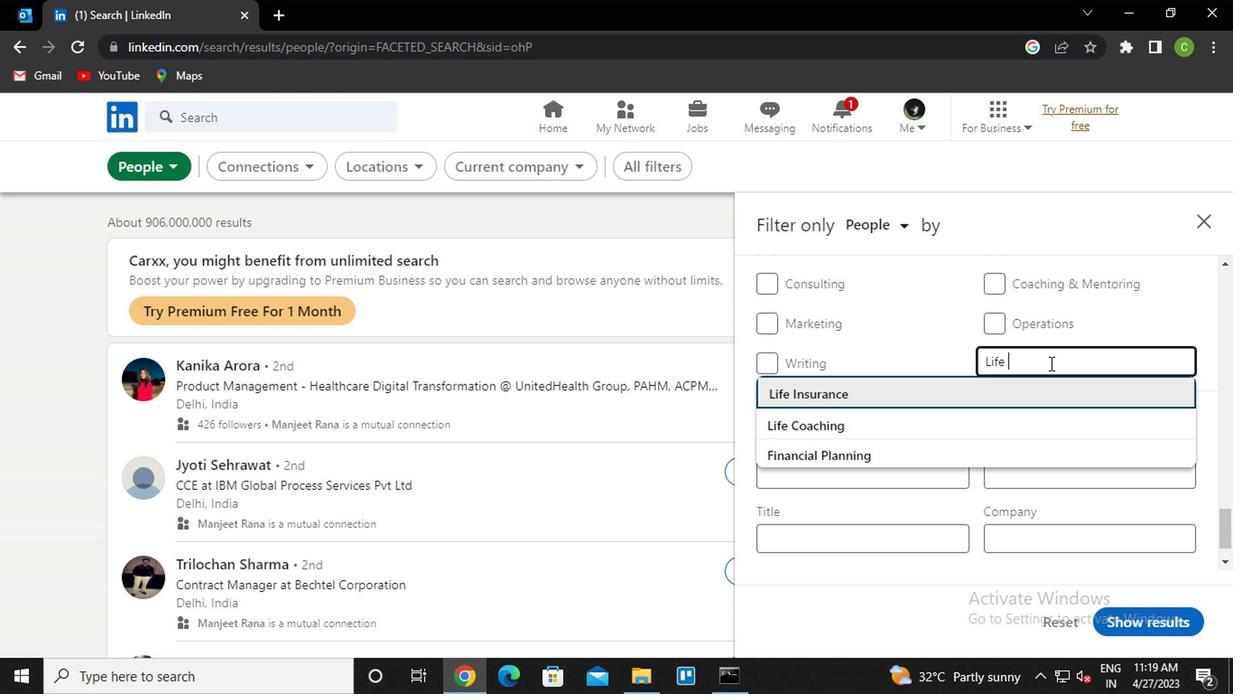 
Action: Mouse moved to (1164, 276)
Screenshot: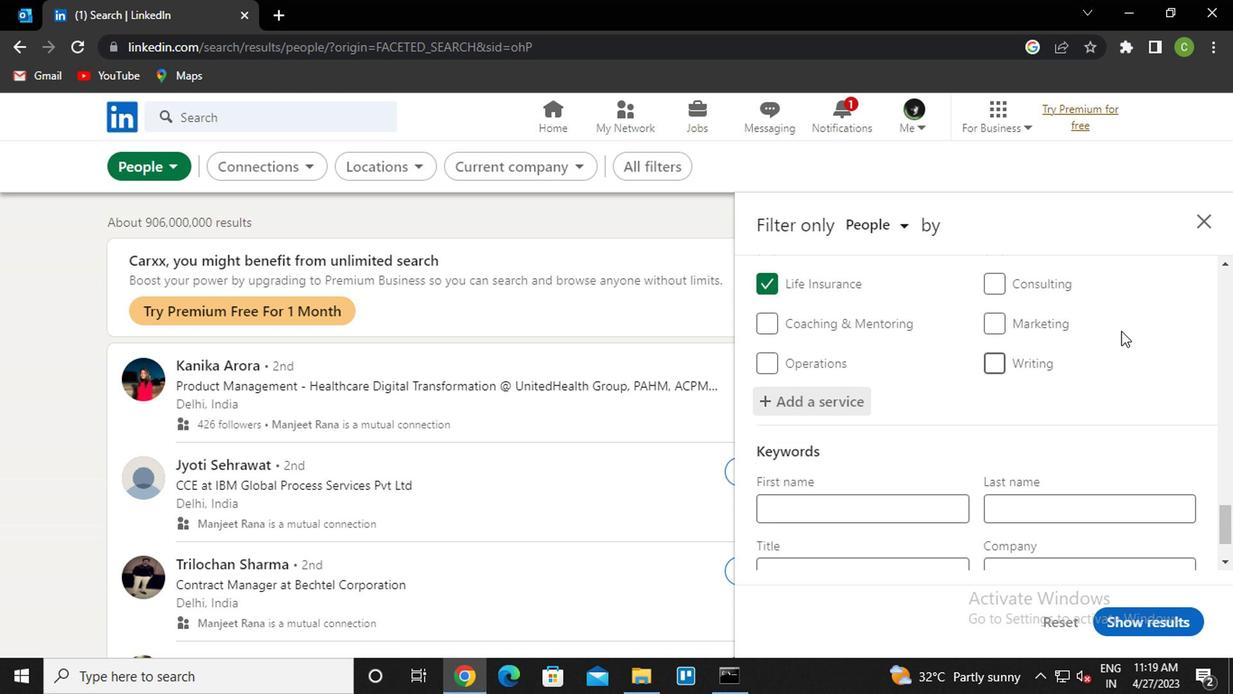 
Action: Mouse scrolled (1164, 275) with delta (0, -1)
Screenshot: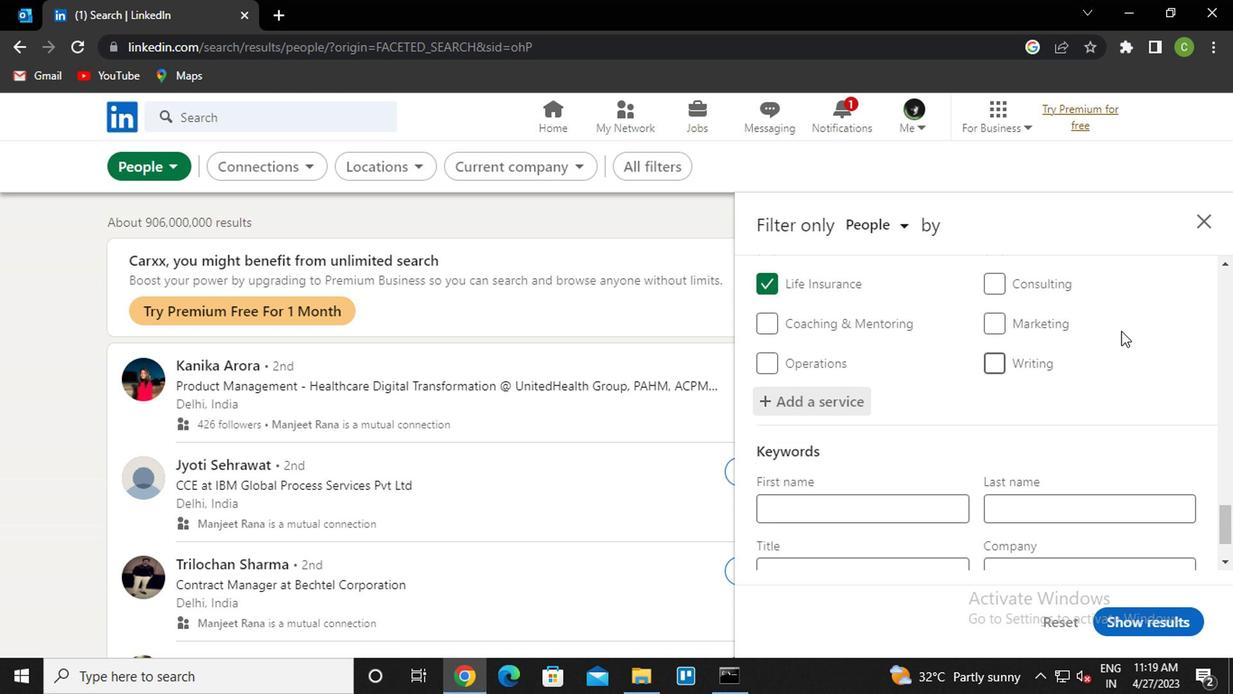 
Action: Mouse scrolled (1164, 275) with delta (0, -1)
Screenshot: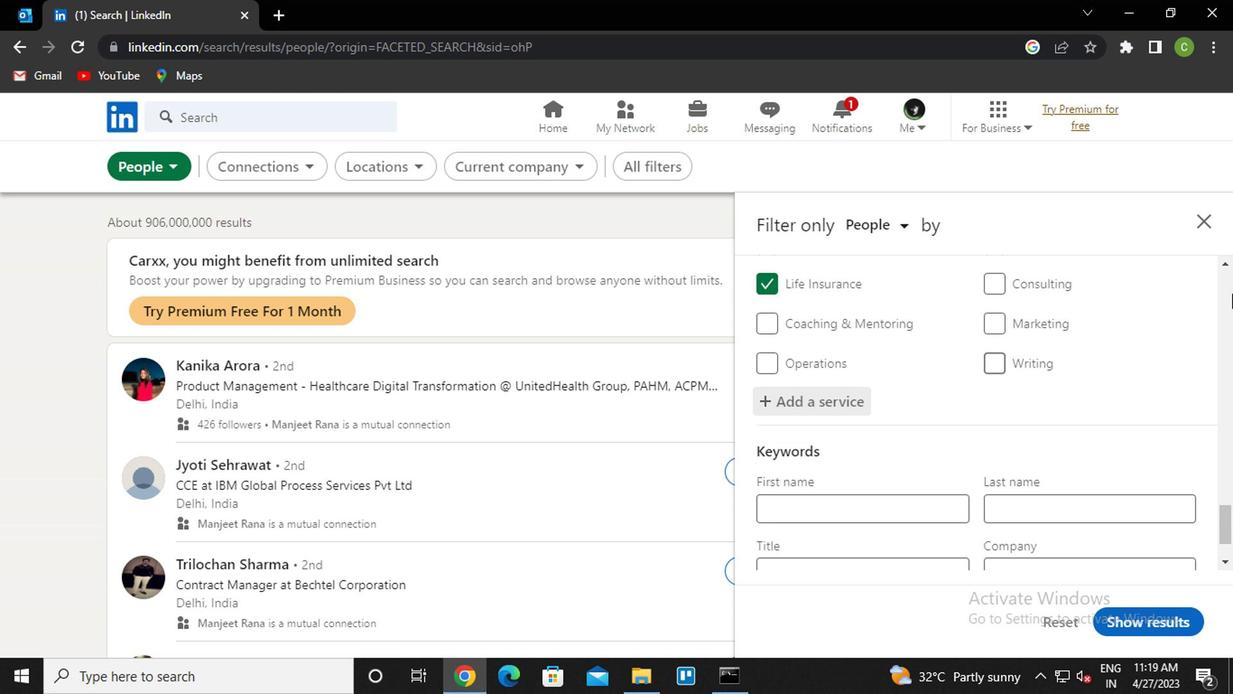 
Action: Mouse scrolled (1164, 275) with delta (0, -1)
Screenshot: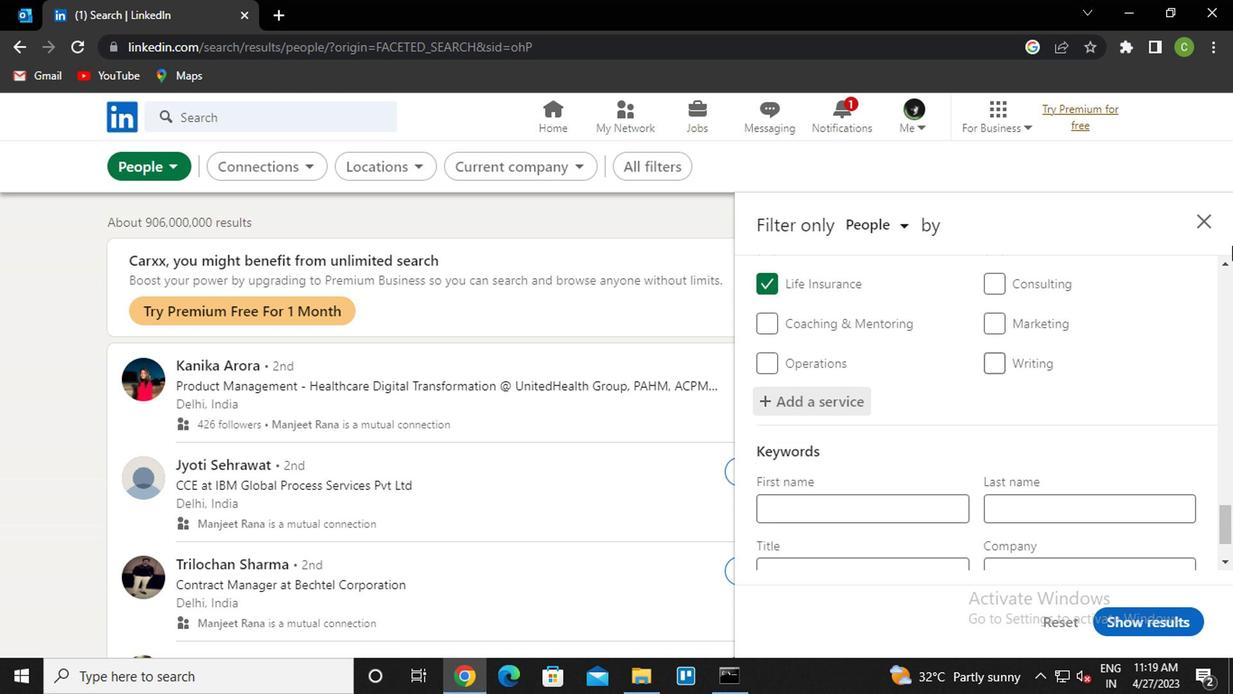 
Action: Mouse moved to (1163, 276)
Screenshot: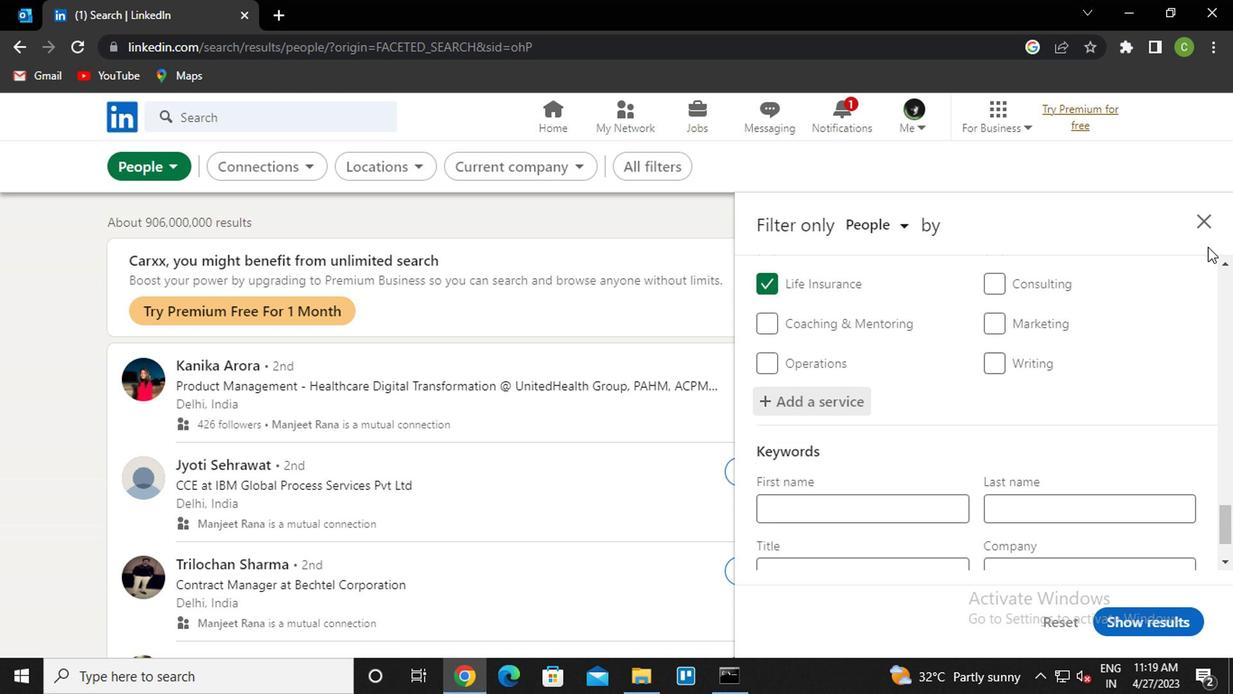 
Action: Mouse scrolled (1163, 275) with delta (0, -1)
Screenshot: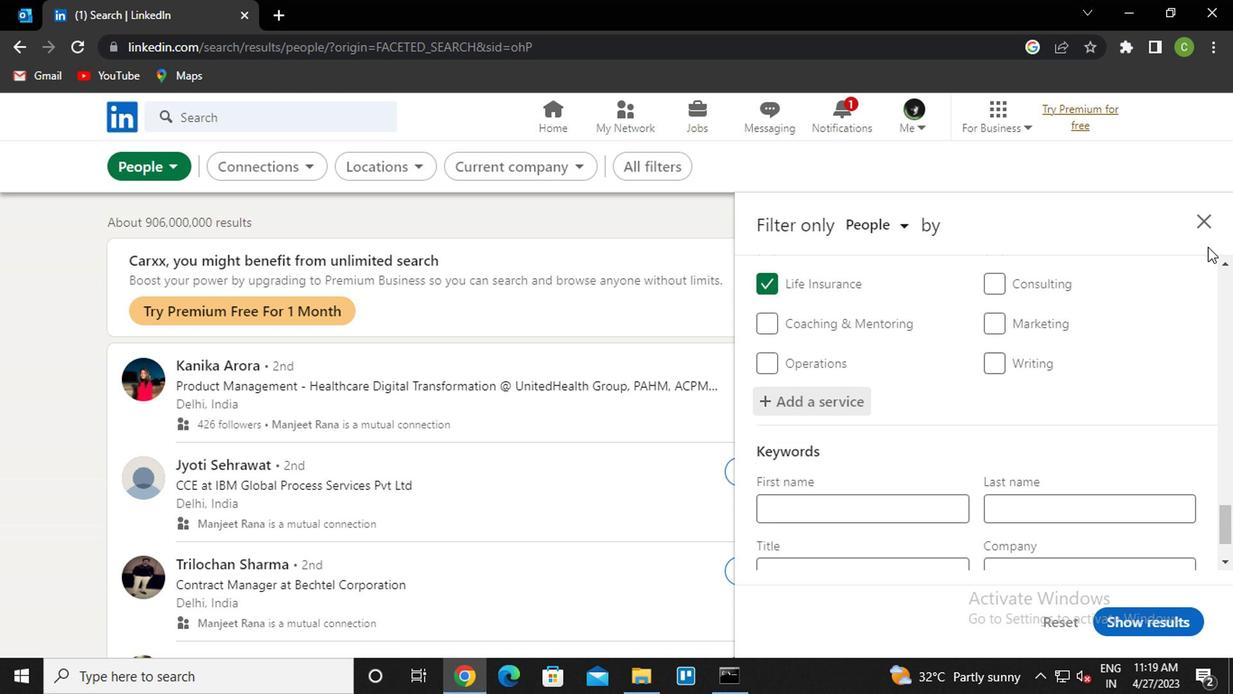 
Action: Mouse scrolled (1163, 275) with delta (0, -1)
Screenshot: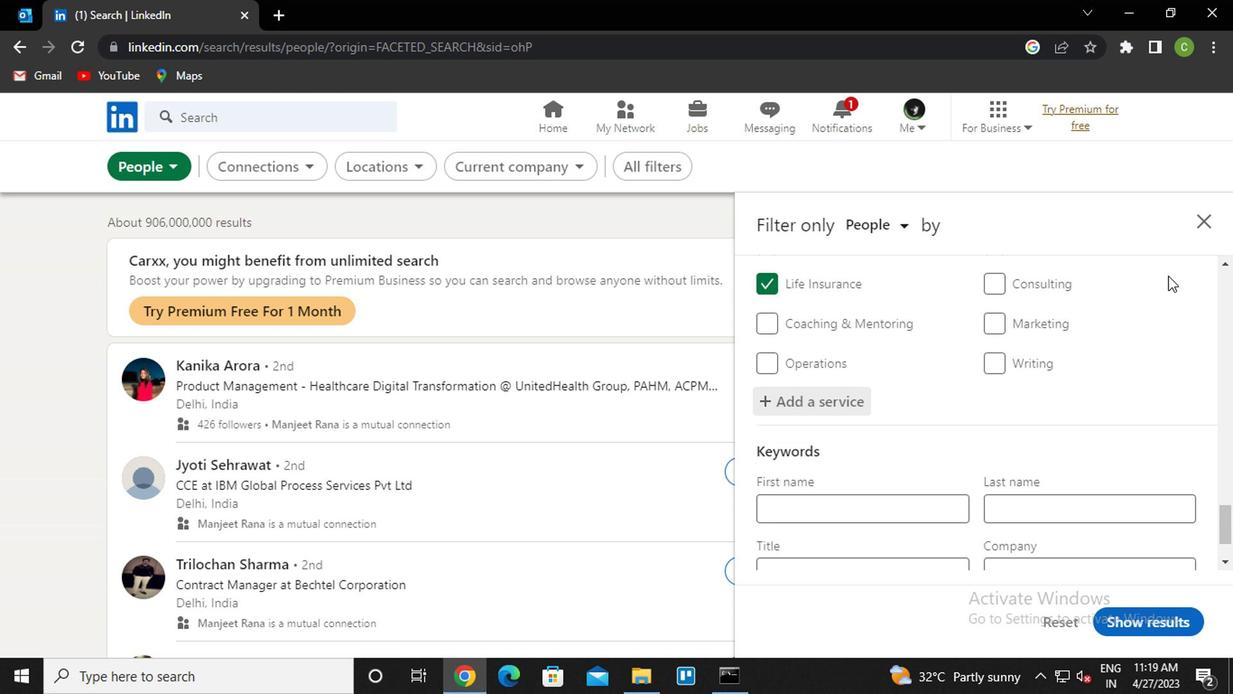 
Action: Mouse moved to (832, 488)
Screenshot: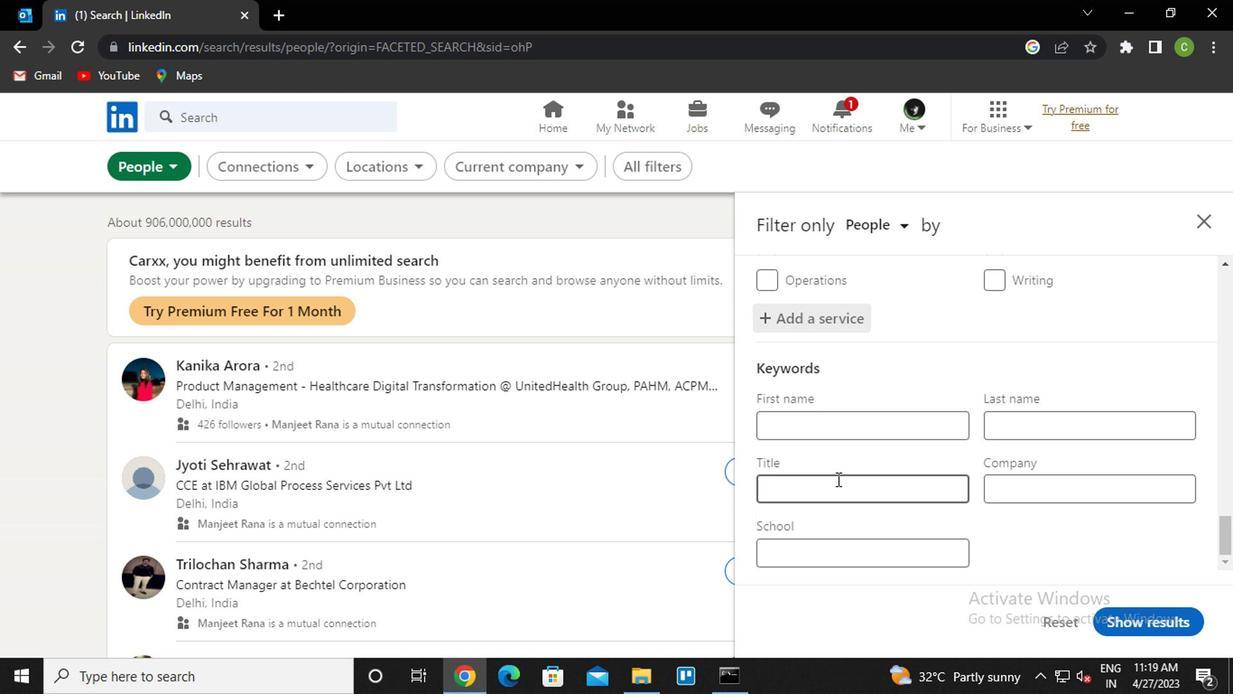 
Action: Mouse pressed left at (832, 488)
Screenshot: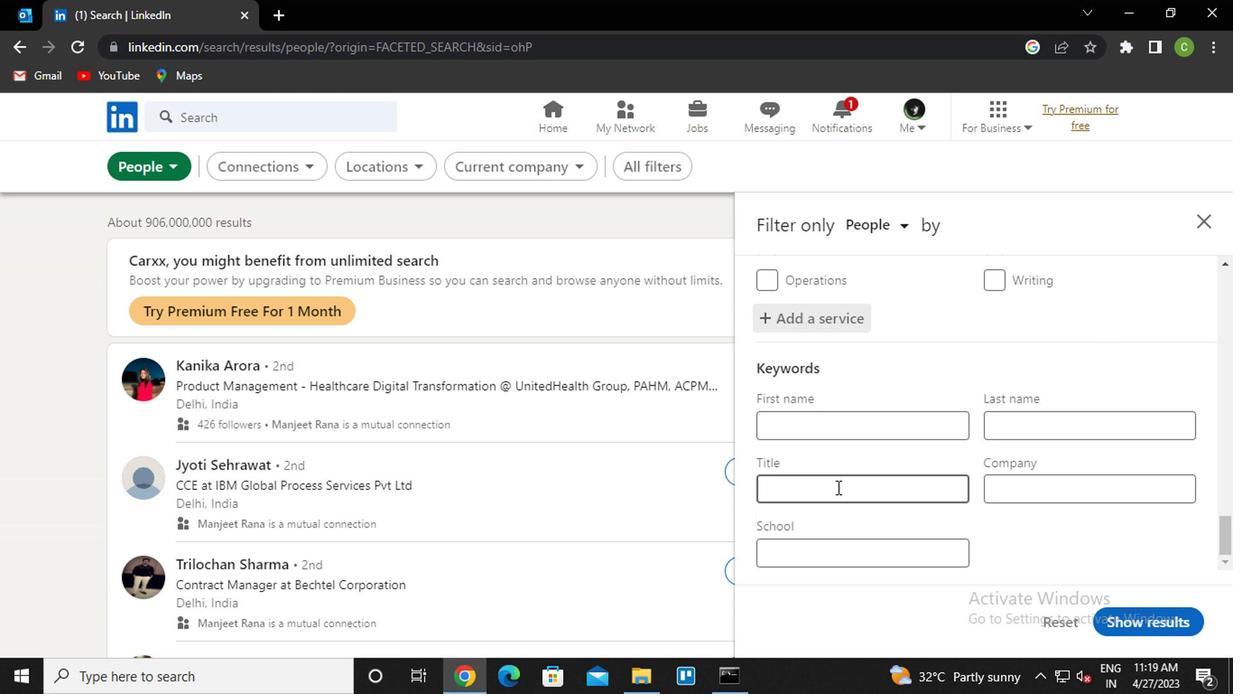 
Action: Key pressed <Key.caps_lock>a<Key.caps_lock>ssistant<Key.space><Key.caps_lock>m<Key.caps_lock>anager
Screenshot: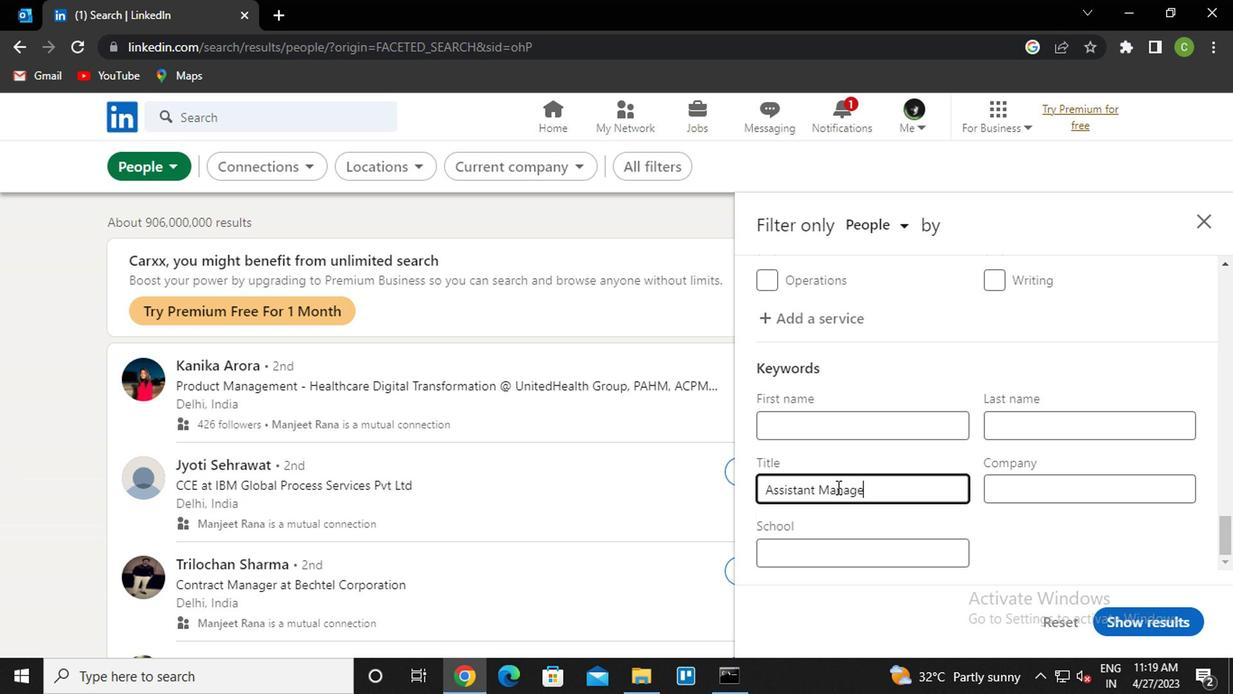 
Action: Mouse moved to (1189, 623)
Screenshot: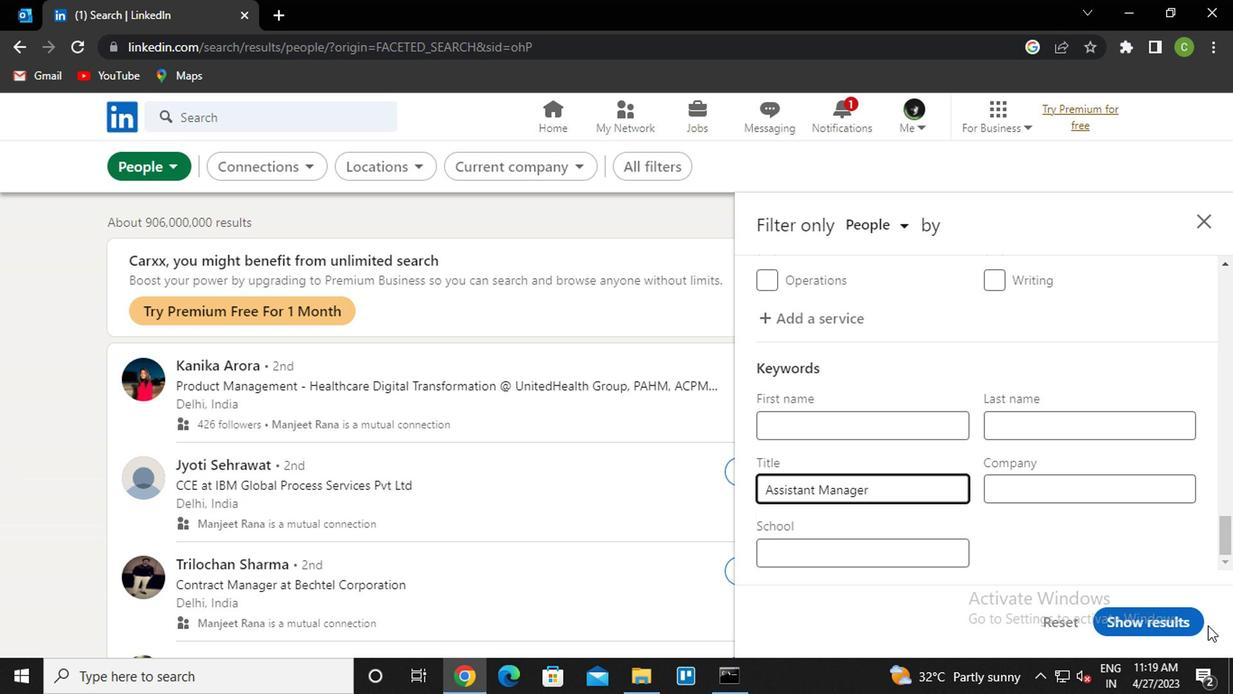 
Action: Mouse pressed left at (1189, 623)
Screenshot: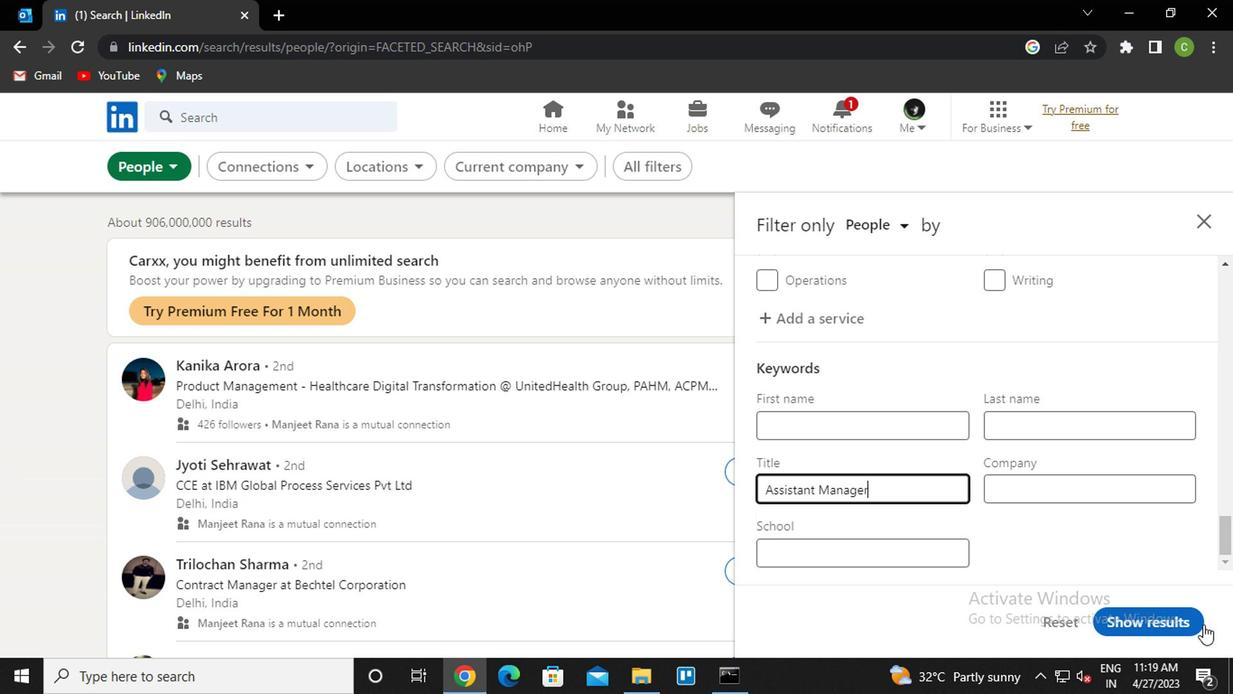 
Action: Mouse moved to (255, 192)
Screenshot: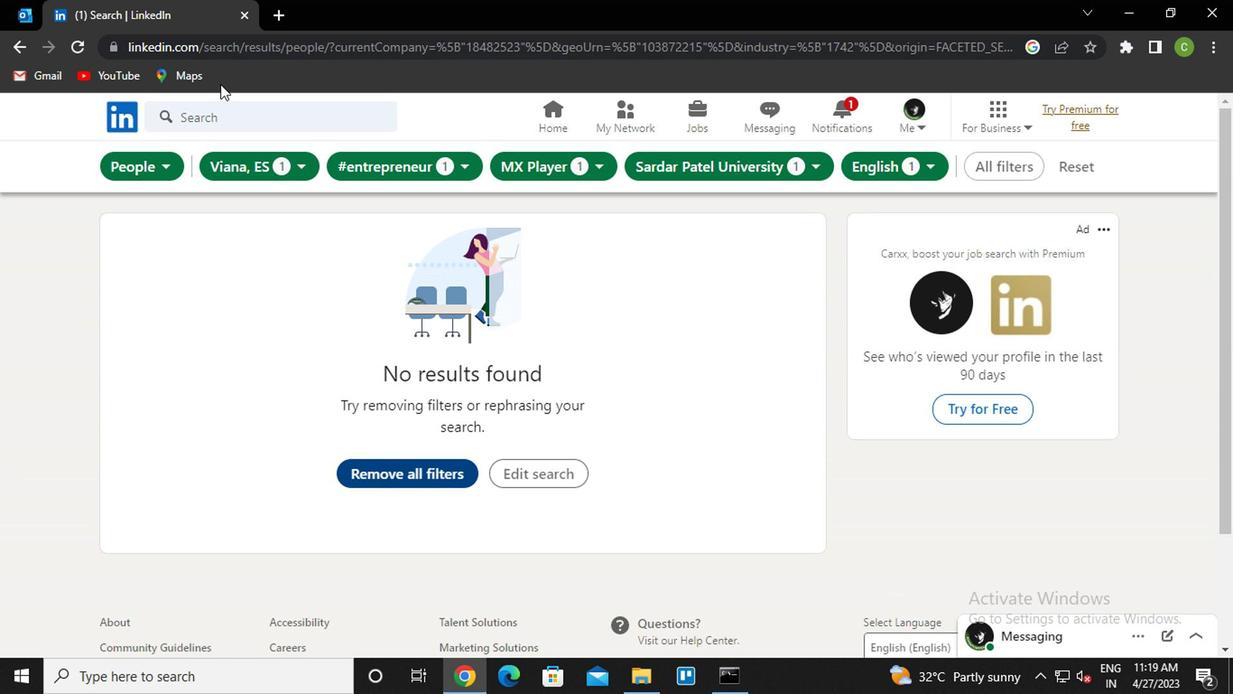 
Action: Key pressed <Key.f8>
Screenshot: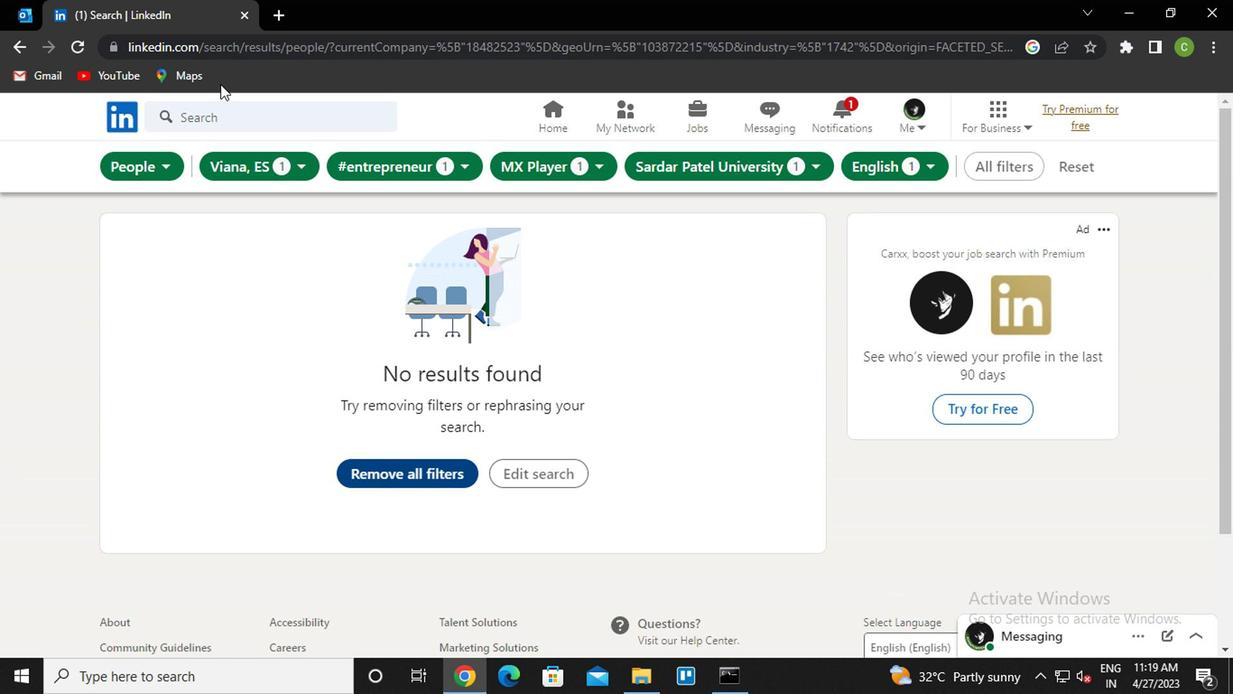 
